 Task: Find a house in Hoensbroek, Netherlands, for 3 adults from July 10 to July 25, with free parking, TV, and a price range of 15000 to 25000.
Action: Mouse moved to (531, 112)
Screenshot: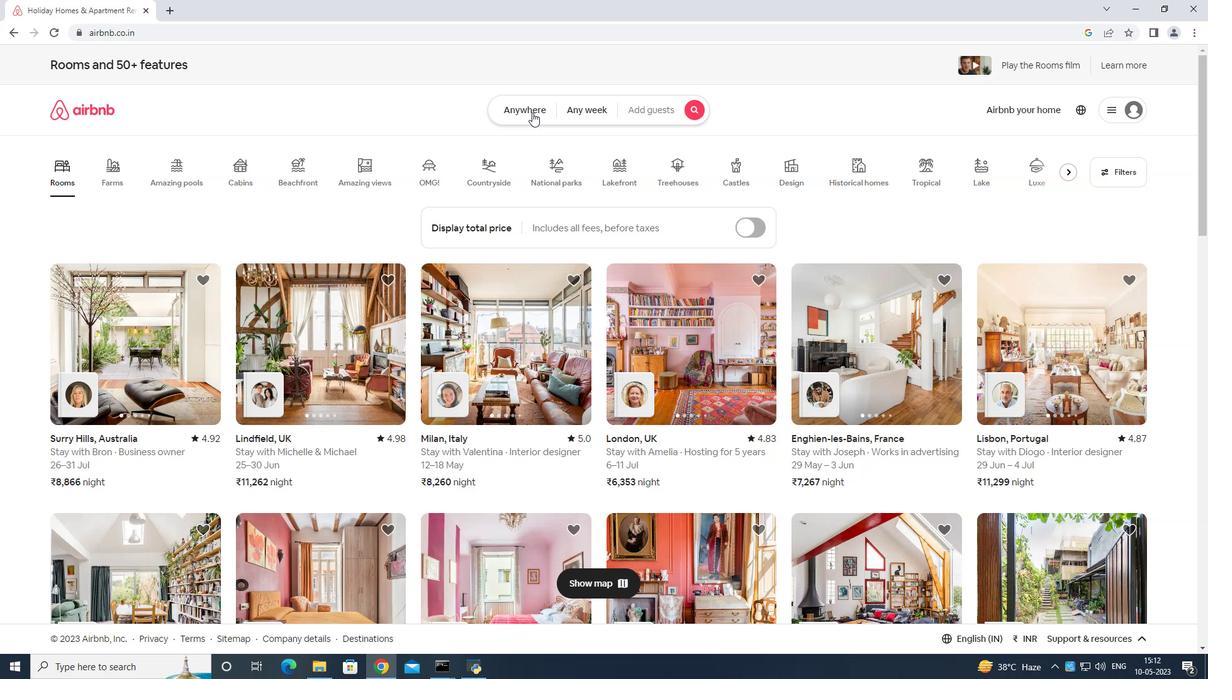 
Action: Mouse pressed left at (531, 112)
Screenshot: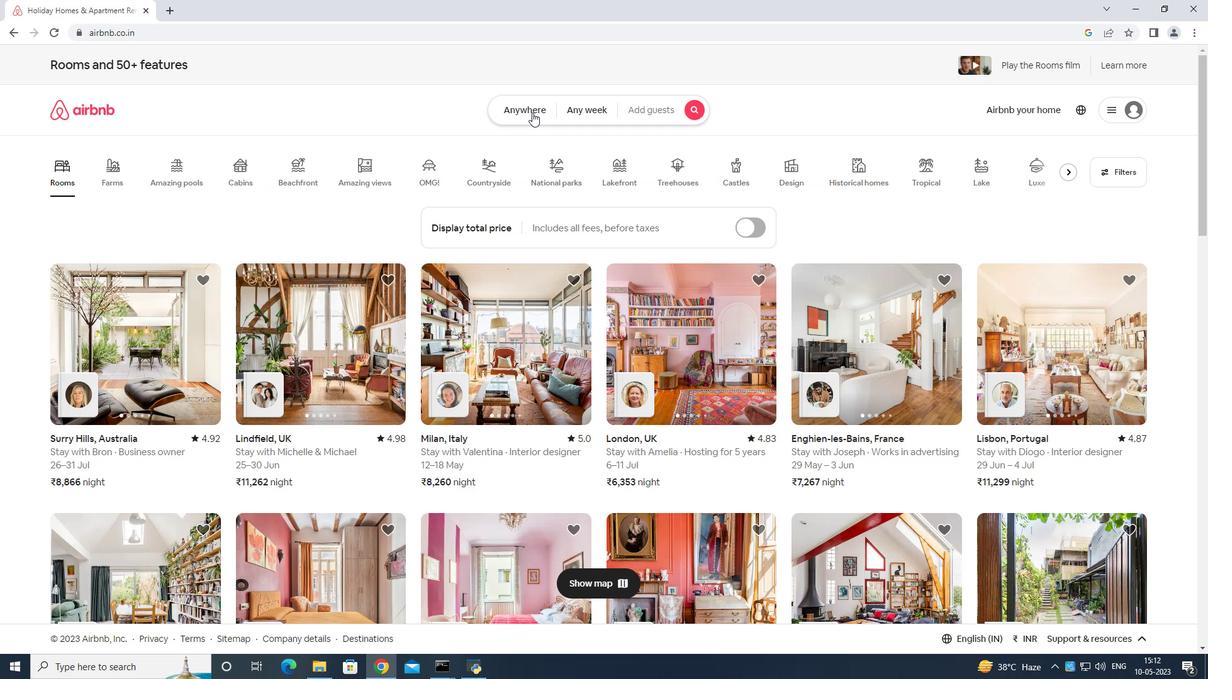 
Action: Mouse moved to (495, 151)
Screenshot: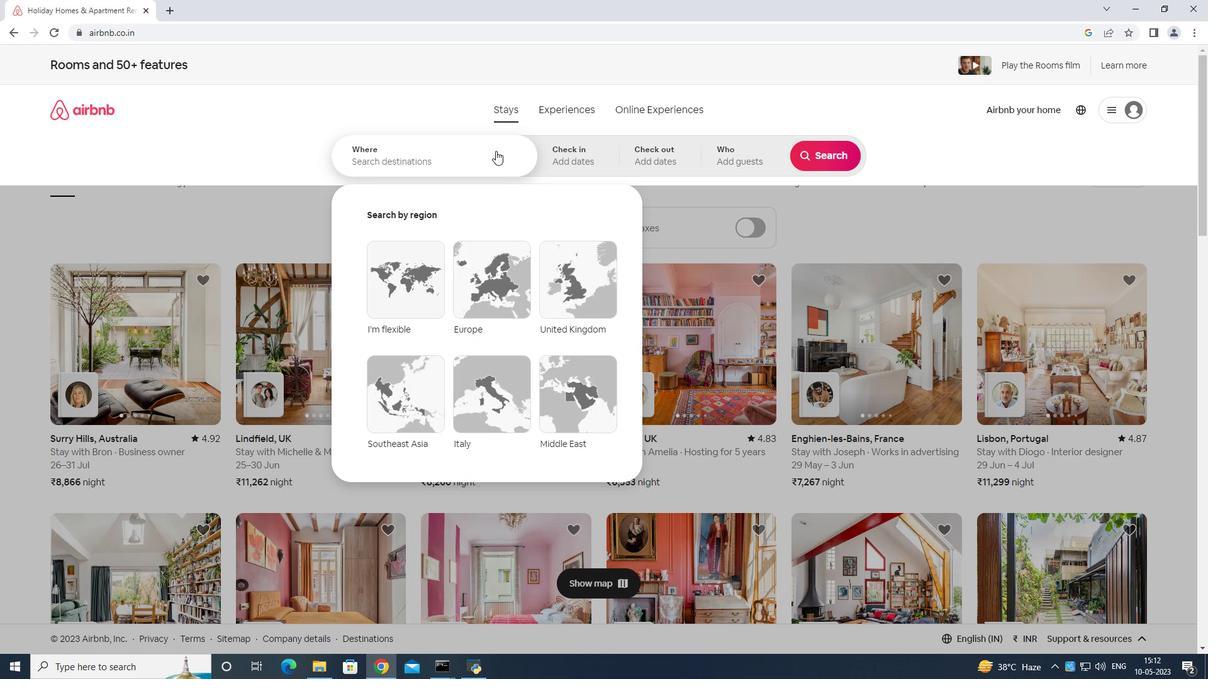 
Action: Mouse pressed left at (495, 151)
Screenshot: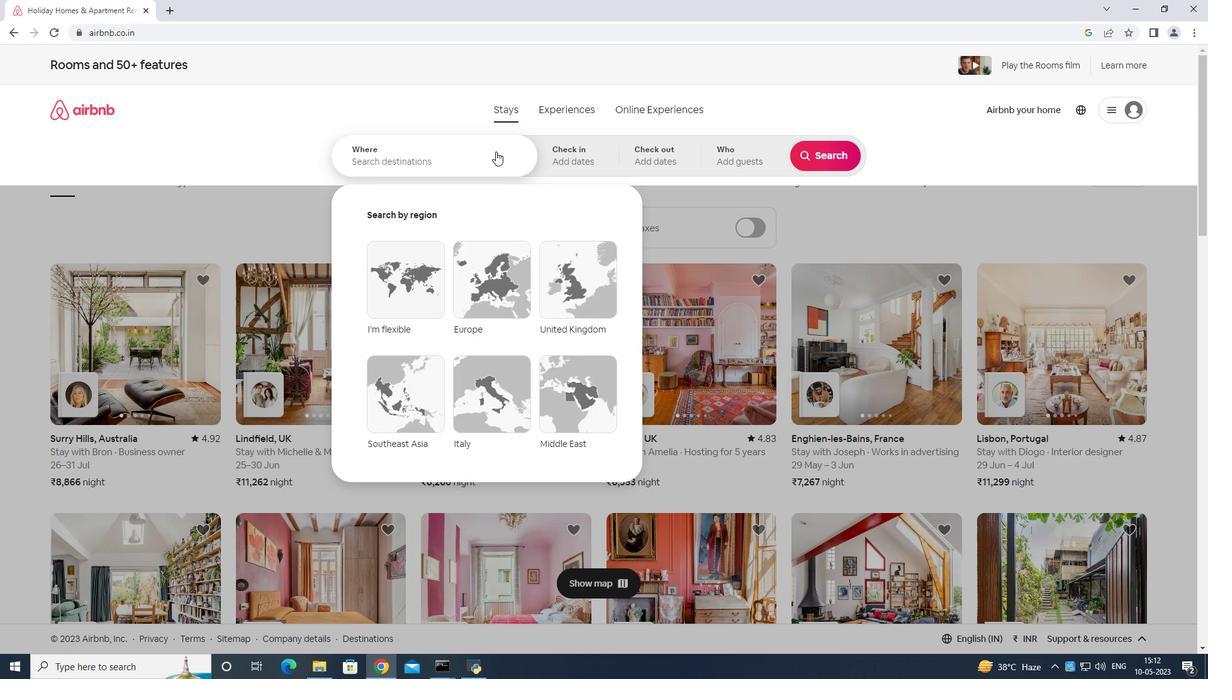 
Action: Mouse moved to (495, 152)
Screenshot: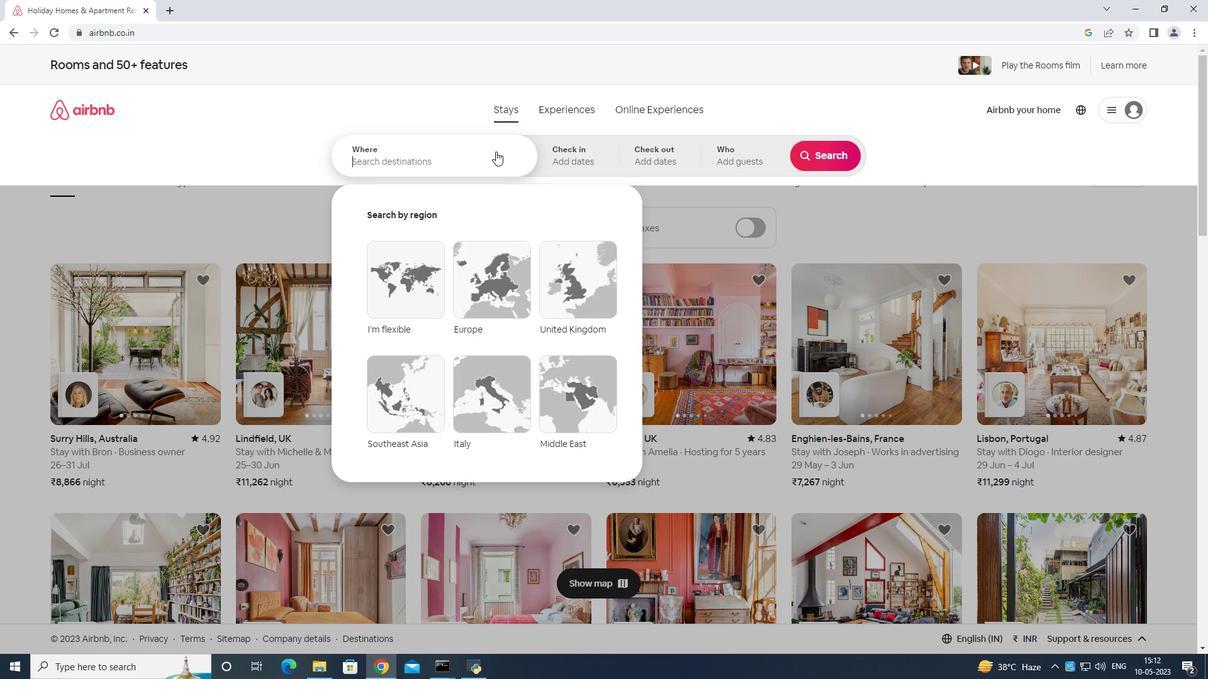 
Action: Key pressed <Key.shift>Hoensn<Key.backspace>brpek<Key.space>netherland<Key.enter>
Screenshot: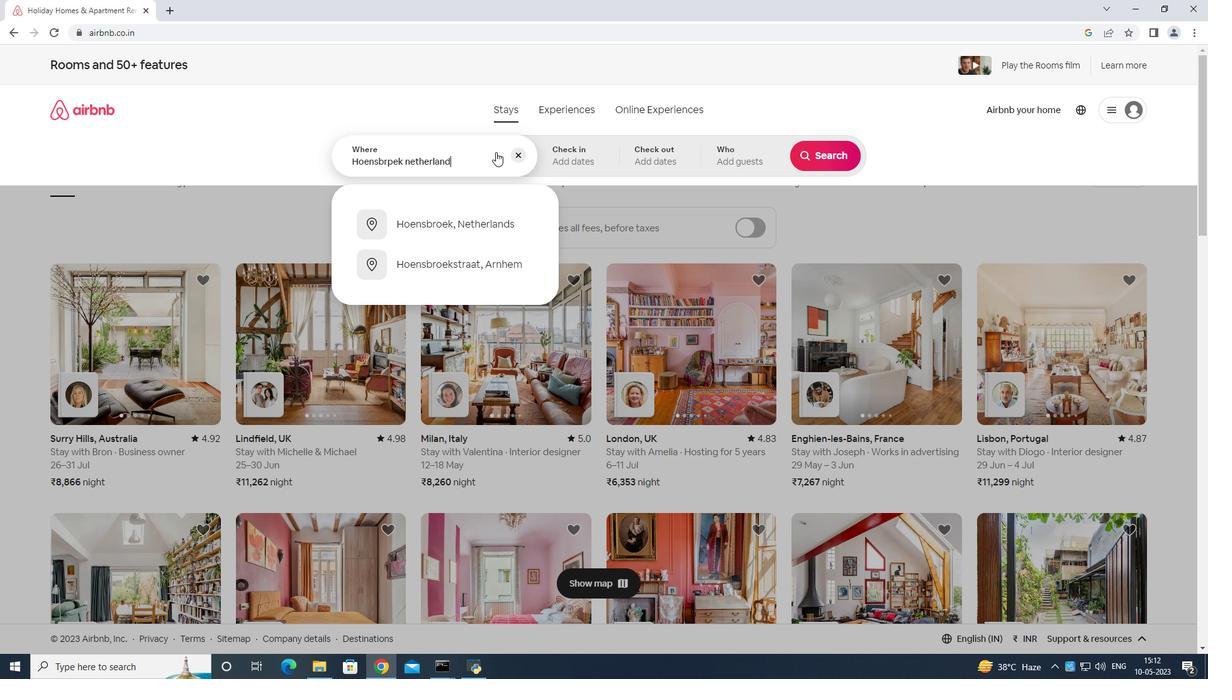 
Action: Mouse moved to (825, 255)
Screenshot: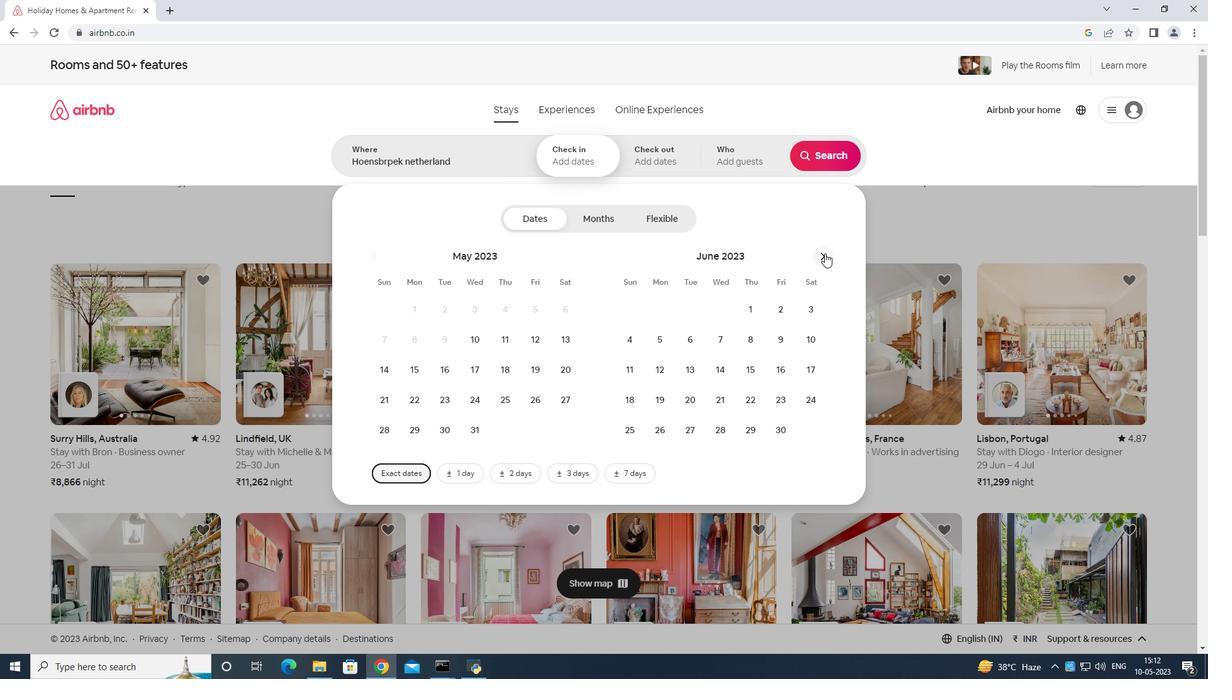 
Action: Mouse pressed left at (825, 255)
Screenshot: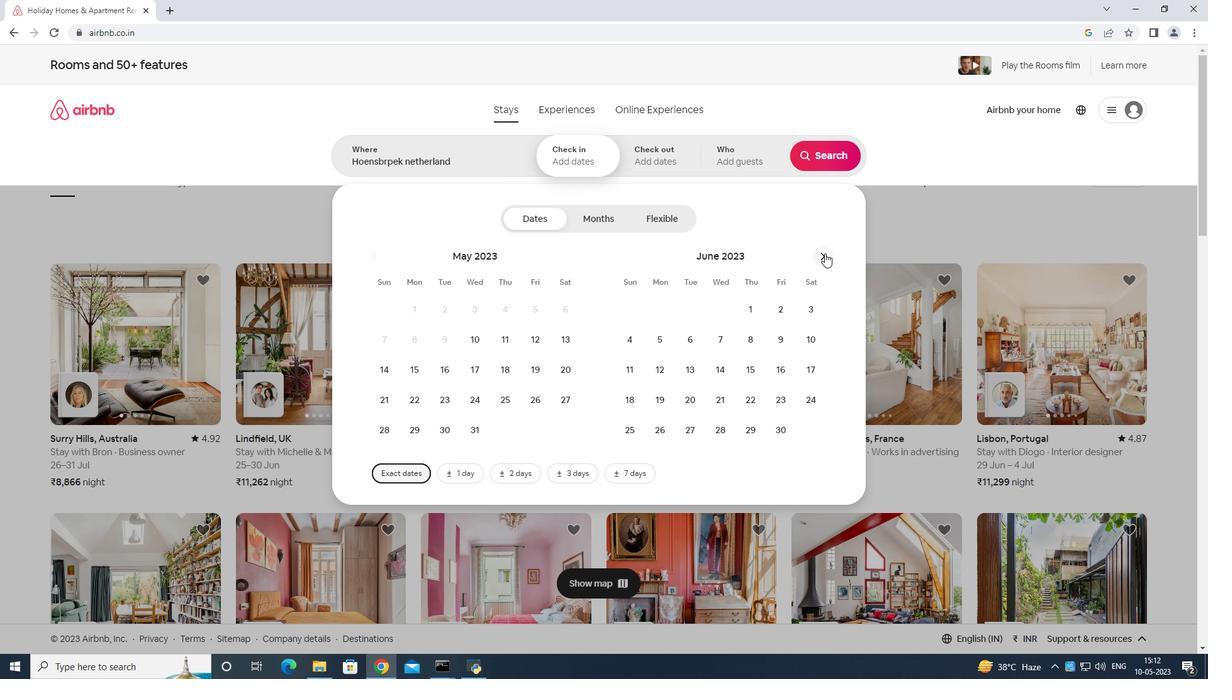 
Action: Mouse moved to (663, 368)
Screenshot: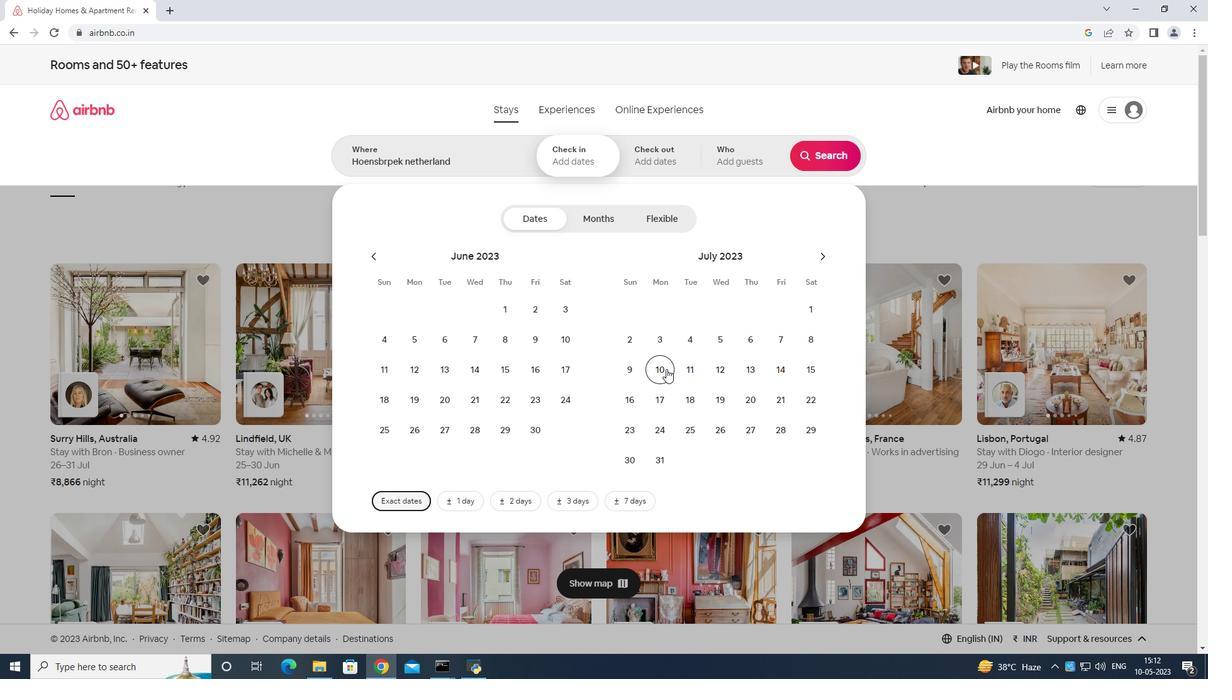 
Action: Mouse pressed left at (663, 368)
Screenshot: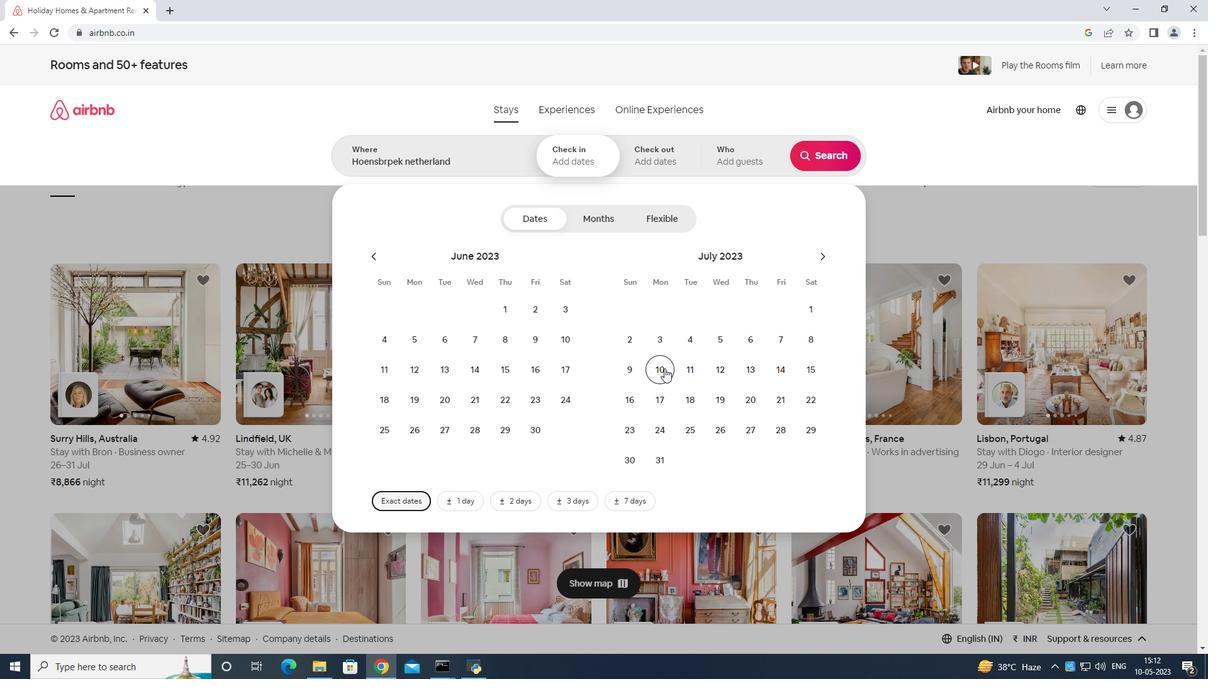 
Action: Mouse moved to (689, 424)
Screenshot: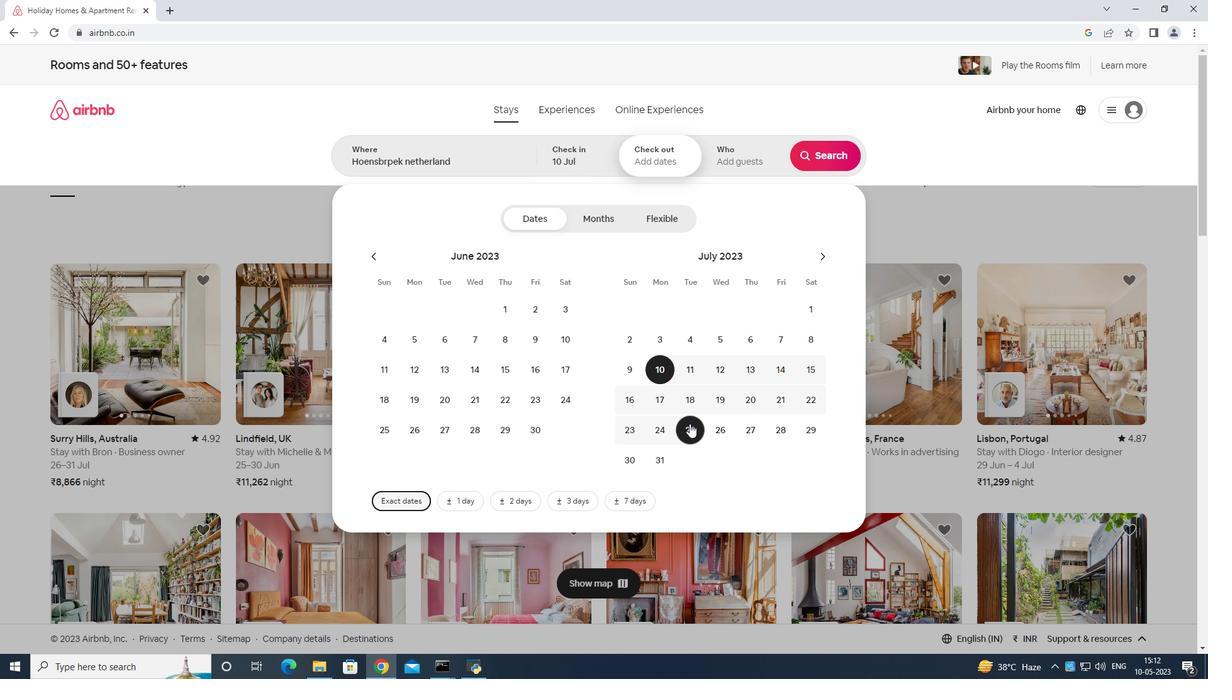 
Action: Mouse pressed left at (689, 424)
Screenshot: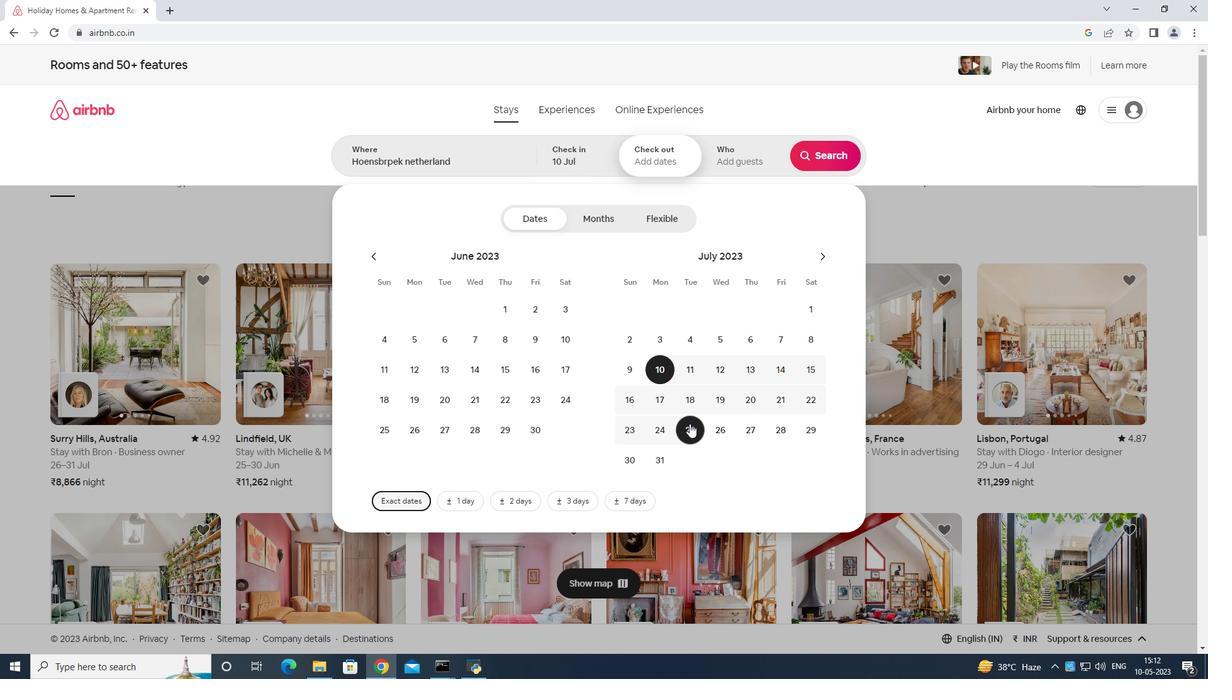 
Action: Mouse moved to (748, 156)
Screenshot: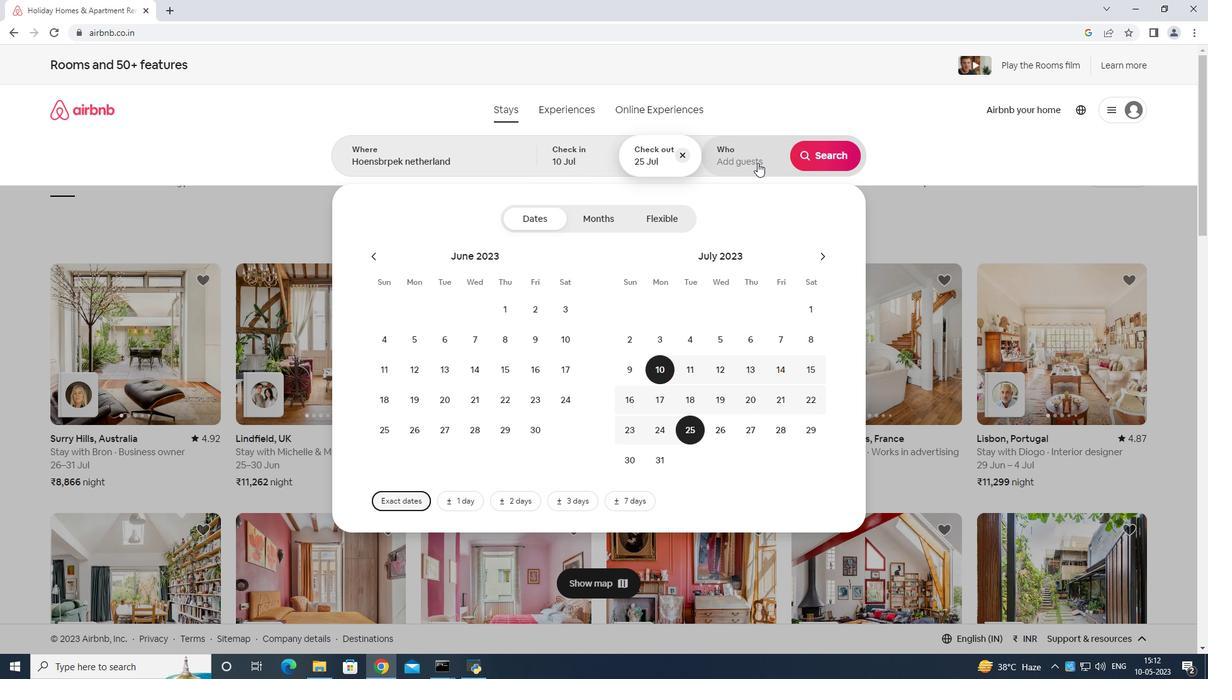 
Action: Mouse pressed left at (748, 156)
Screenshot: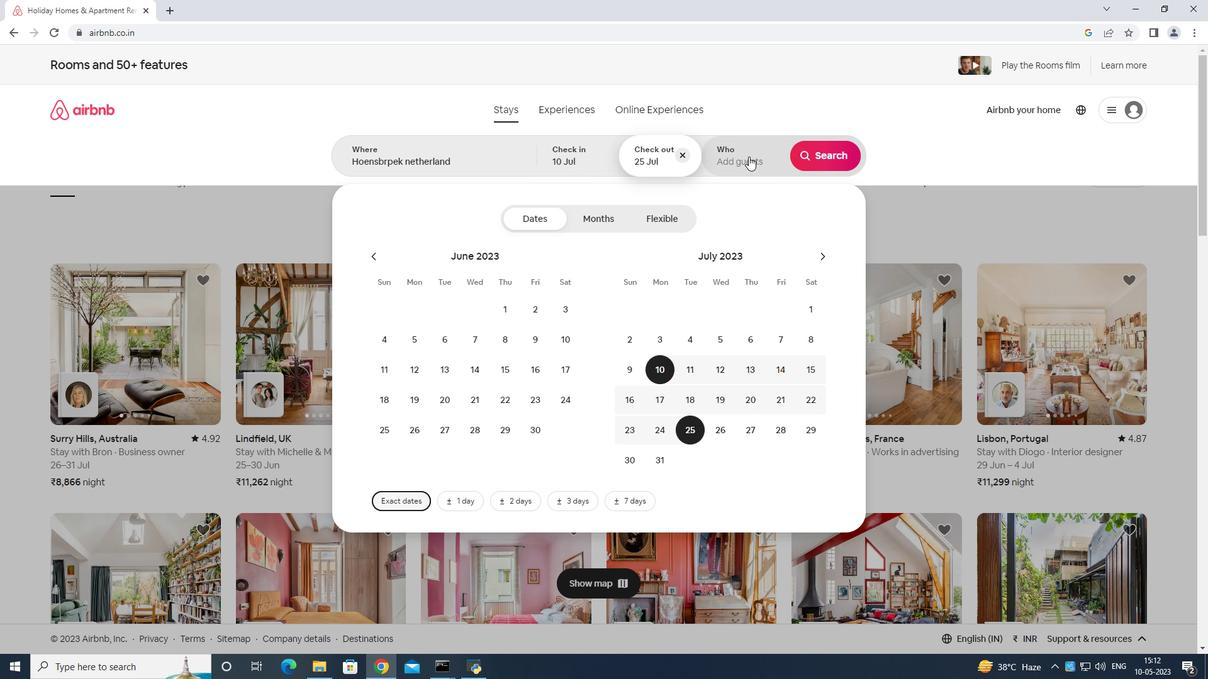 
Action: Mouse moved to (833, 215)
Screenshot: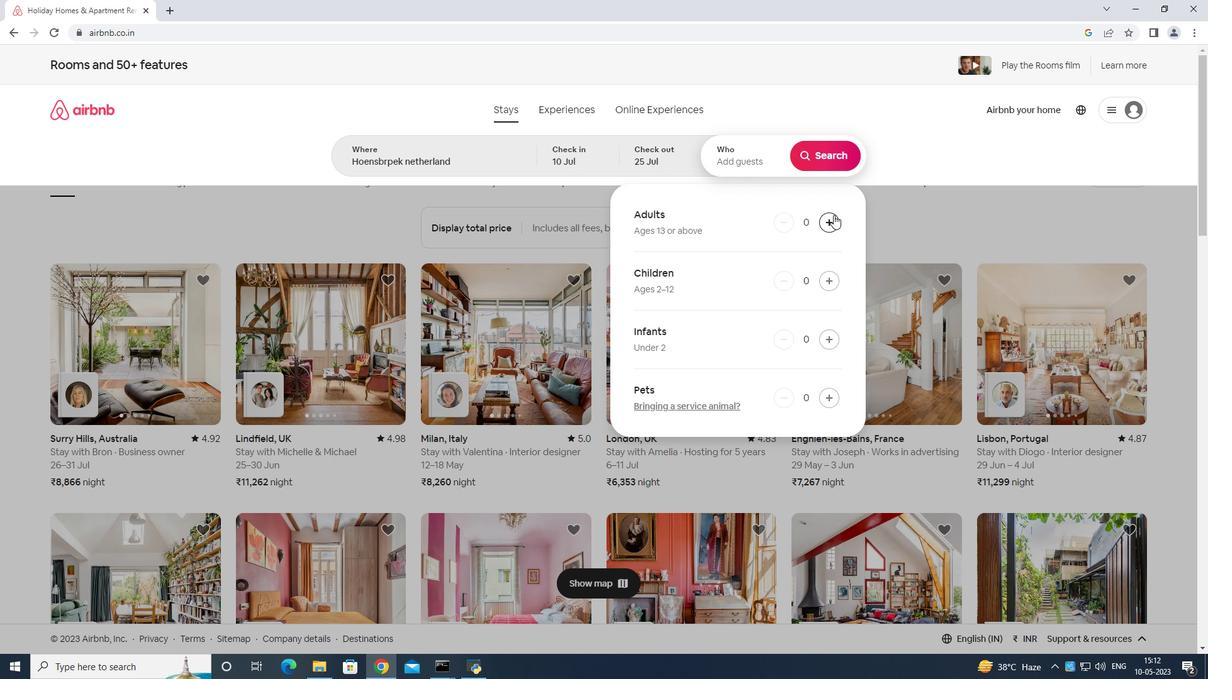 
Action: Mouse pressed left at (833, 215)
Screenshot: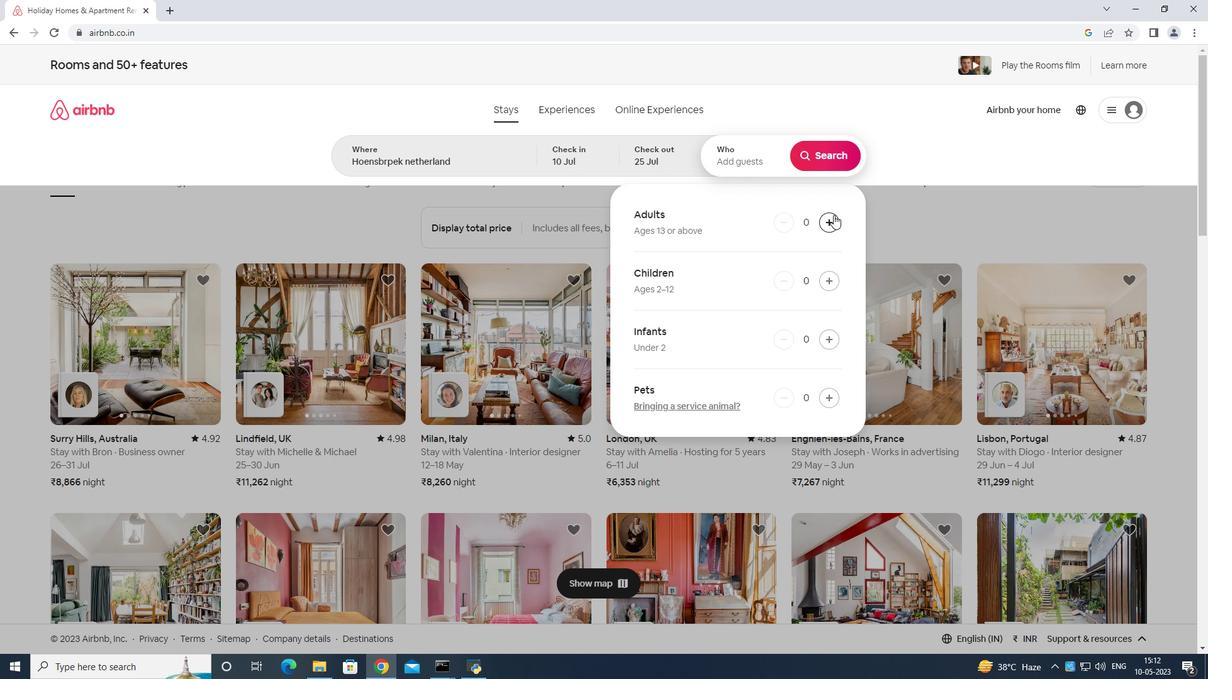 
Action: Mouse moved to (826, 214)
Screenshot: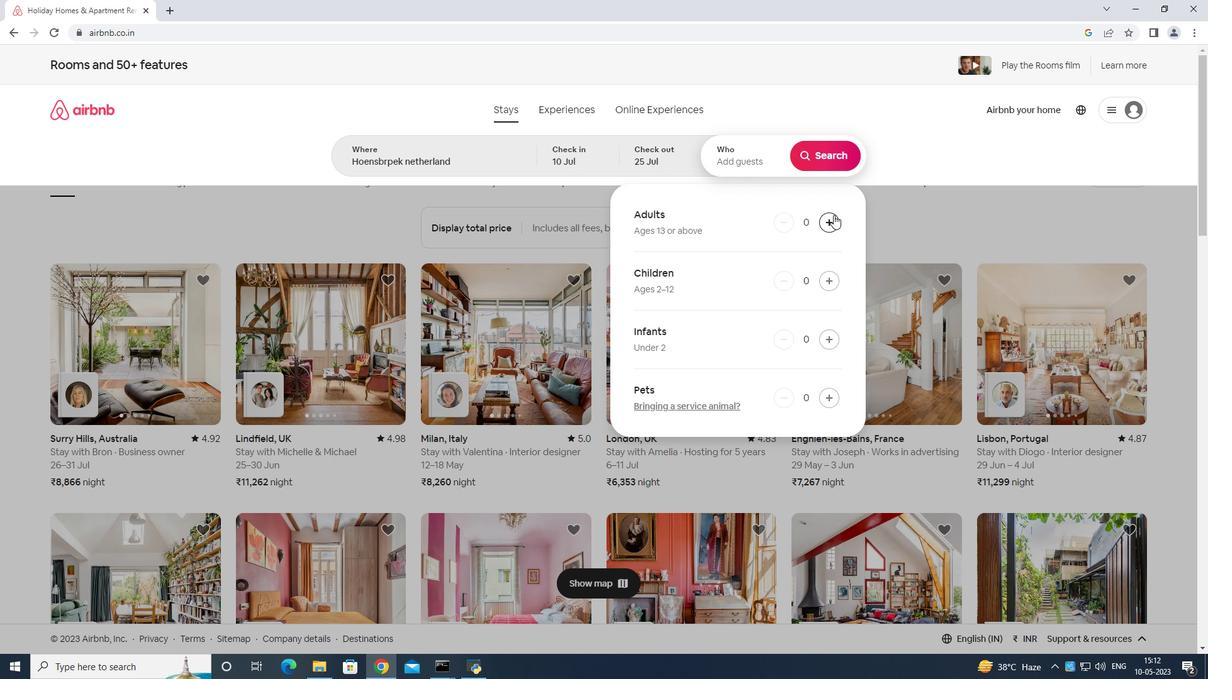 
Action: Mouse pressed left at (826, 214)
Screenshot: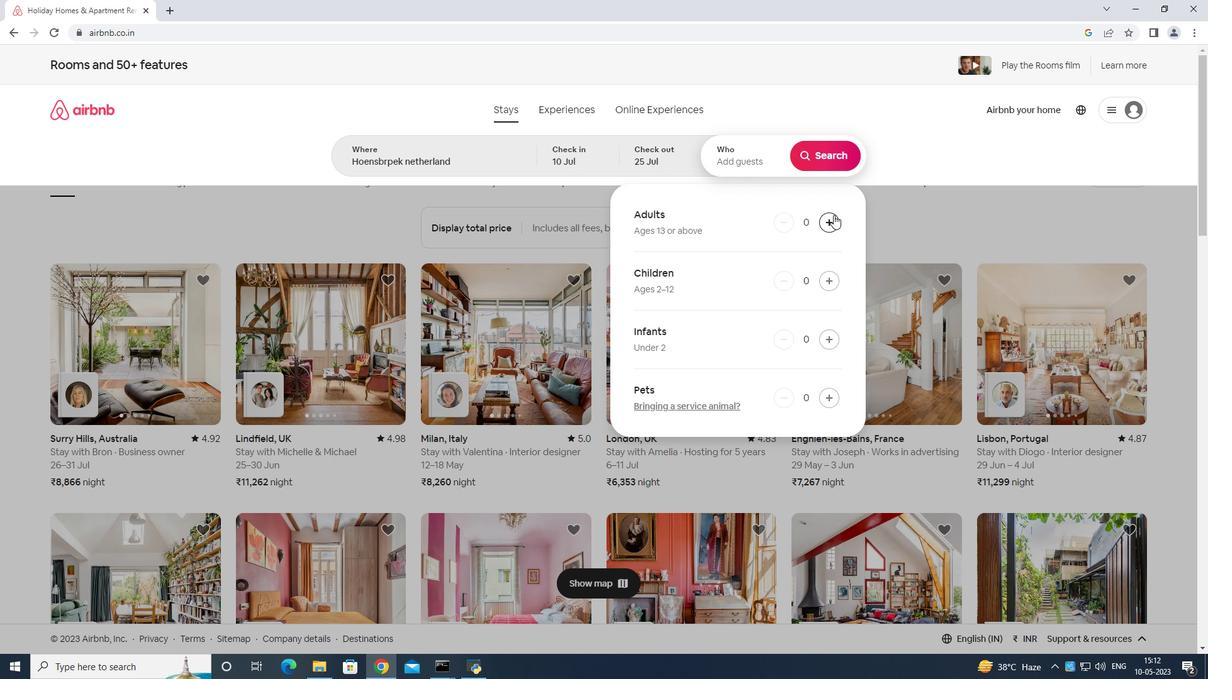
Action: Mouse pressed left at (826, 214)
Screenshot: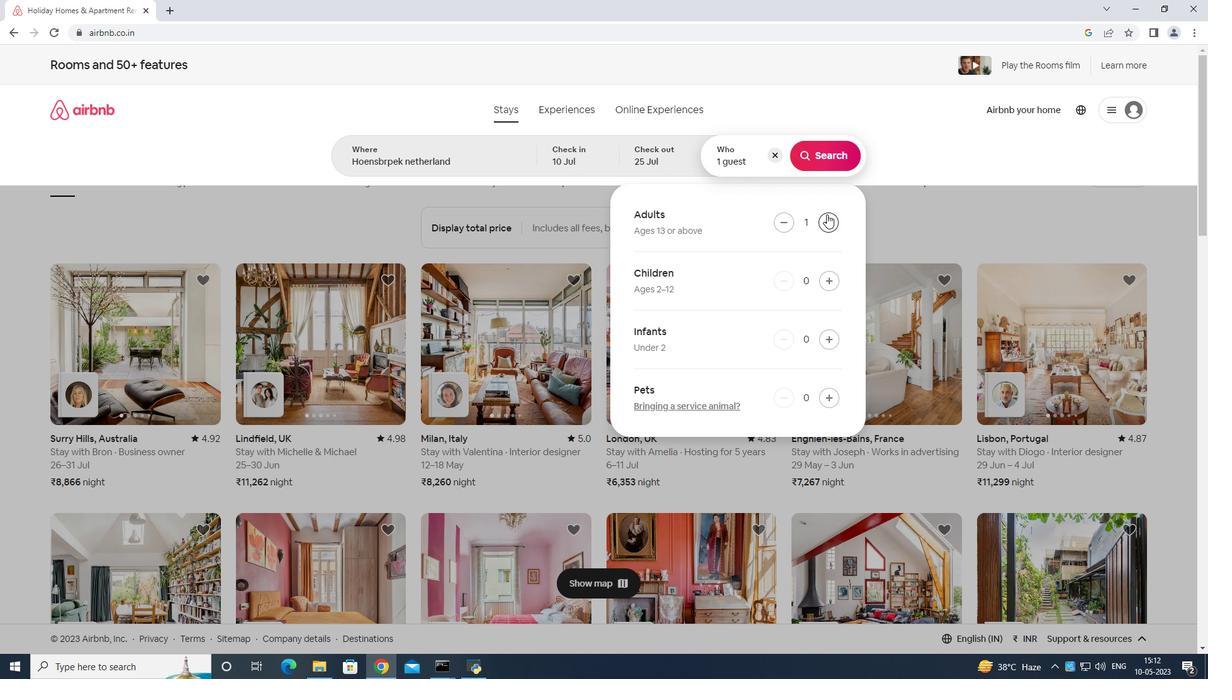 
Action: Mouse moved to (826, 215)
Screenshot: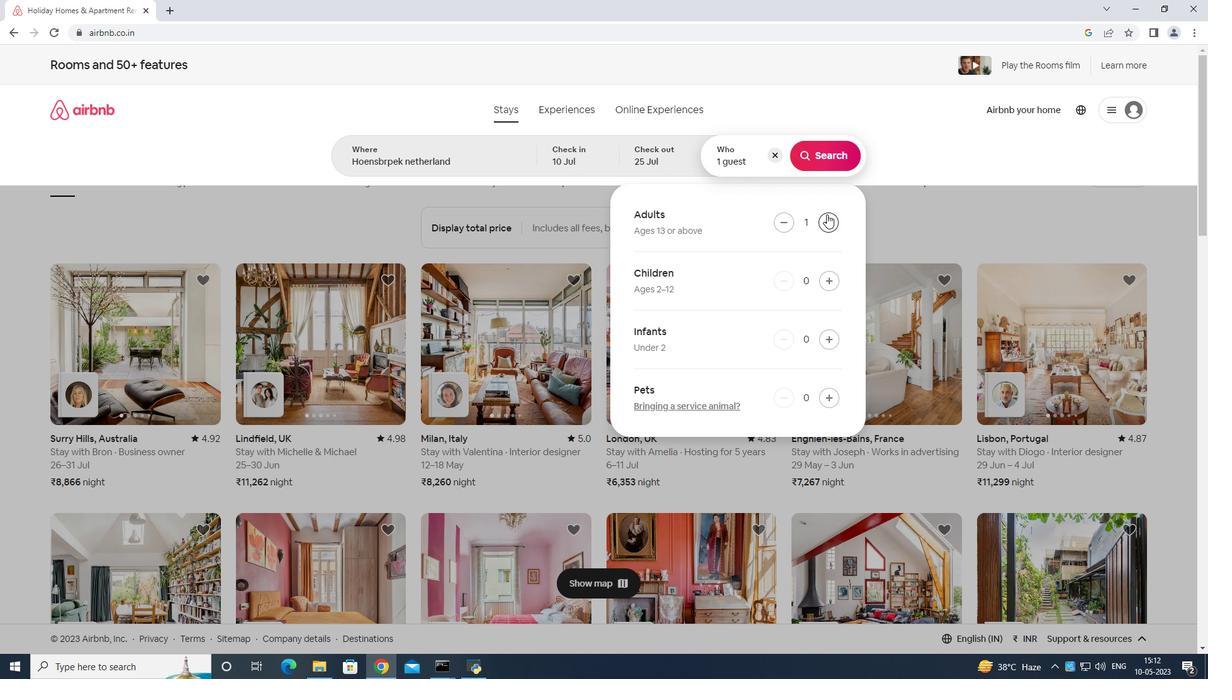 
Action: Mouse pressed left at (826, 215)
Screenshot: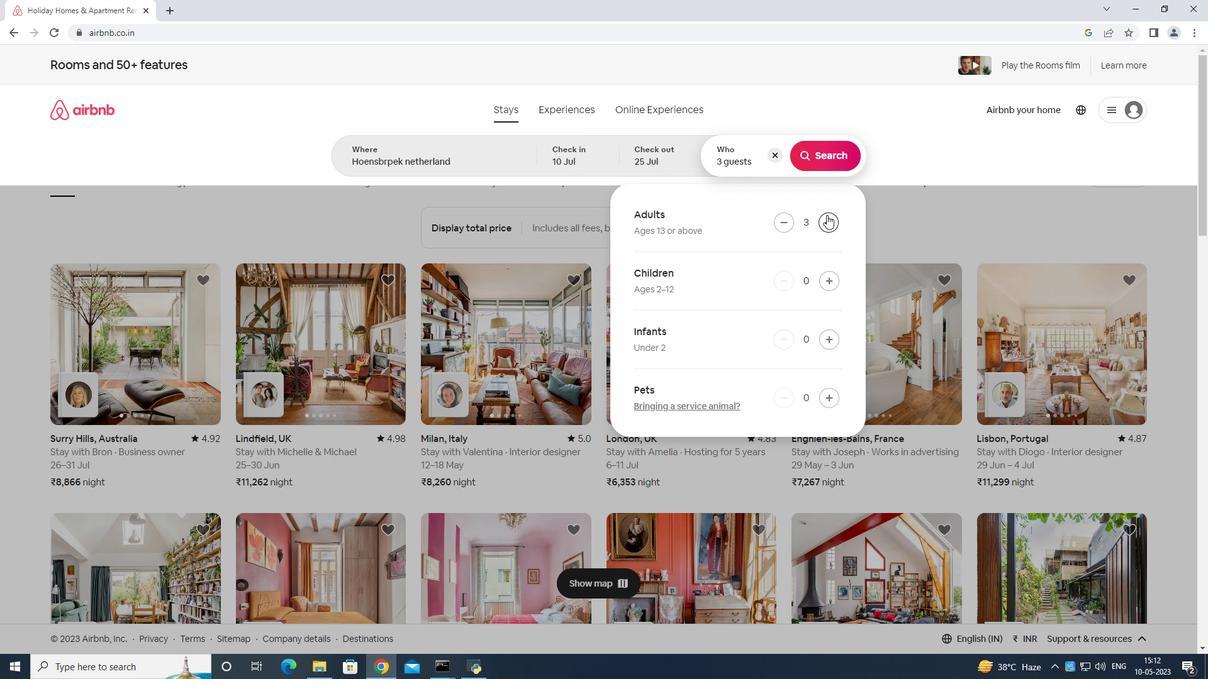 
Action: Mouse moved to (784, 225)
Screenshot: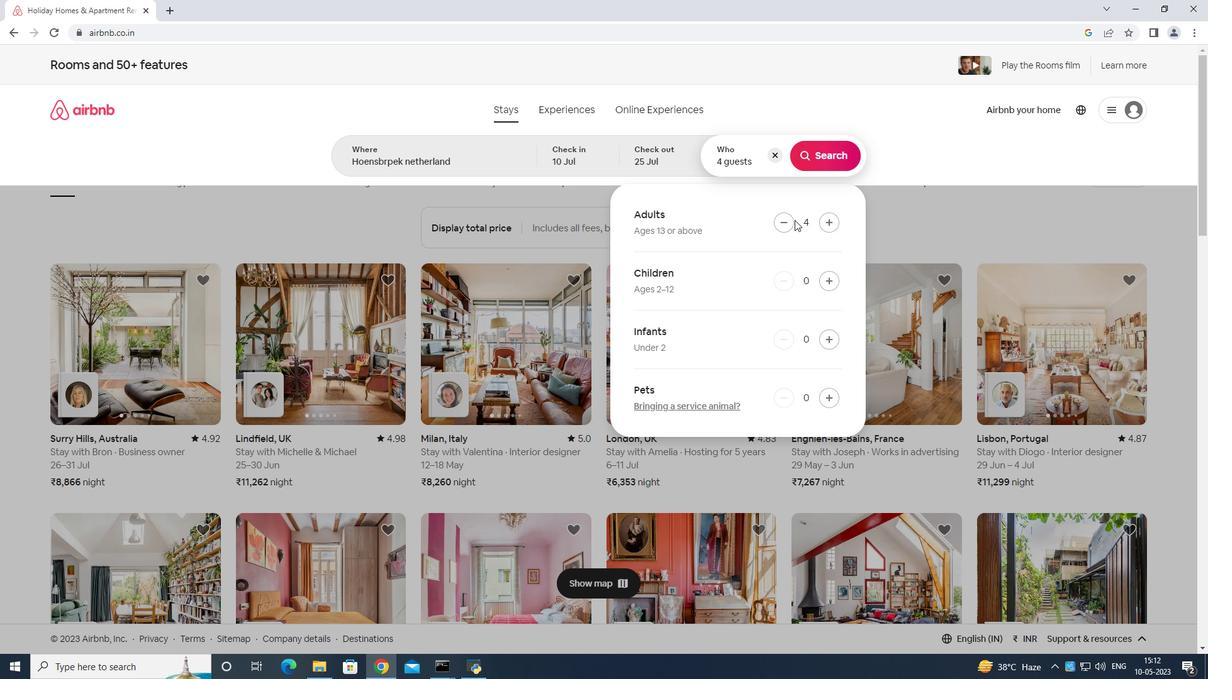 
Action: Mouse pressed left at (784, 225)
Screenshot: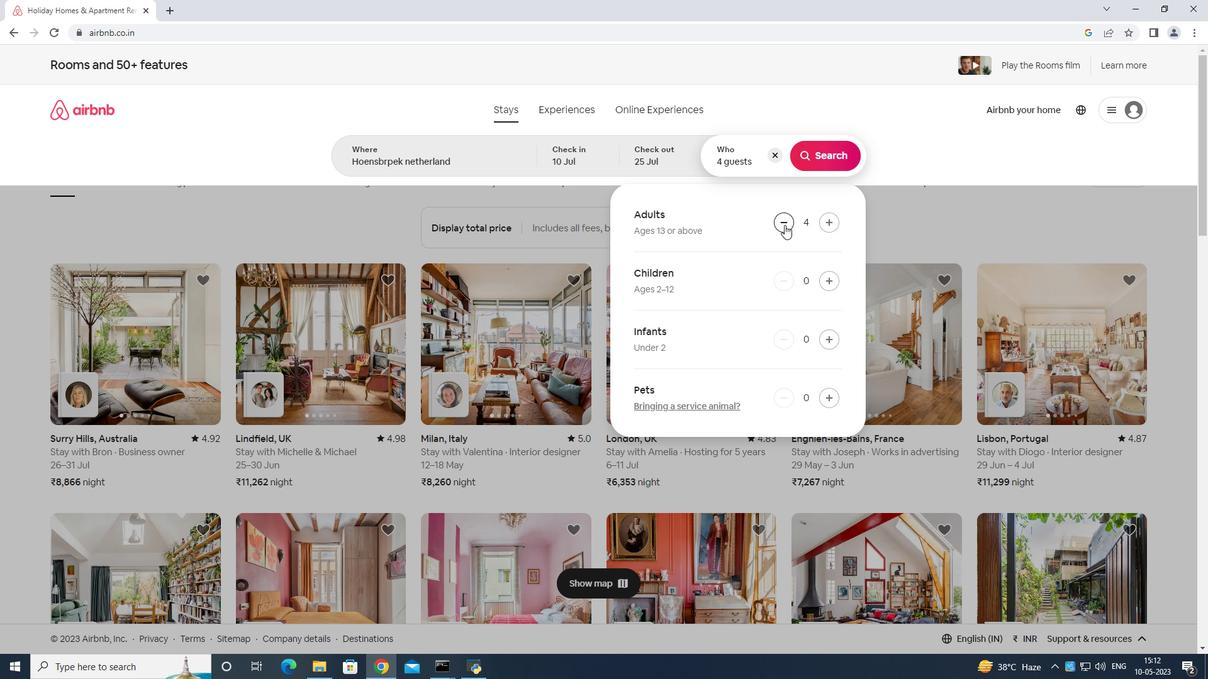 
Action: Mouse moved to (826, 279)
Screenshot: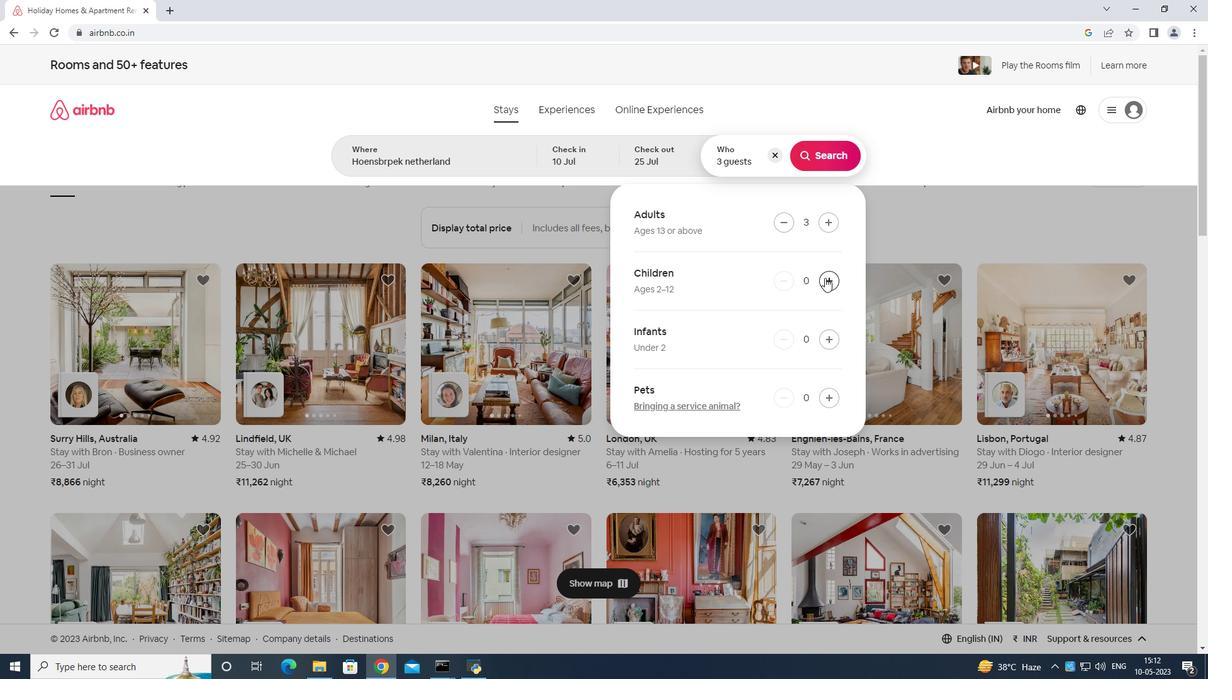 
Action: Mouse pressed left at (826, 279)
Screenshot: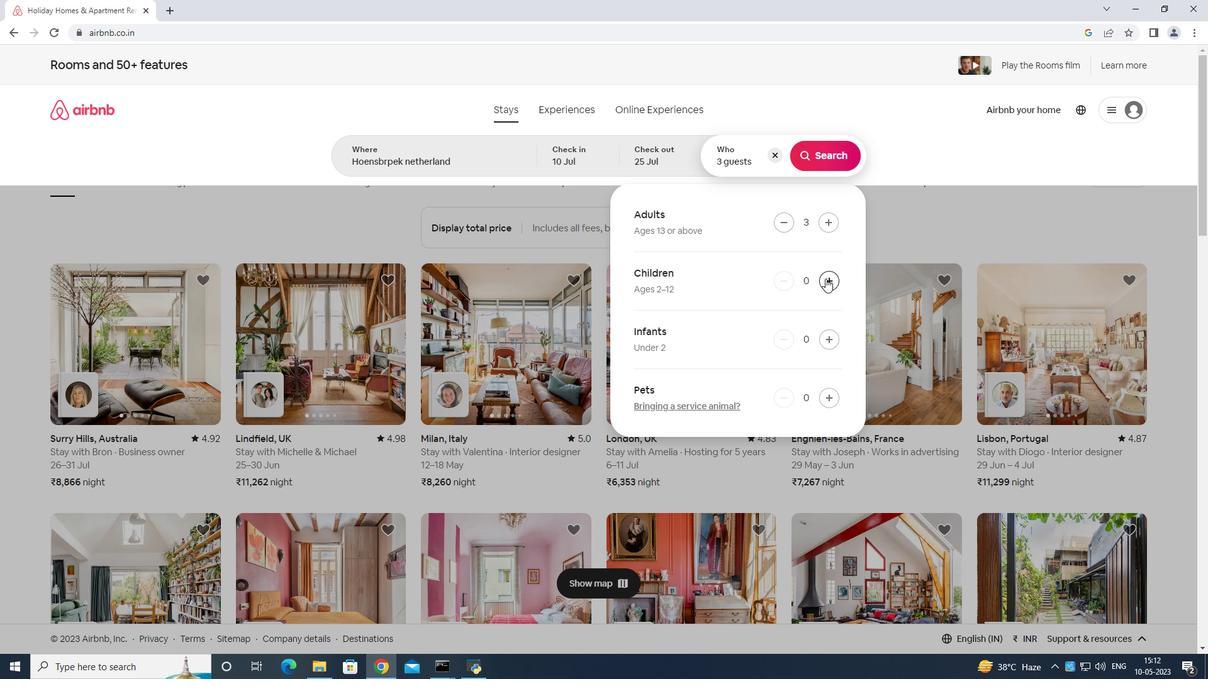 
Action: Mouse moved to (826, 156)
Screenshot: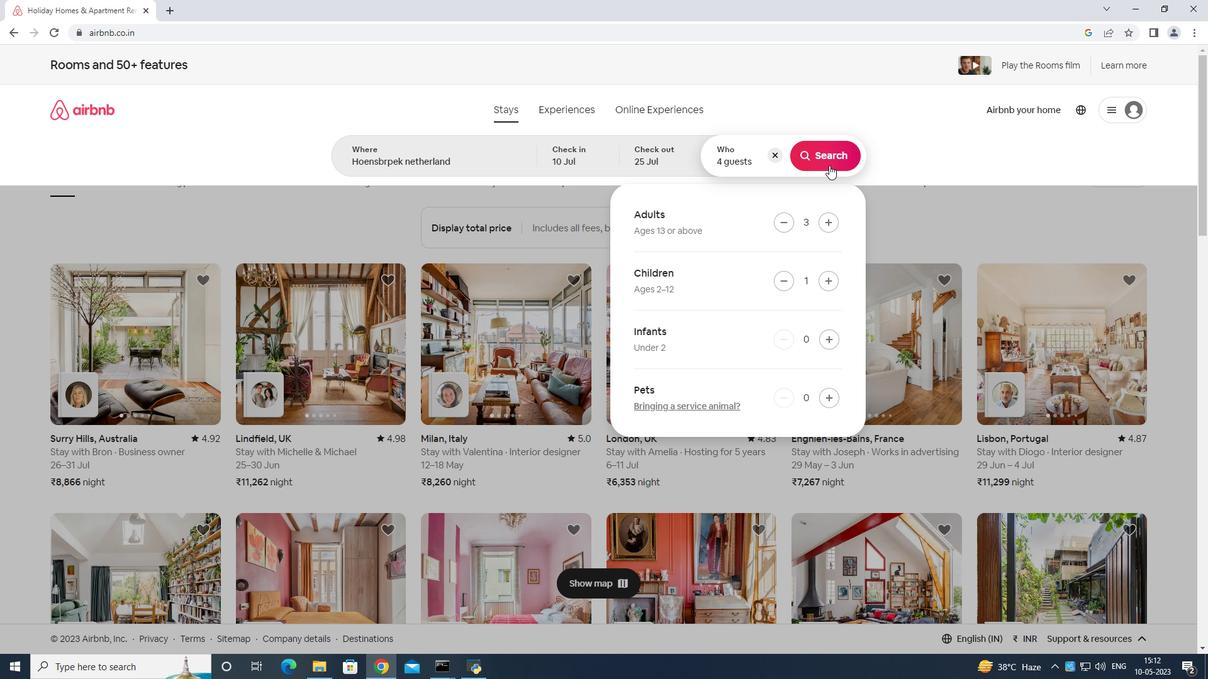 
Action: Mouse pressed left at (826, 156)
Screenshot: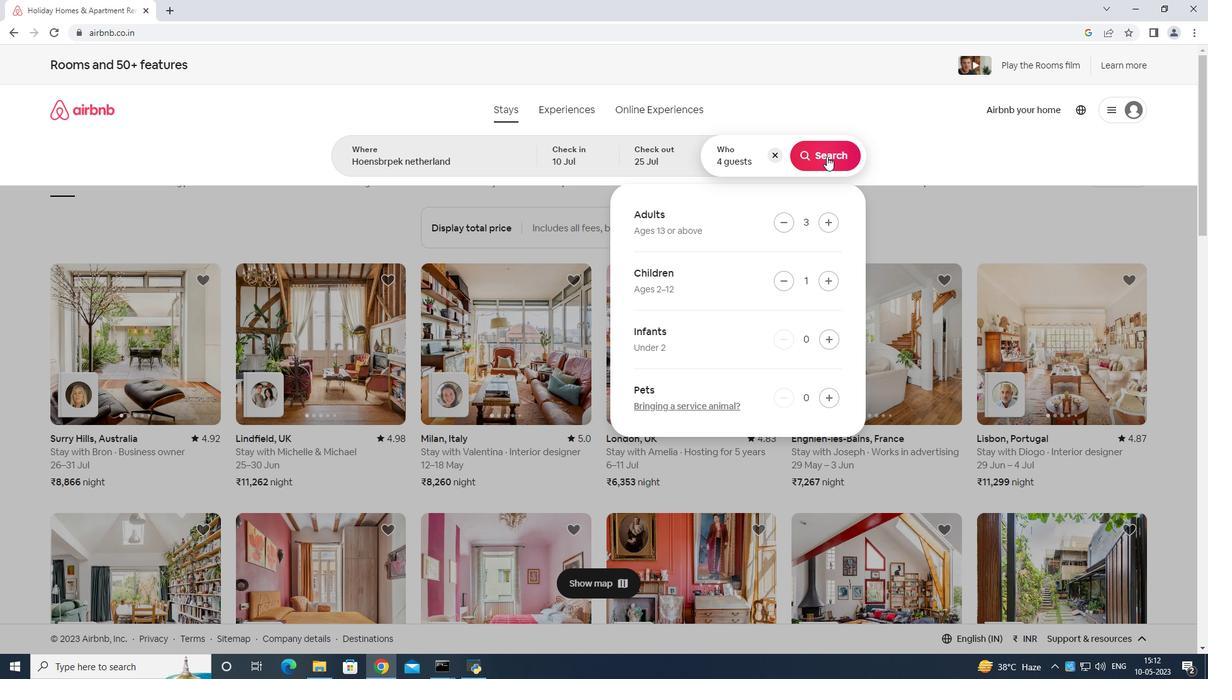
Action: Mouse moved to (1156, 120)
Screenshot: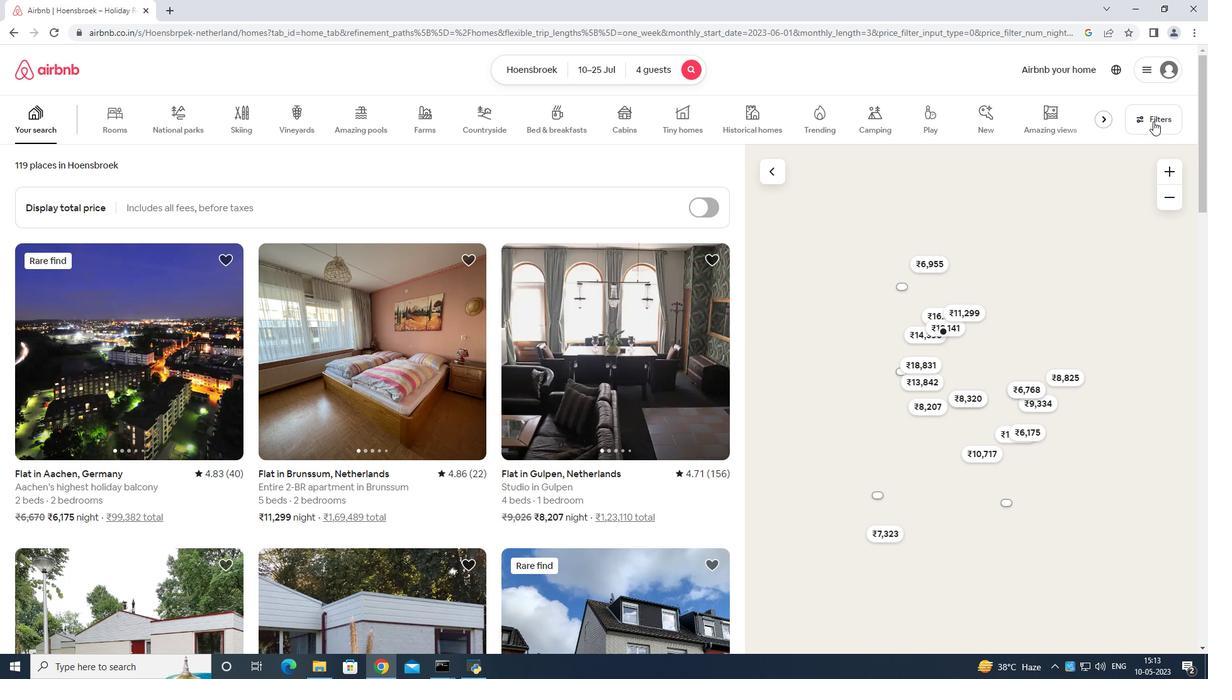 
Action: Mouse pressed left at (1156, 120)
Screenshot: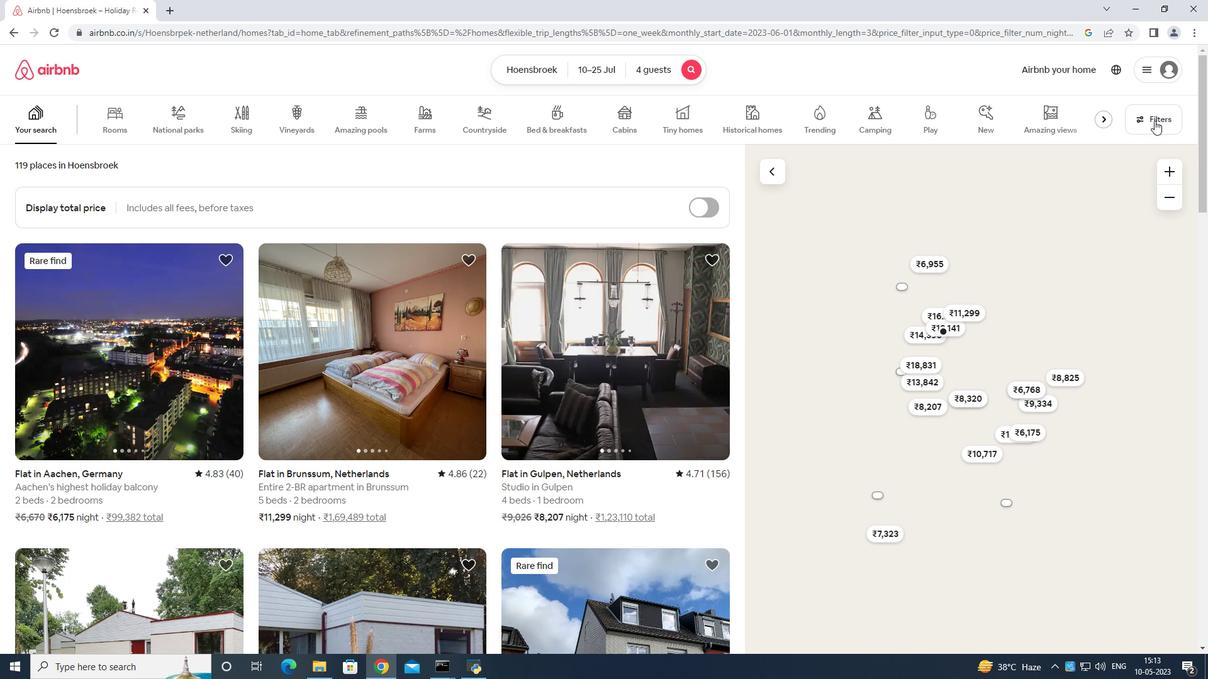 
Action: Mouse moved to (527, 422)
Screenshot: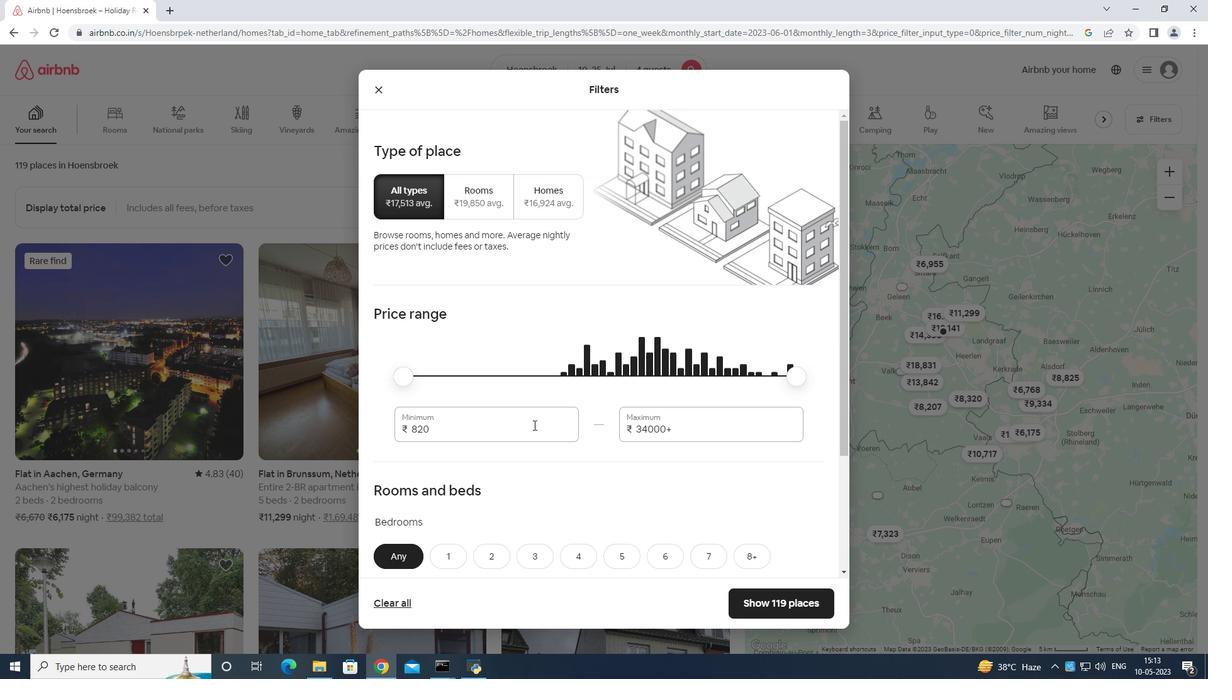 
Action: Mouse pressed left at (527, 422)
Screenshot: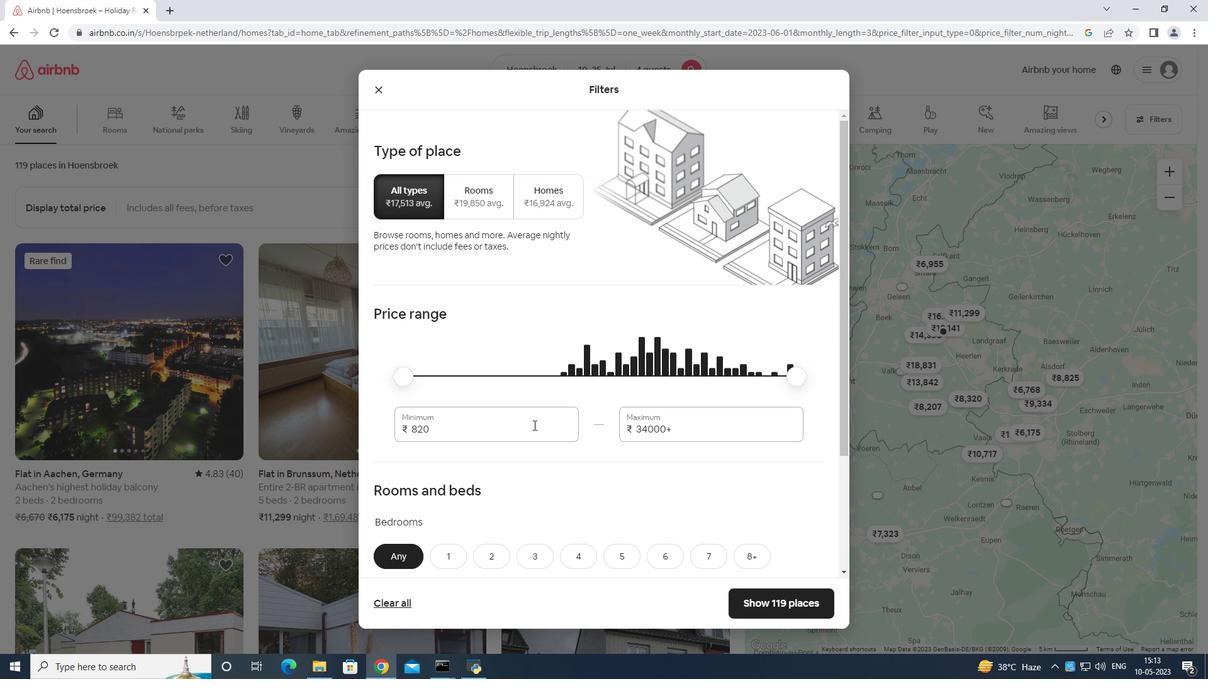 
Action: Mouse moved to (527, 422)
Screenshot: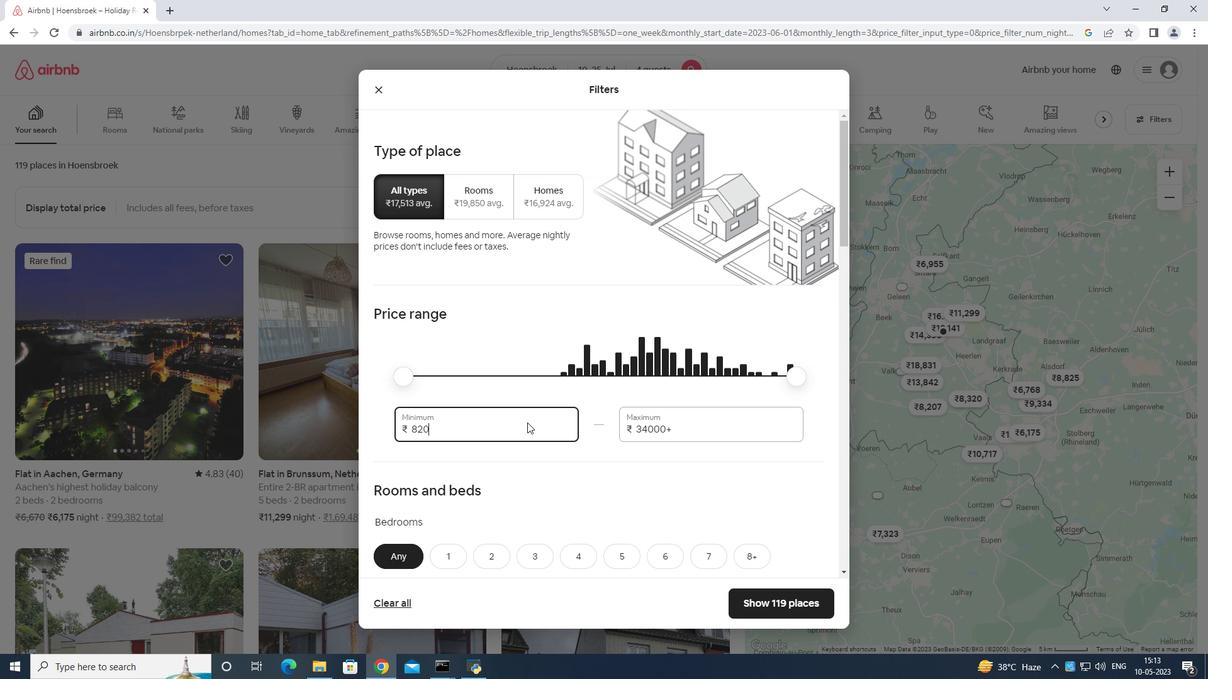 
Action: Key pressed <Key.backspace><Key.backspace><Key.backspace><Key.backspace><Key.backspace><Key.backspace><Key.backspace>15000
Screenshot: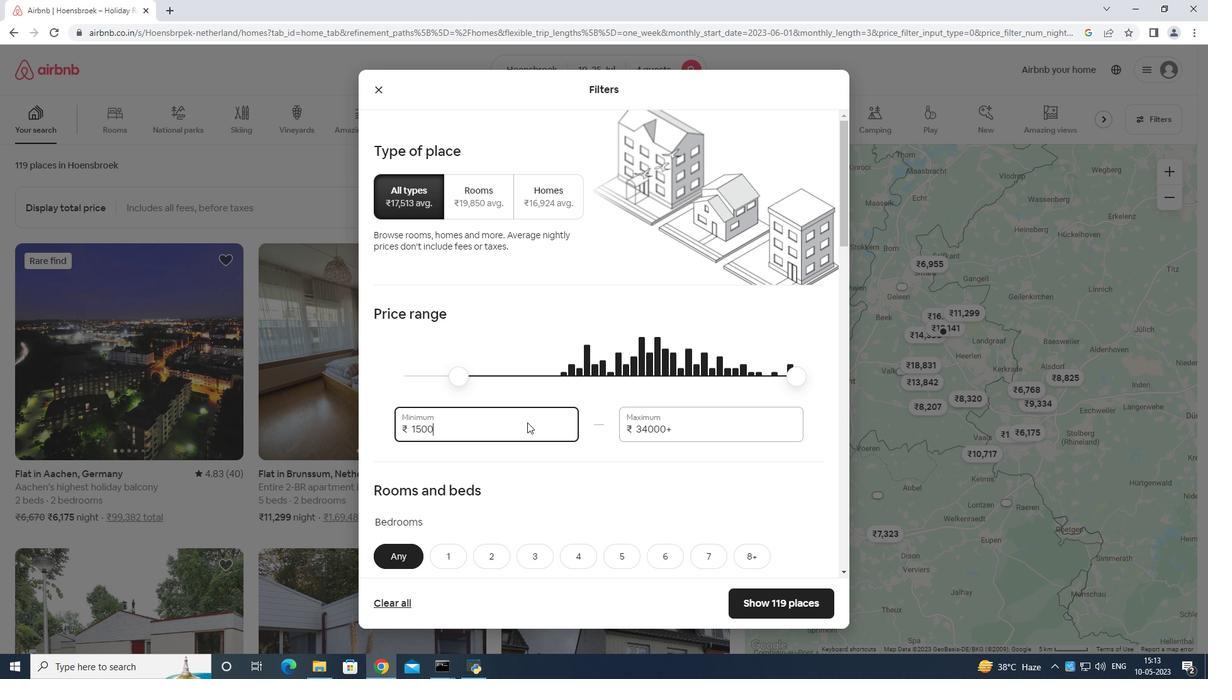 
Action: Mouse moved to (709, 418)
Screenshot: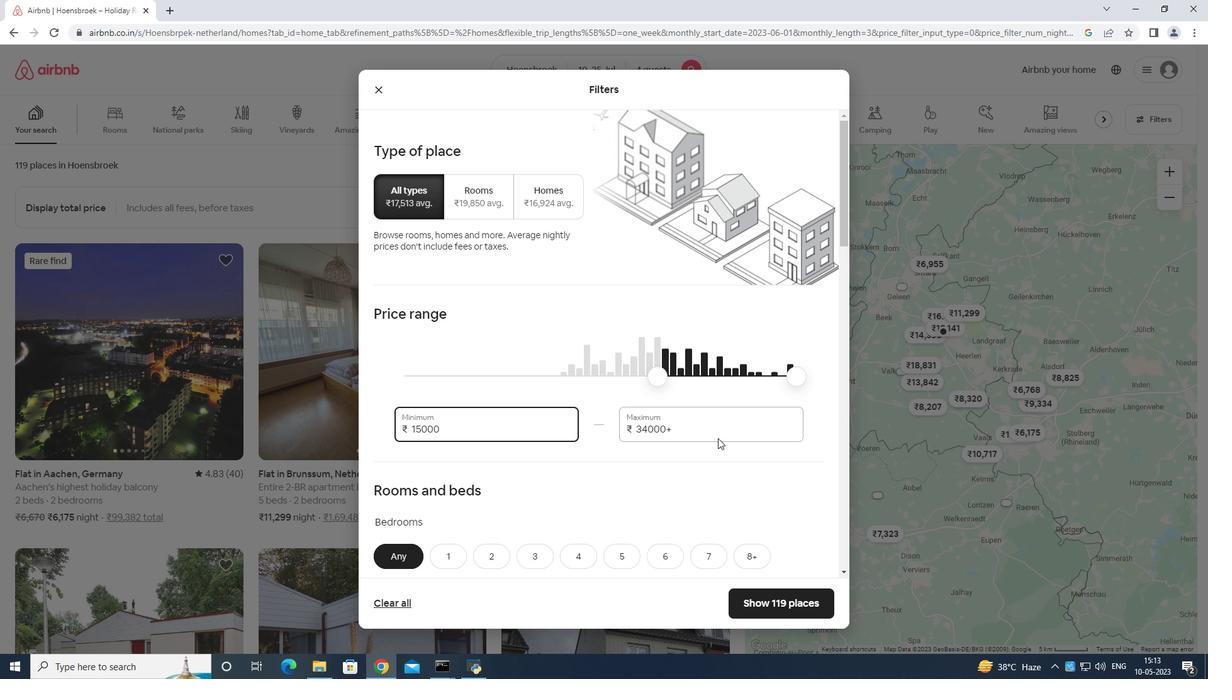 
Action: Mouse pressed left at (709, 418)
Screenshot: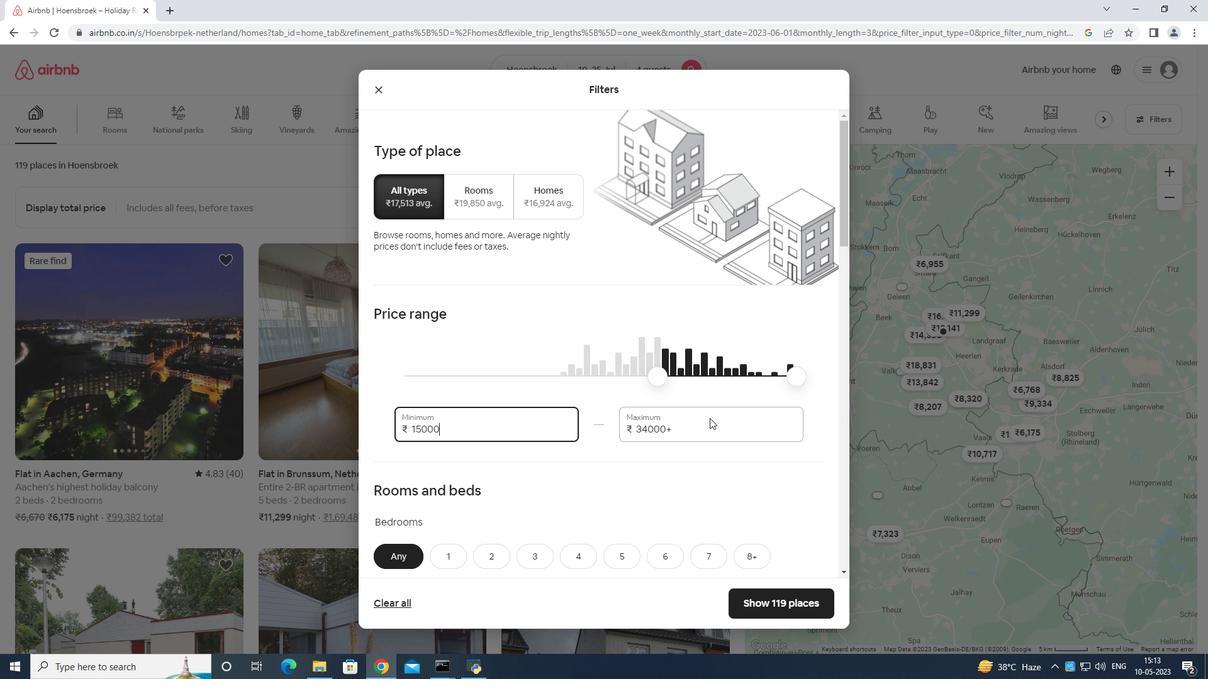 
Action: Key pressed <Key.backspace><Key.backspace><Key.backspace><Key.backspace><Key.backspace><Key.backspace><Key.backspace><Key.backspace><Key.backspace><Key.backspace><Key.backspace>25000
Screenshot: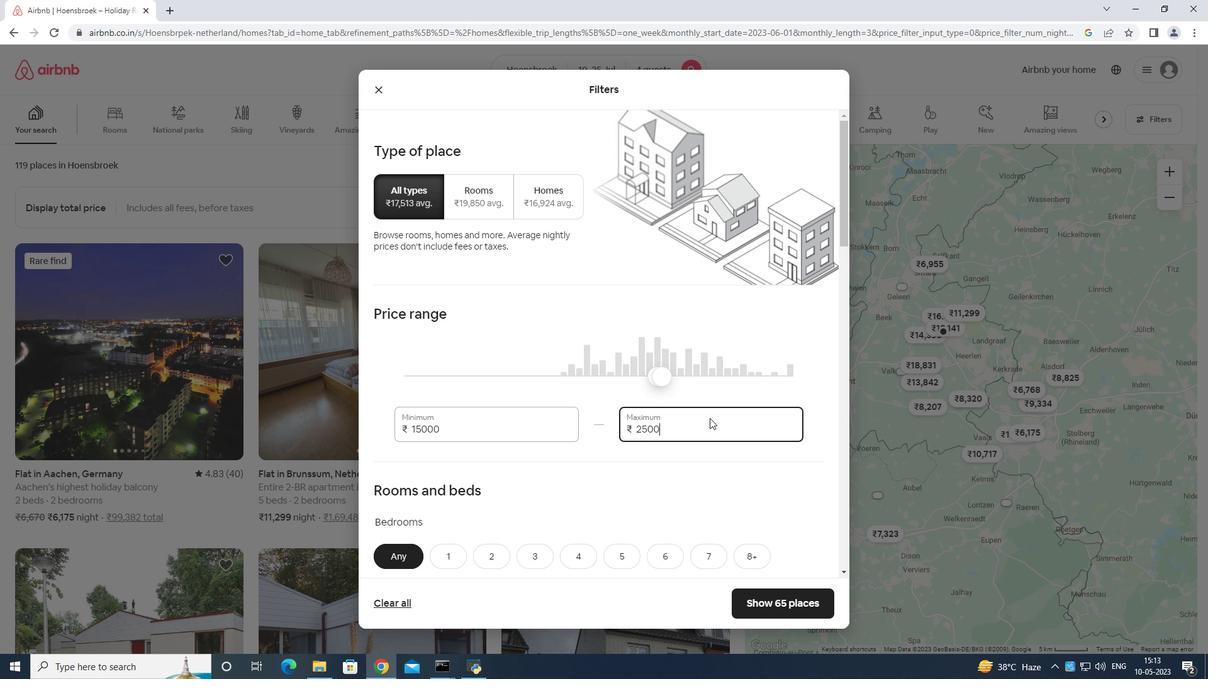 
Action: Mouse moved to (697, 418)
Screenshot: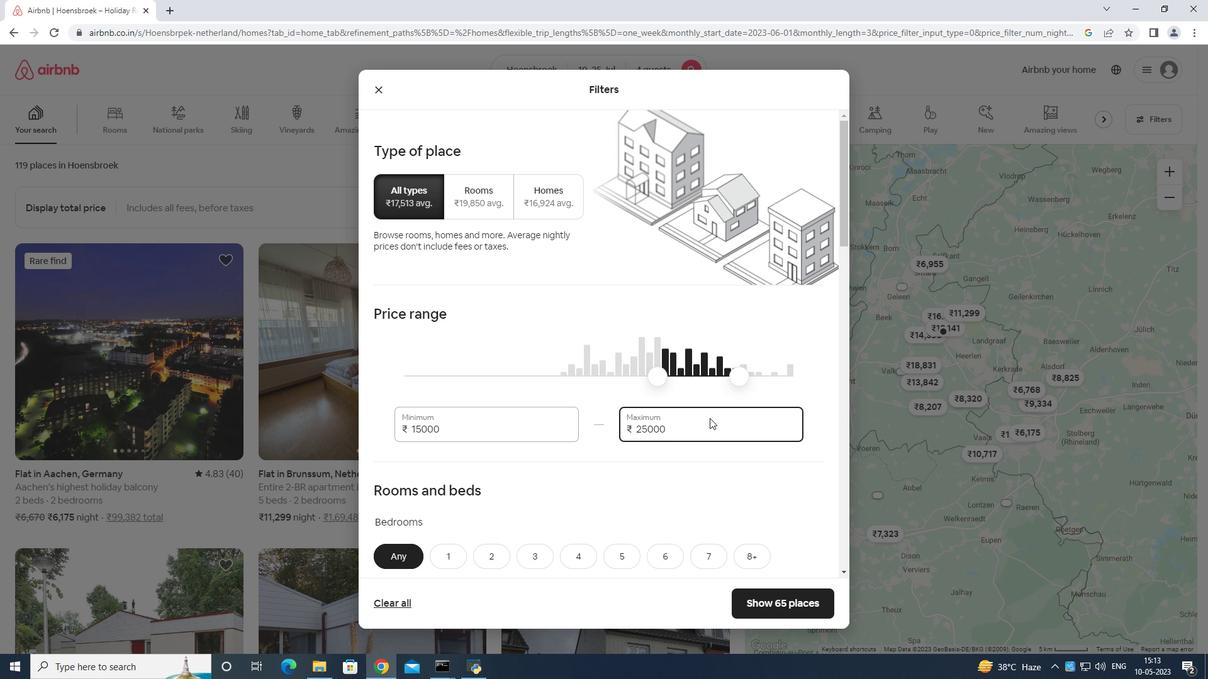 
Action: Mouse scrolled (697, 417) with delta (0, 0)
Screenshot: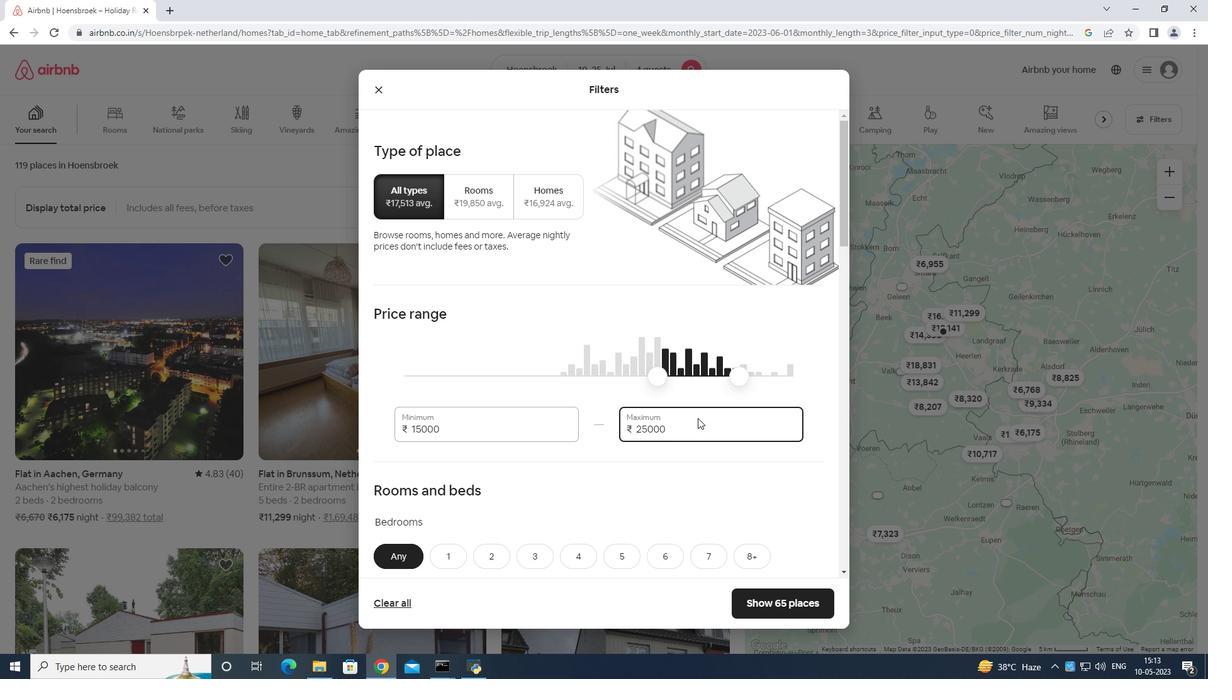 
Action: Mouse scrolled (697, 417) with delta (0, 0)
Screenshot: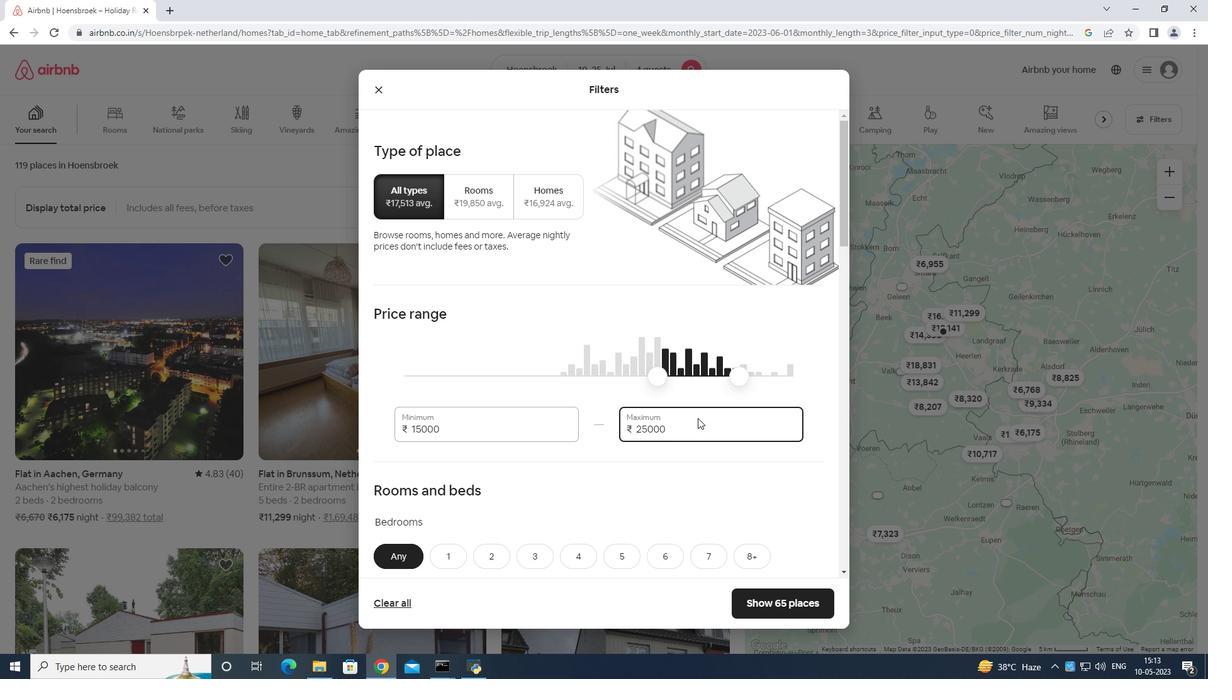 
Action: Mouse moved to (697, 418)
Screenshot: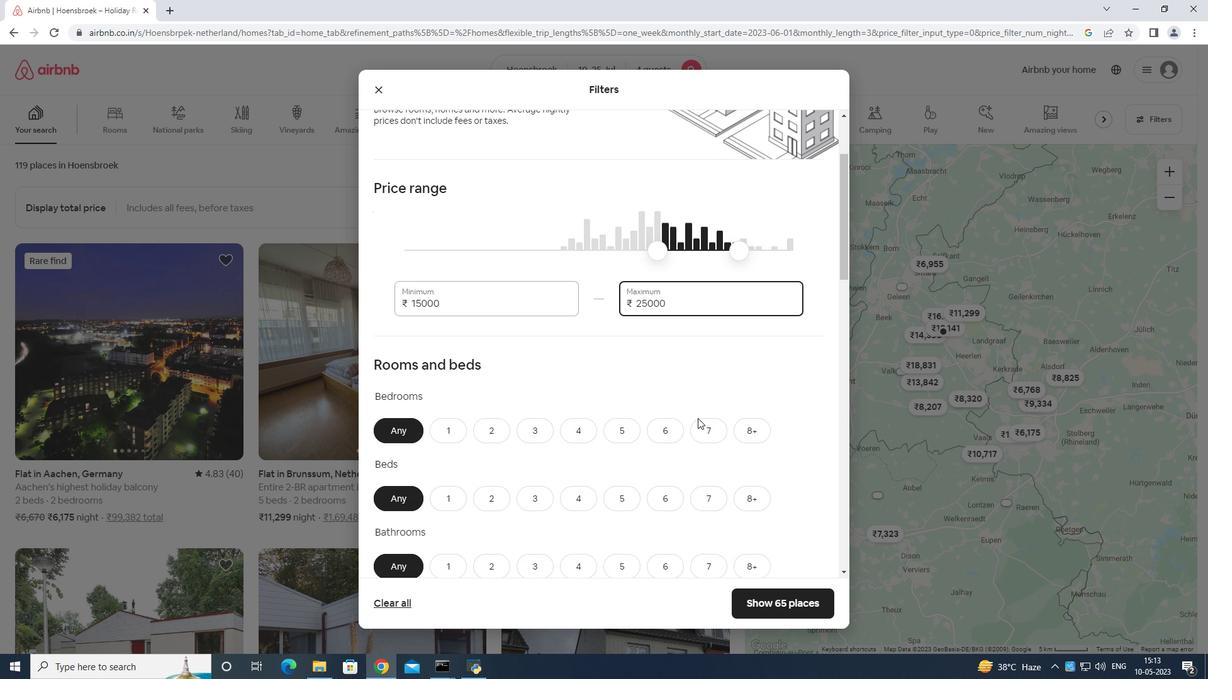 
Action: Mouse scrolled (697, 417) with delta (0, 0)
Screenshot: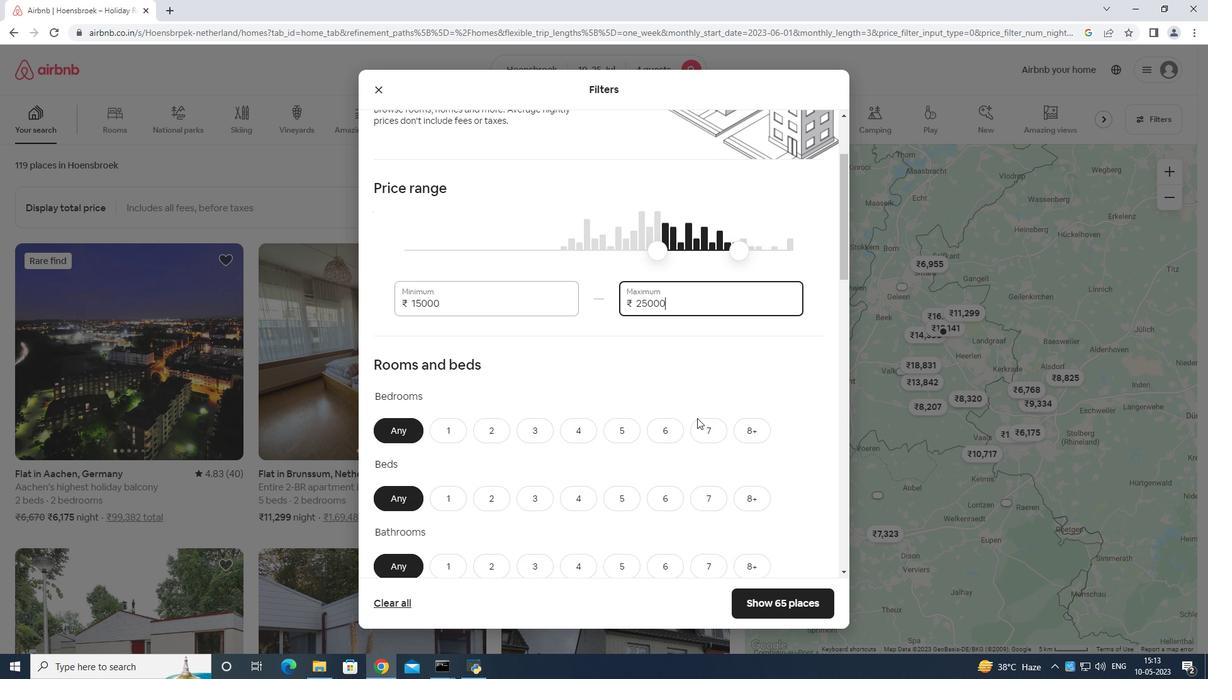 
Action: Mouse moved to (492, 363)
Screenshot: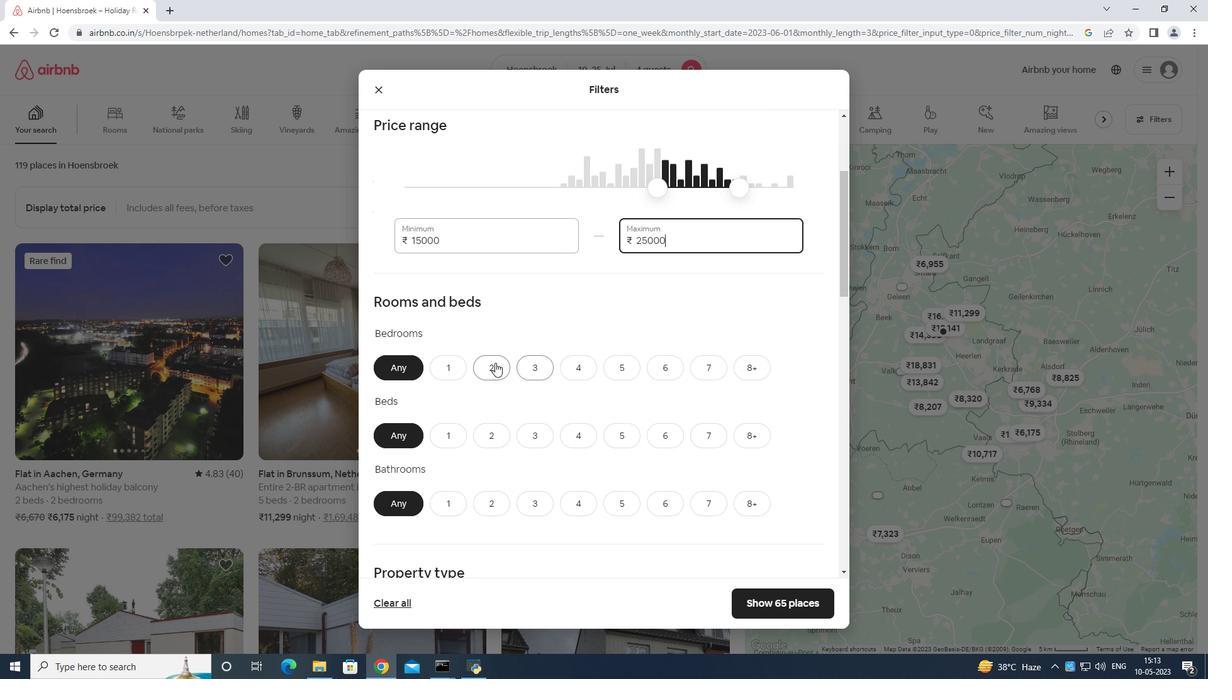 
Action: Mouse pressed left at (492, 363)
Screenshot: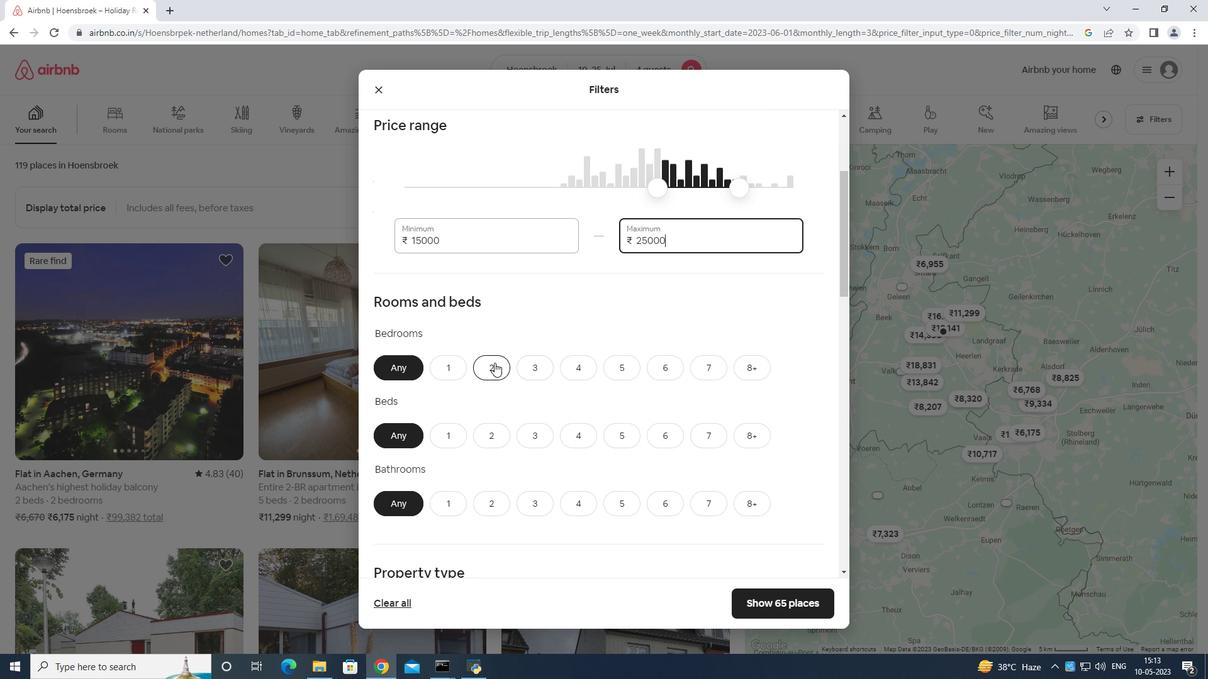 
Action: Mouse moved to (534, 433)
Screenshot: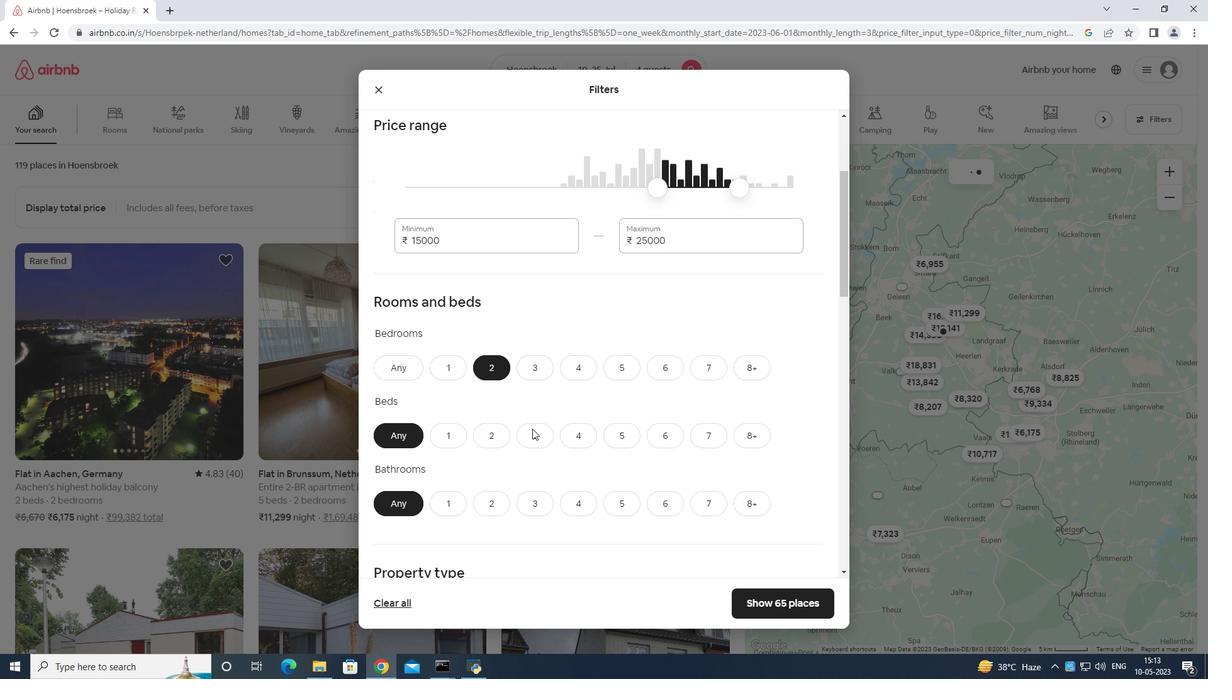 
Action: Mouse pressed left at (534, 433)
Screenshot: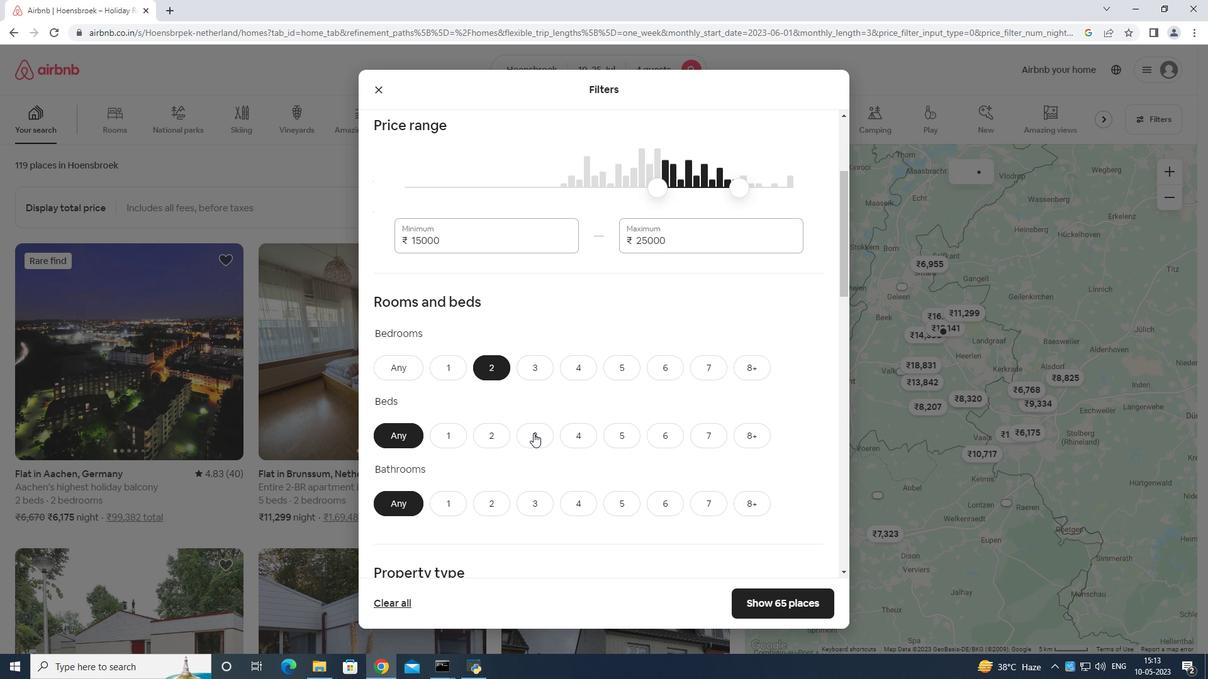 
Action: Mouse moved to (479, 500)
Screenshot: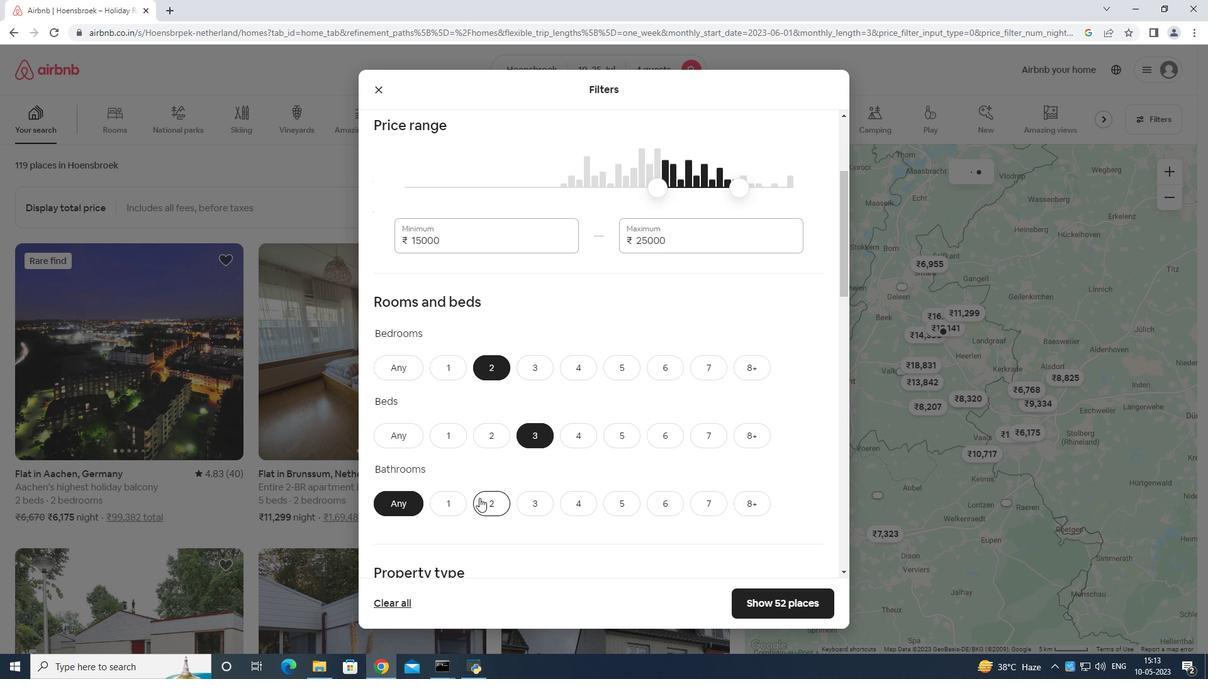 
Action: Mouse pressed left at (479, 500)
Screenshot: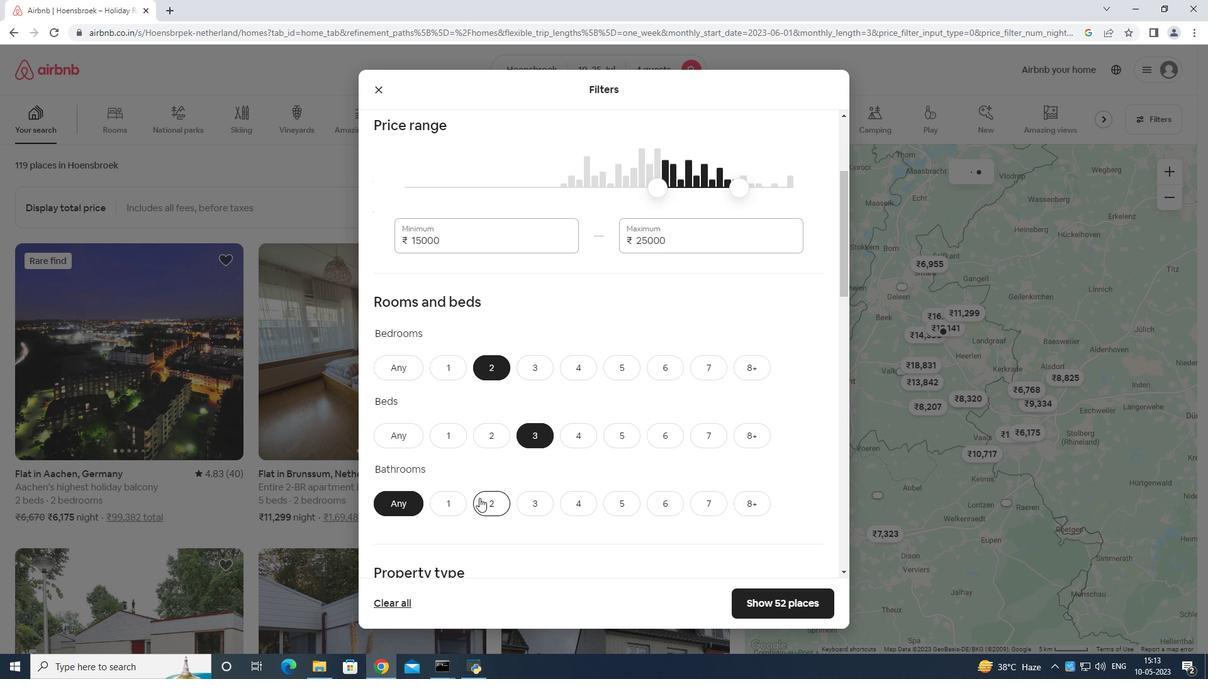 
Action: Mouse moved to (498, 486)
Screenshot: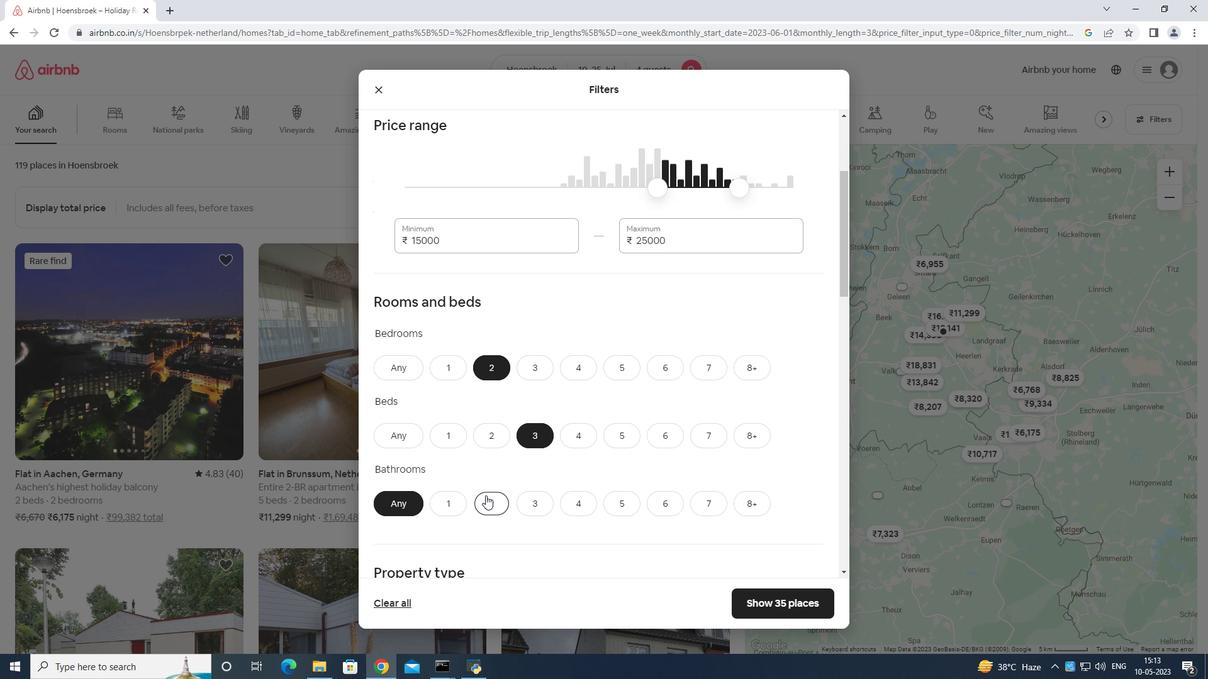 
Action: Mouse scrolled (498, 485) with delta (0, 0)
Screenshot: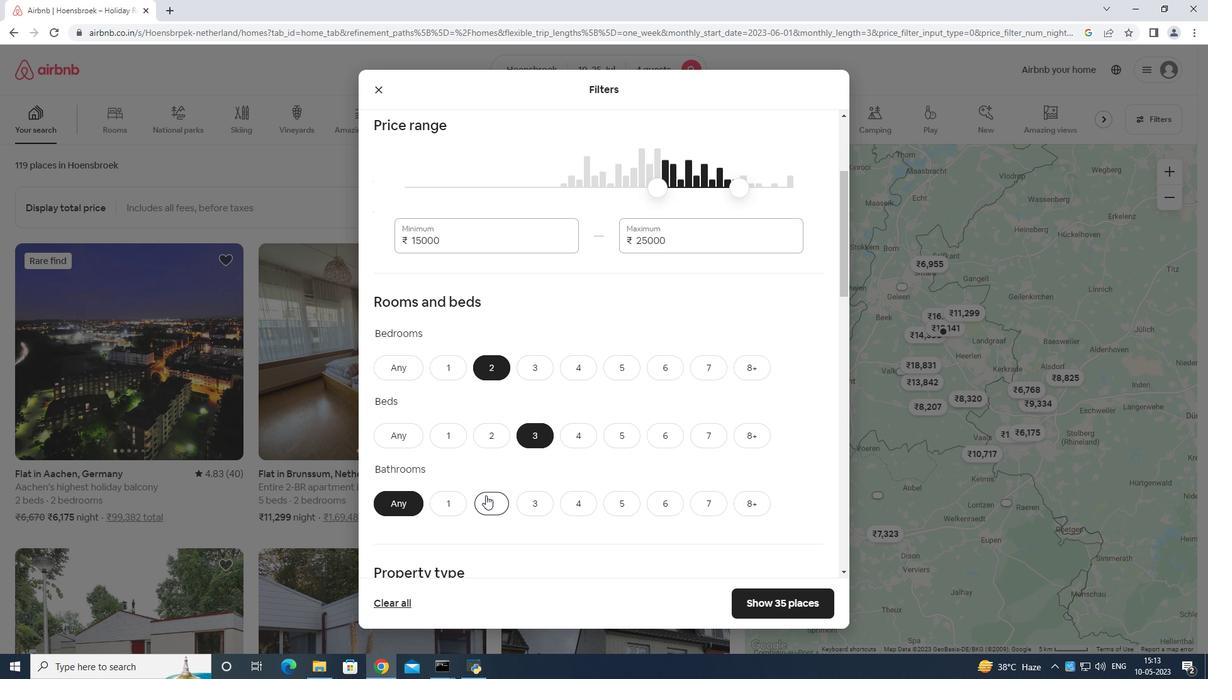 
Action: Mouse scrolled (498, 485) with delta (0, 0)
Screenshot: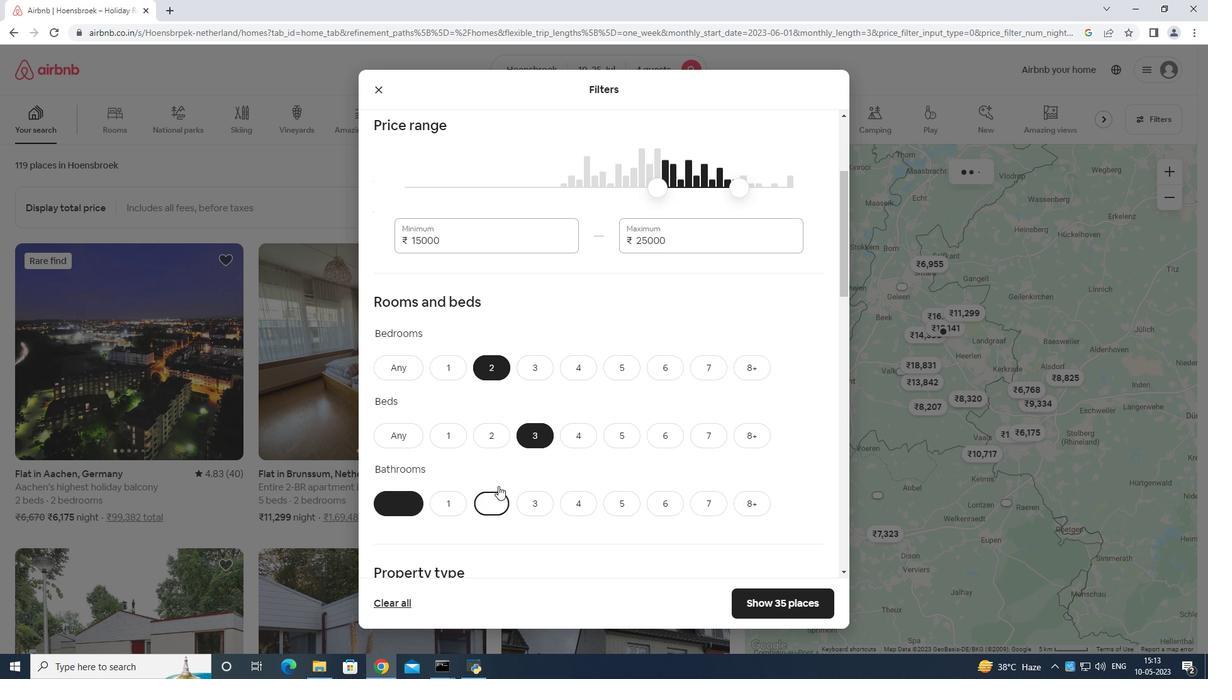 
Action: Mouse scrolled (498, 485) with delta (0, 0)
Screenshot: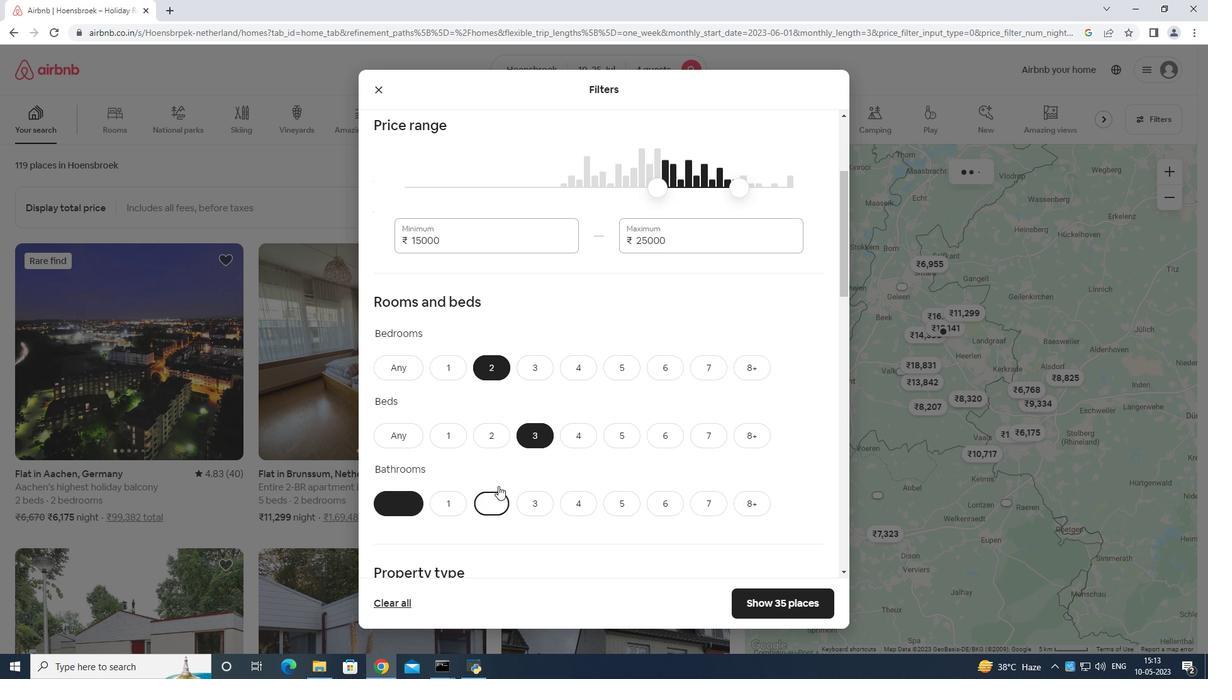 
Action: Mouse moved to (499, 486)
Screenshot: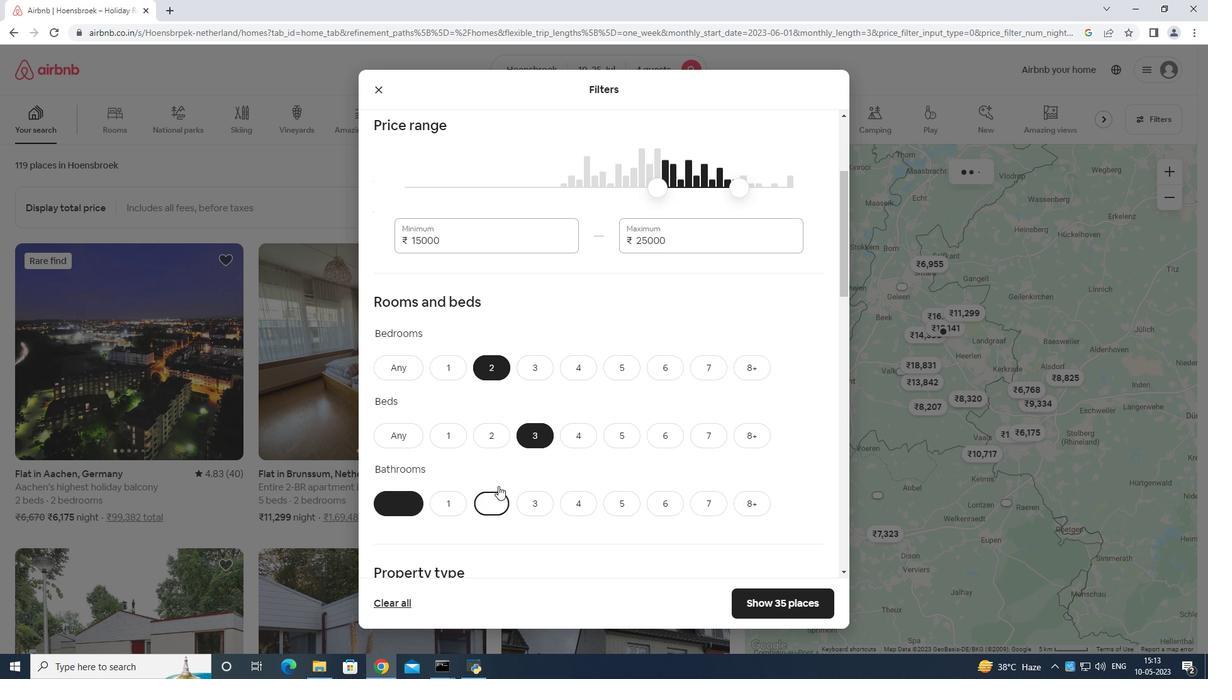
Action: Mouse scrolled (499, 485) with delta (0, 0)
Screenshot: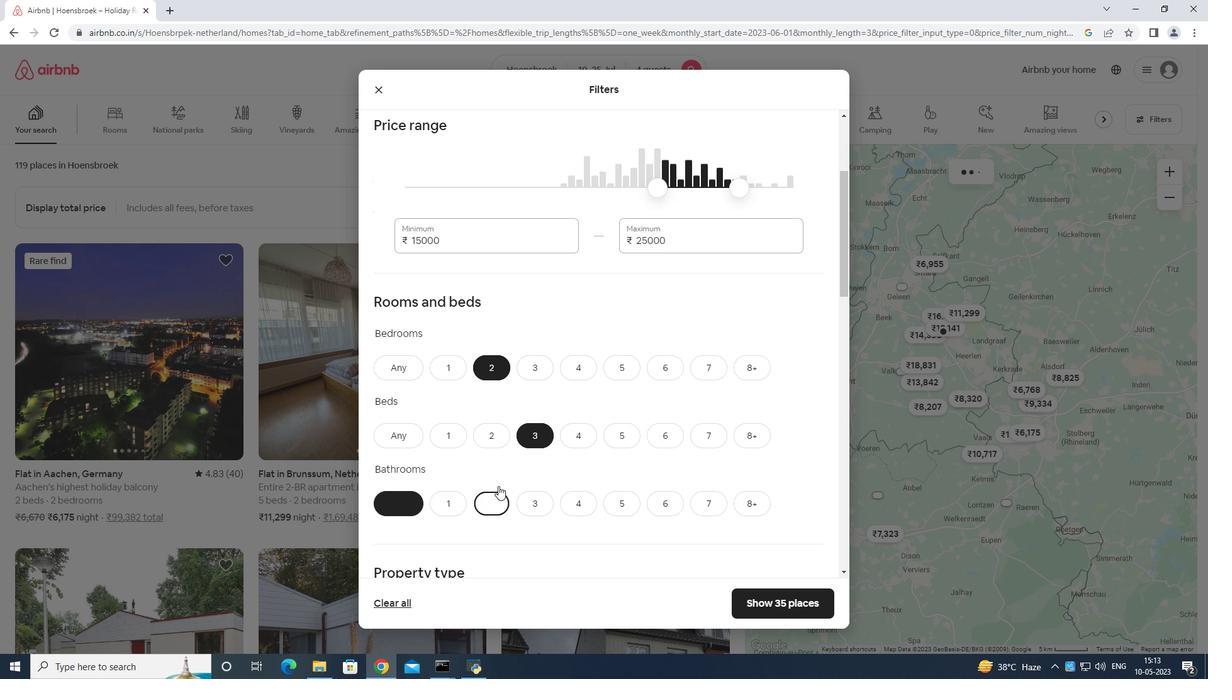 
Action: Mouse moved to (407, 375)
Screenshot: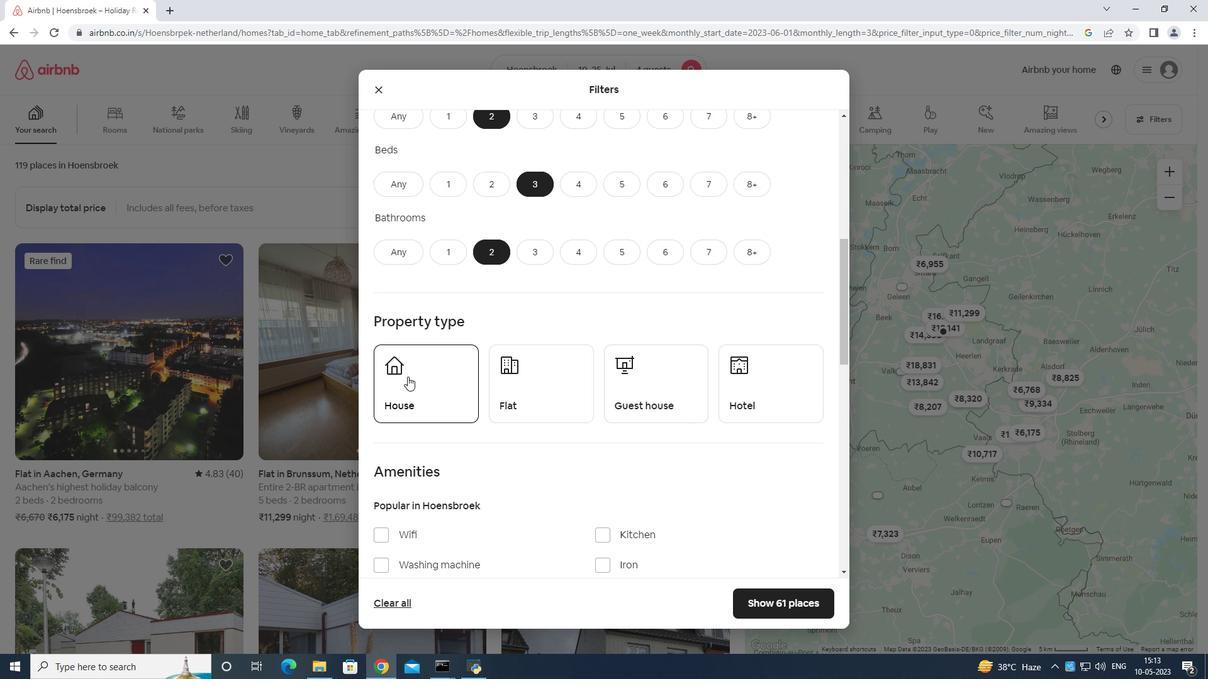
Action: Mouse pressed left at (407, 375)
Screenshot: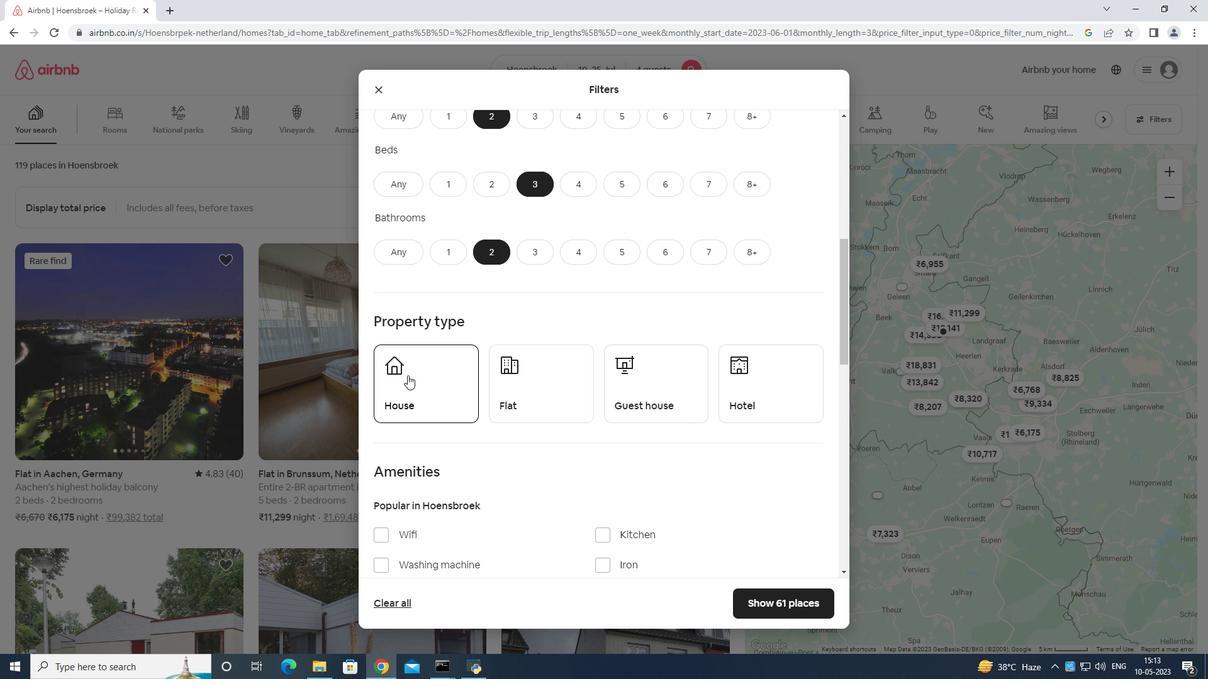 
Action: Mouse moved to (519, 374)
Screenshot: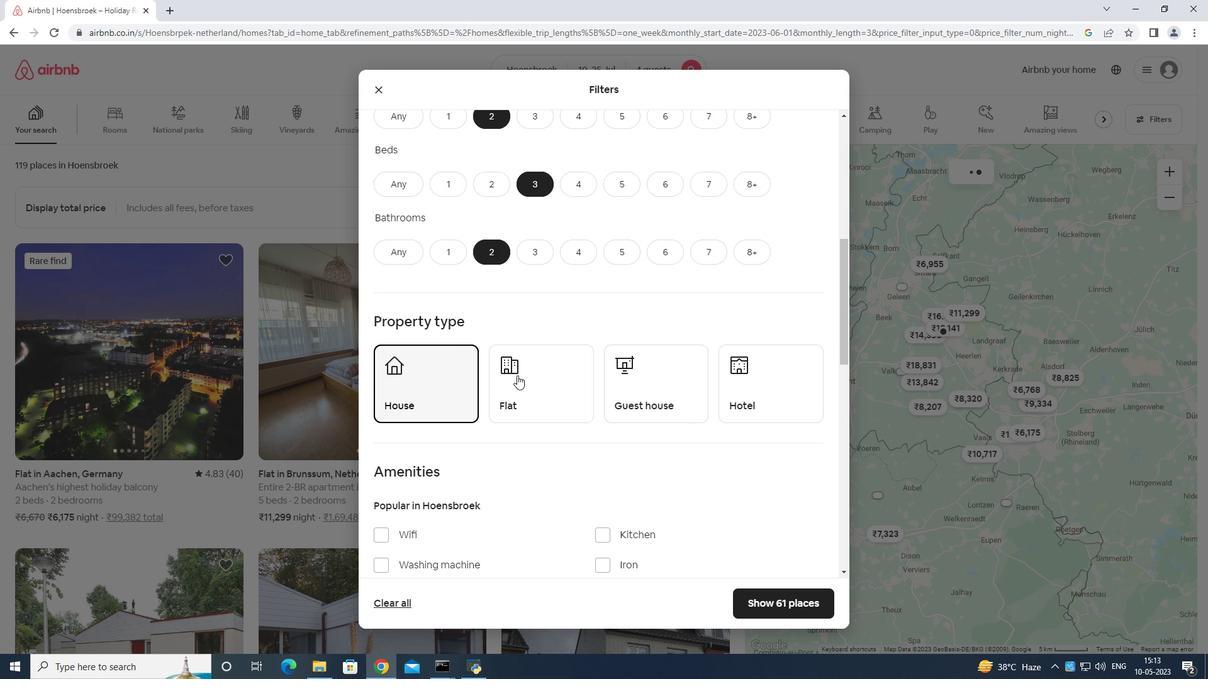 
Action: Mouse pressed left at (519, 374)
Screenshot: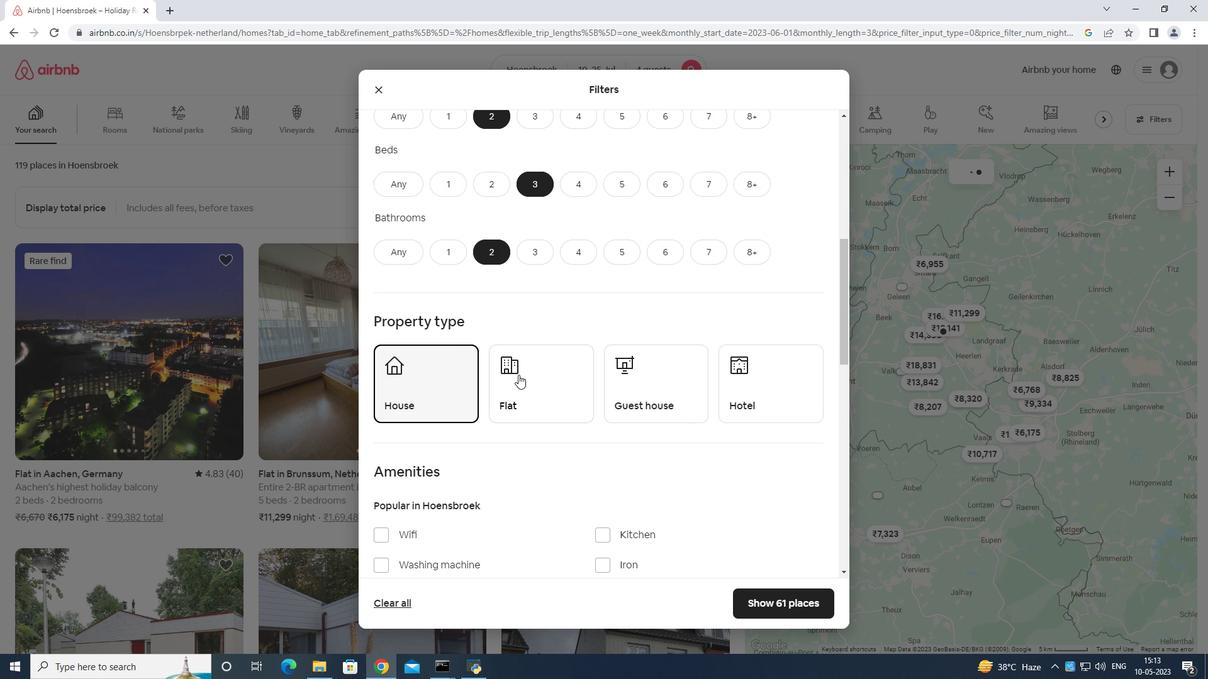 
Action: Mouse moved to (623, 370)
Screenshot: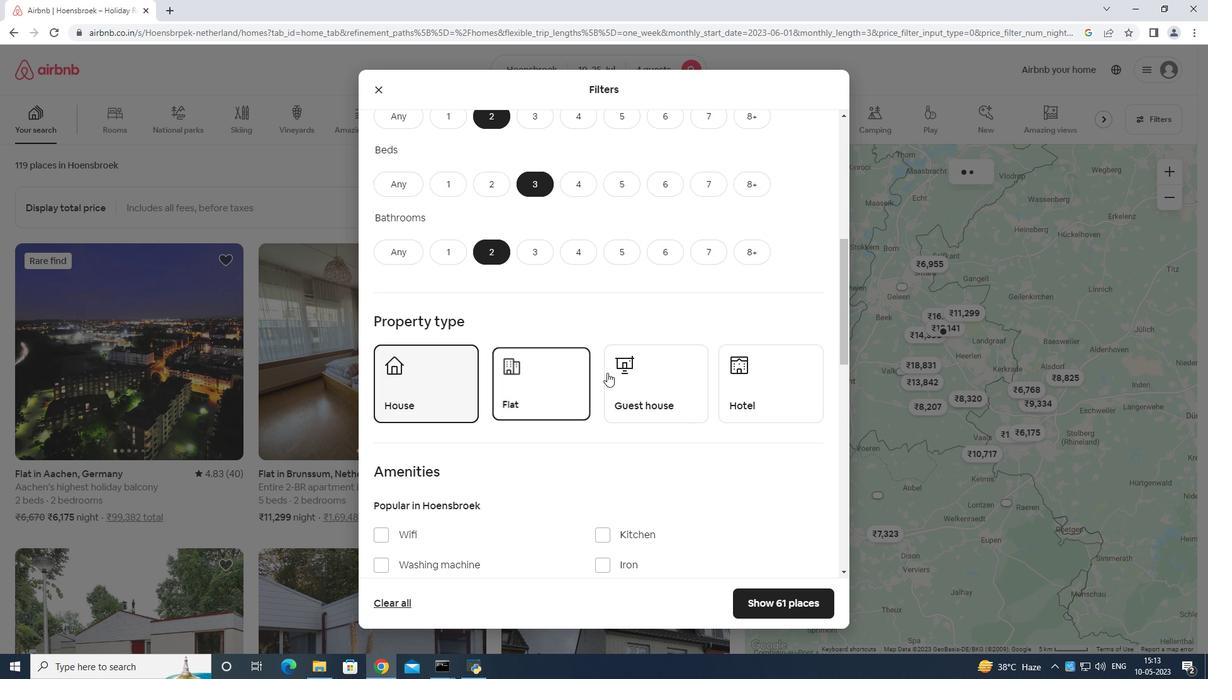 
Action: Mouse pressed left at (623, 370)
Screenshot: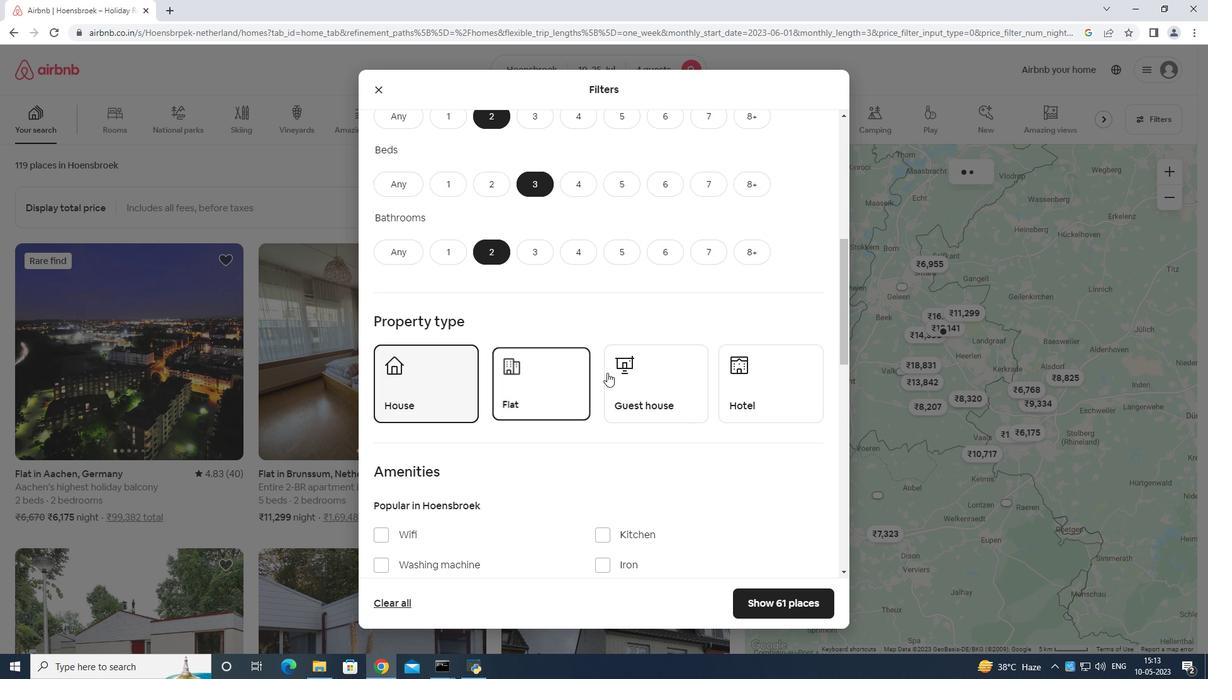 
Action: Mouse moved to (638, 376)
Screenshot: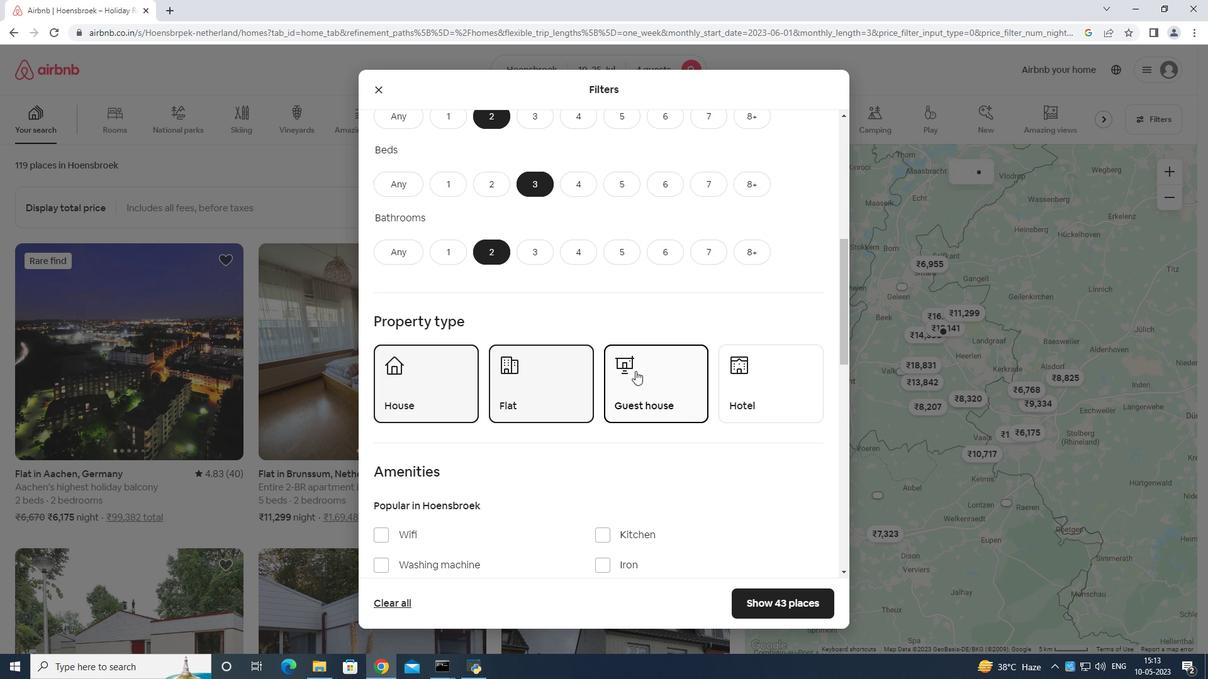 
Action: Mouse scrolled (638, 376) with delta (0, 0)
Screenshot: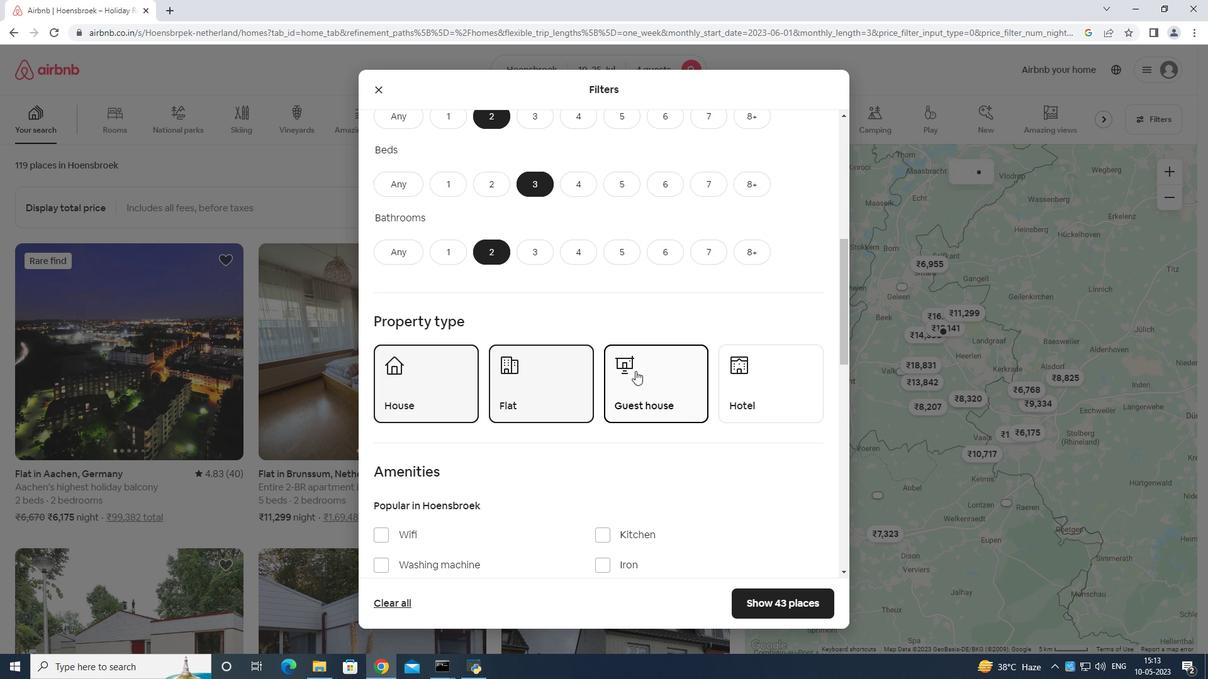 
Action: Mouse moved to (638, 379)
Screenshot: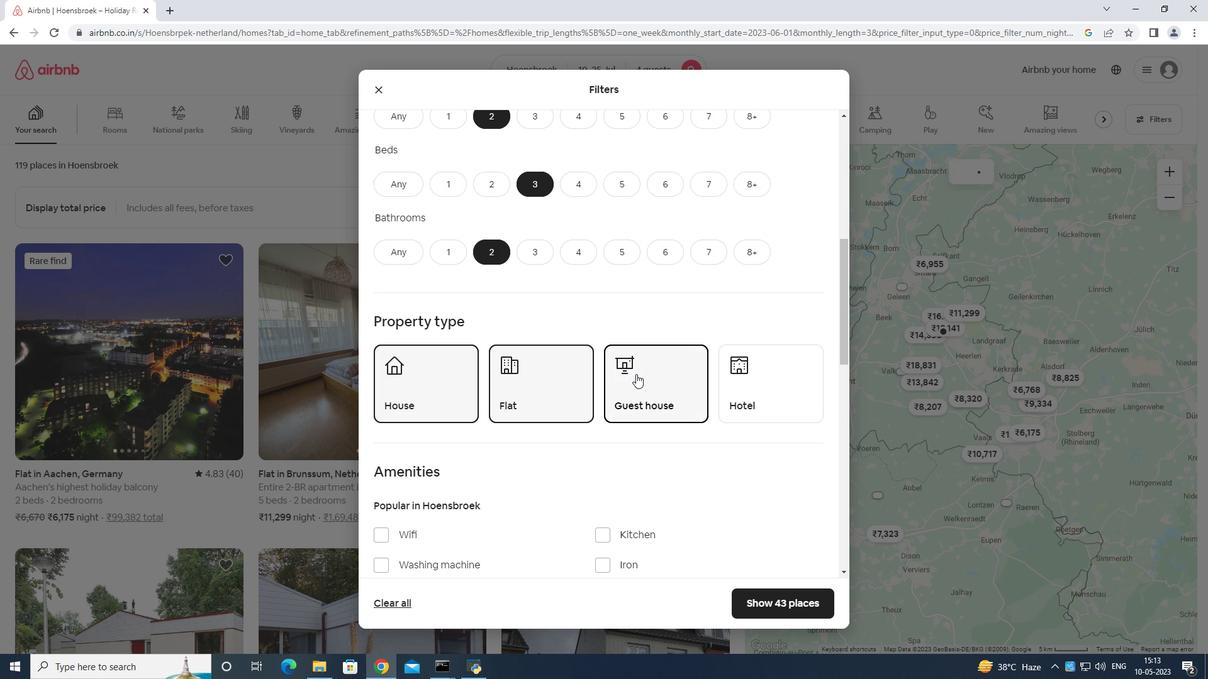
Action: Mouse scrolled (638, 378) with delta (0, 0)
Screenshot: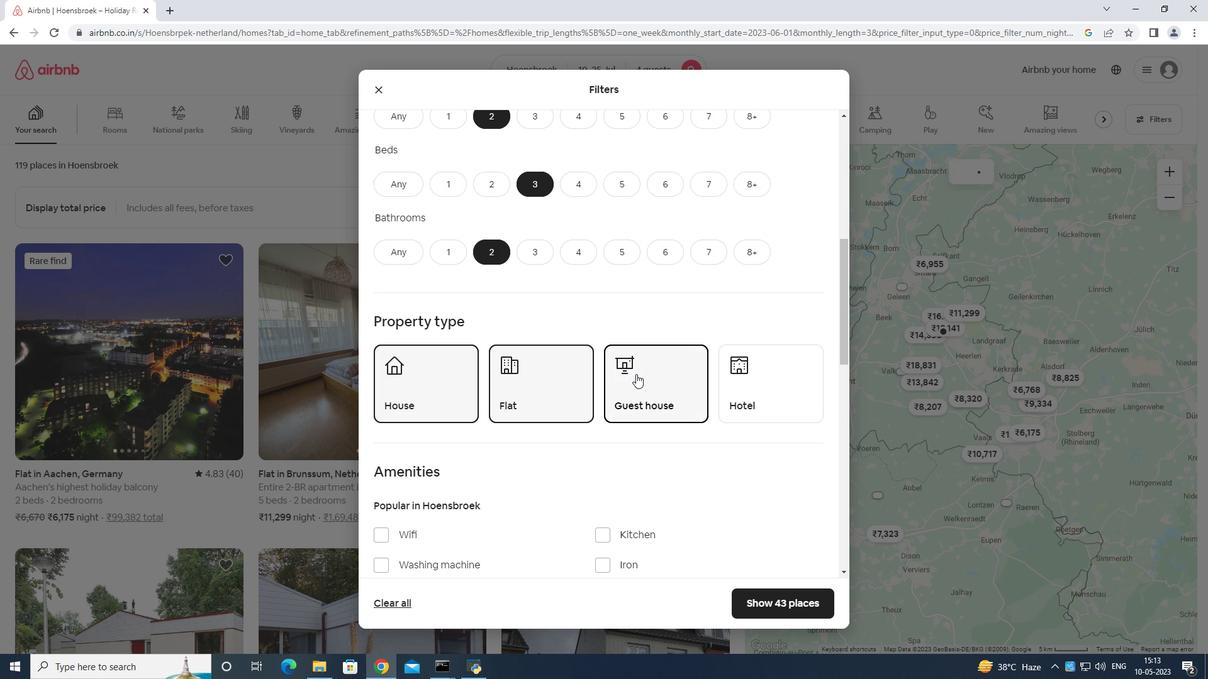 
Action: Mouse moved to (638, 381)
Screenshot: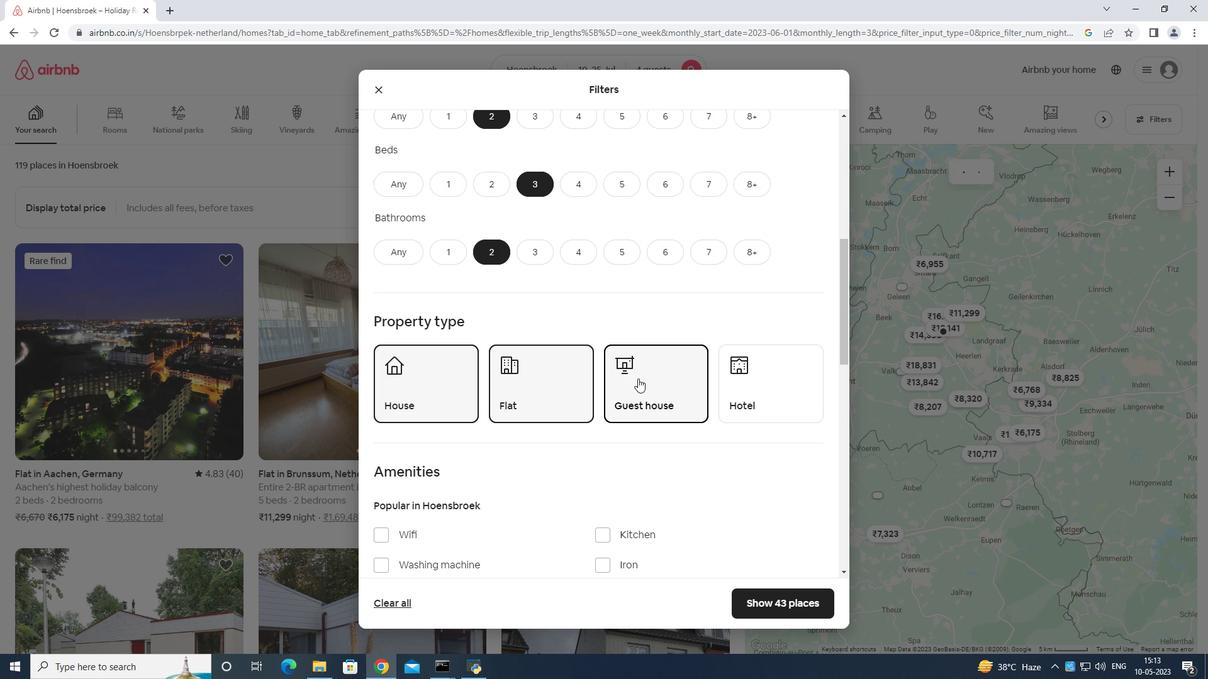 
Action: Mouse scrolled (638, 380) with delta (0, 0)
Screenshot: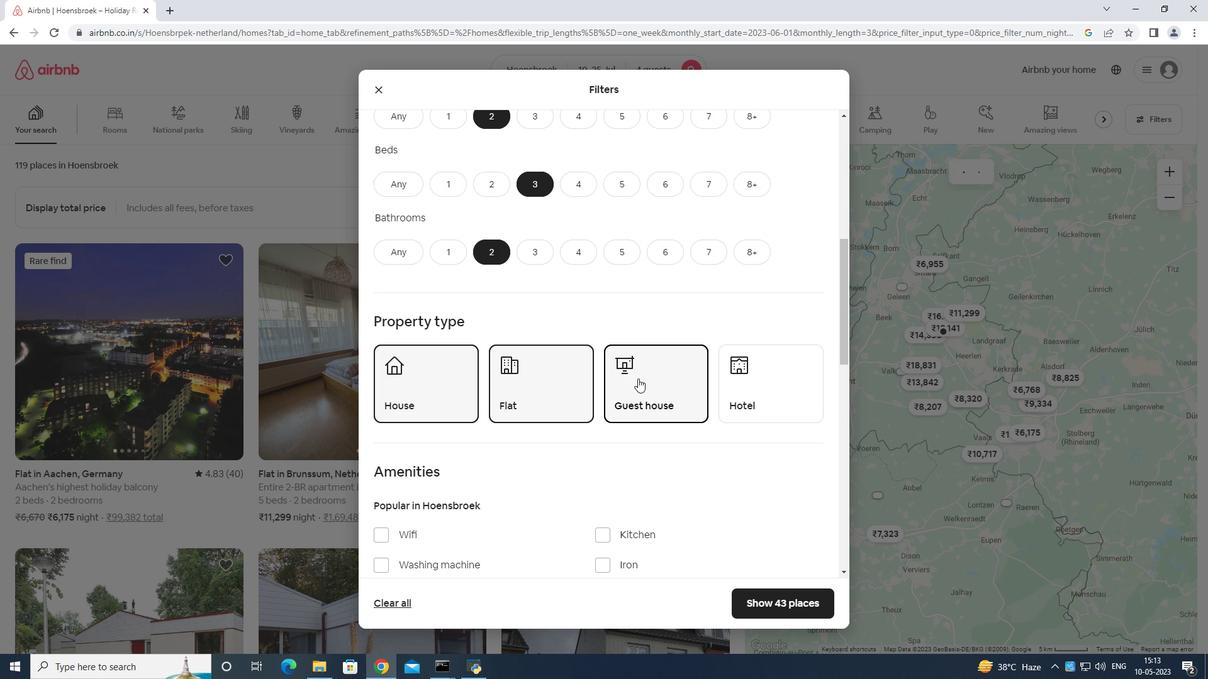 
Action: Mouse moved to (379, 343)
Screenshot: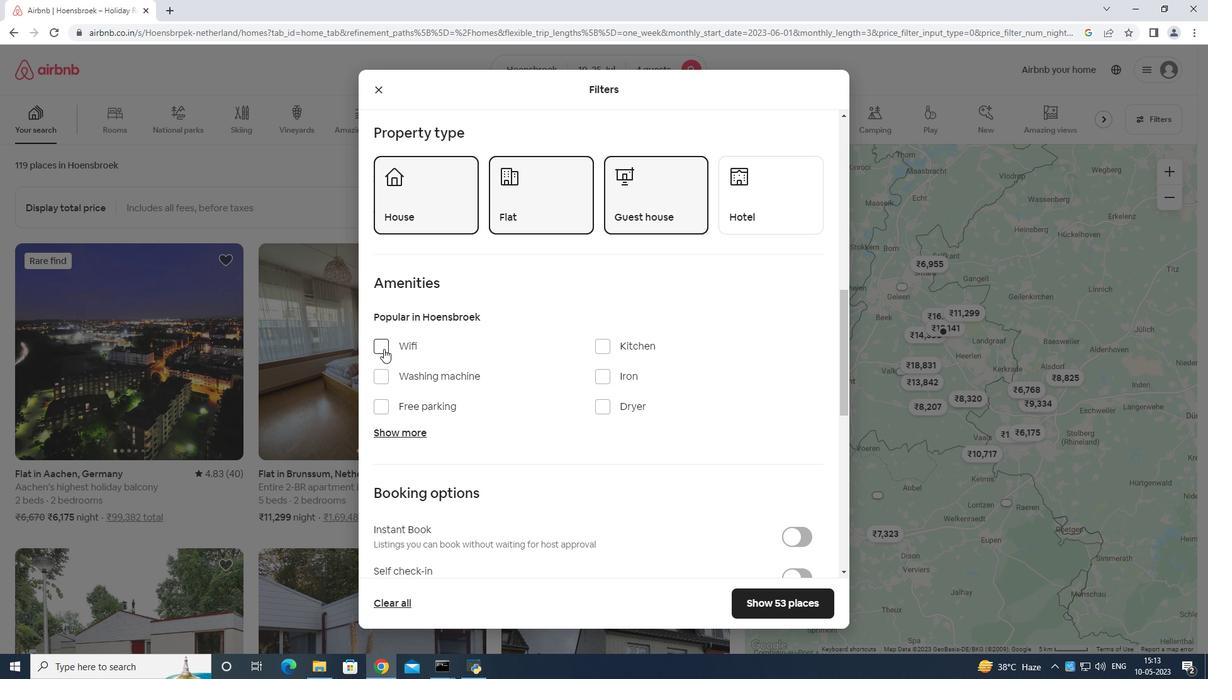 
Action: Mouse pressed left at (379, 343)
Screenshot: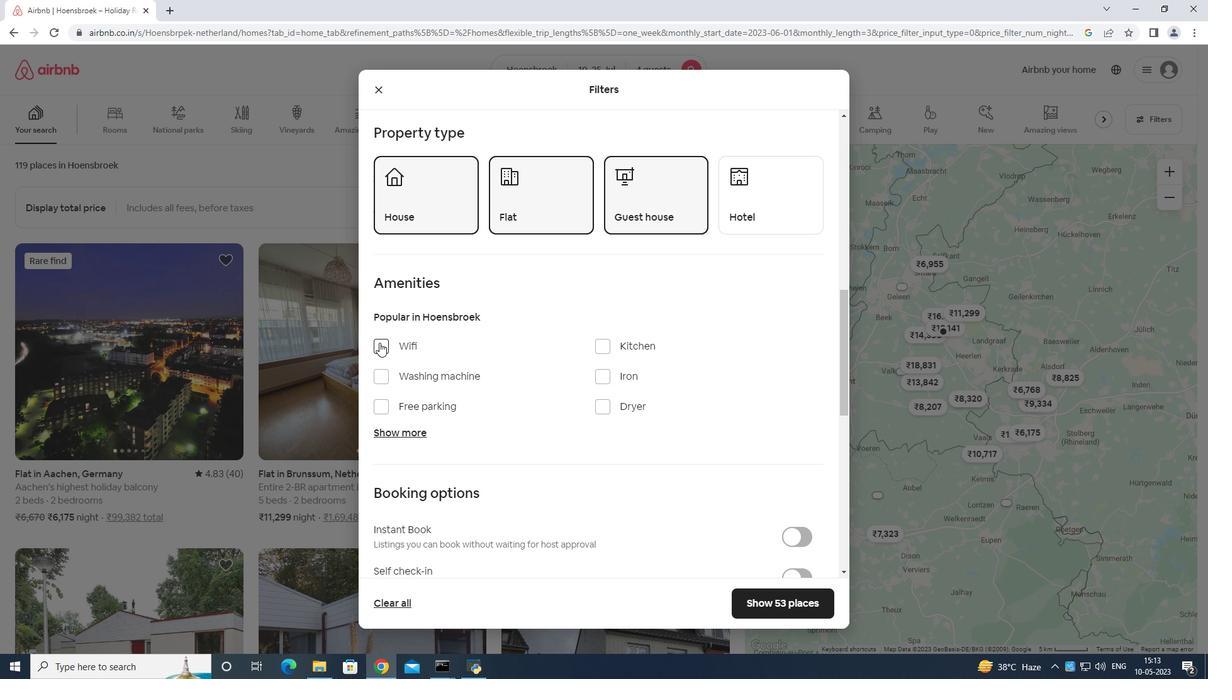 
Action: Mouse moved to (384, 402)
Screenshot: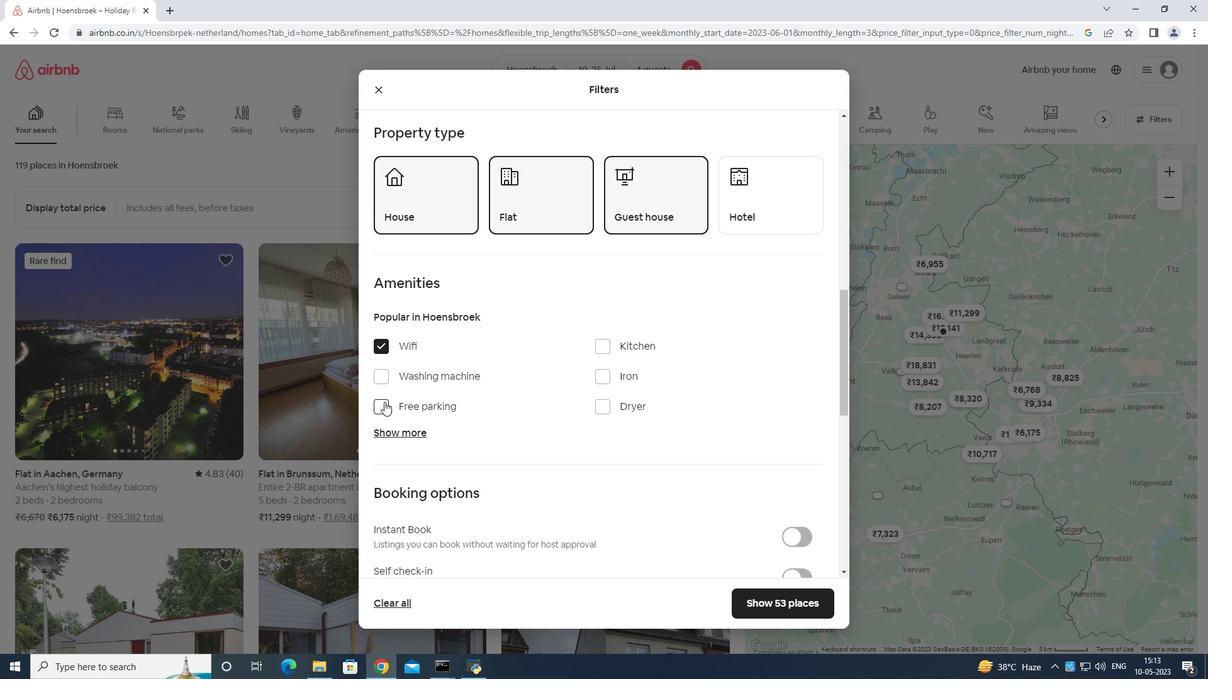 
Action: Mouse pressed left at (384, 402)
Screenshot: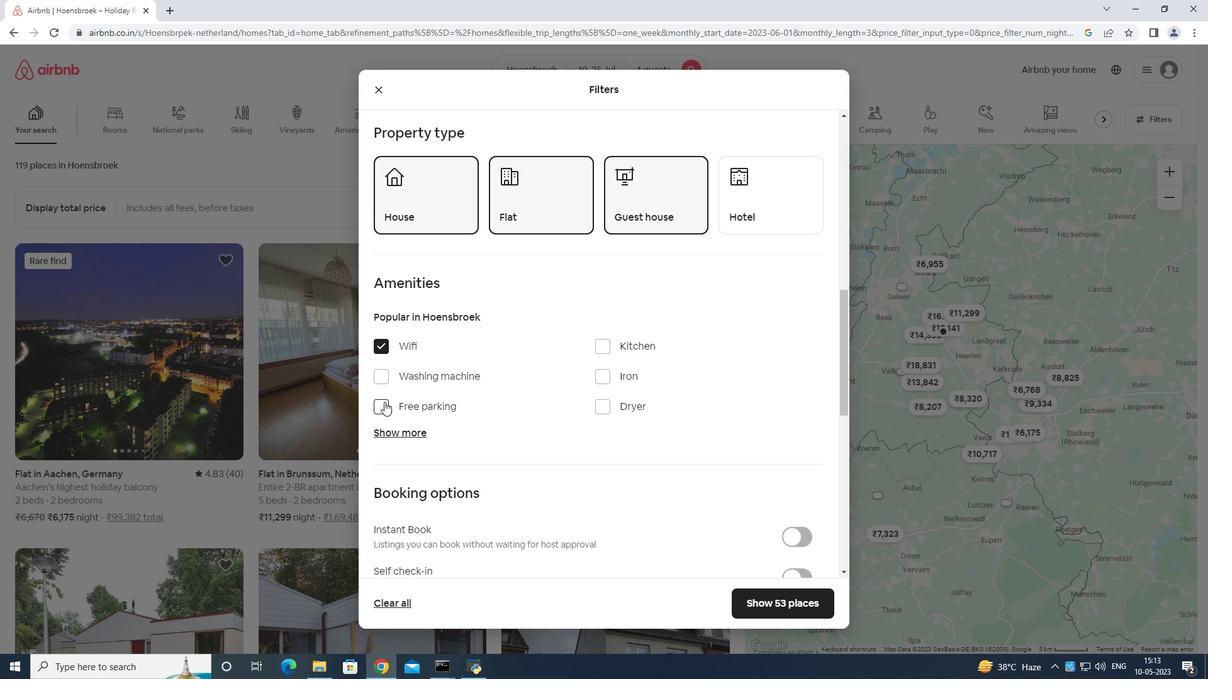 
Action: Mouse moved to (389, 422)
Screenshot: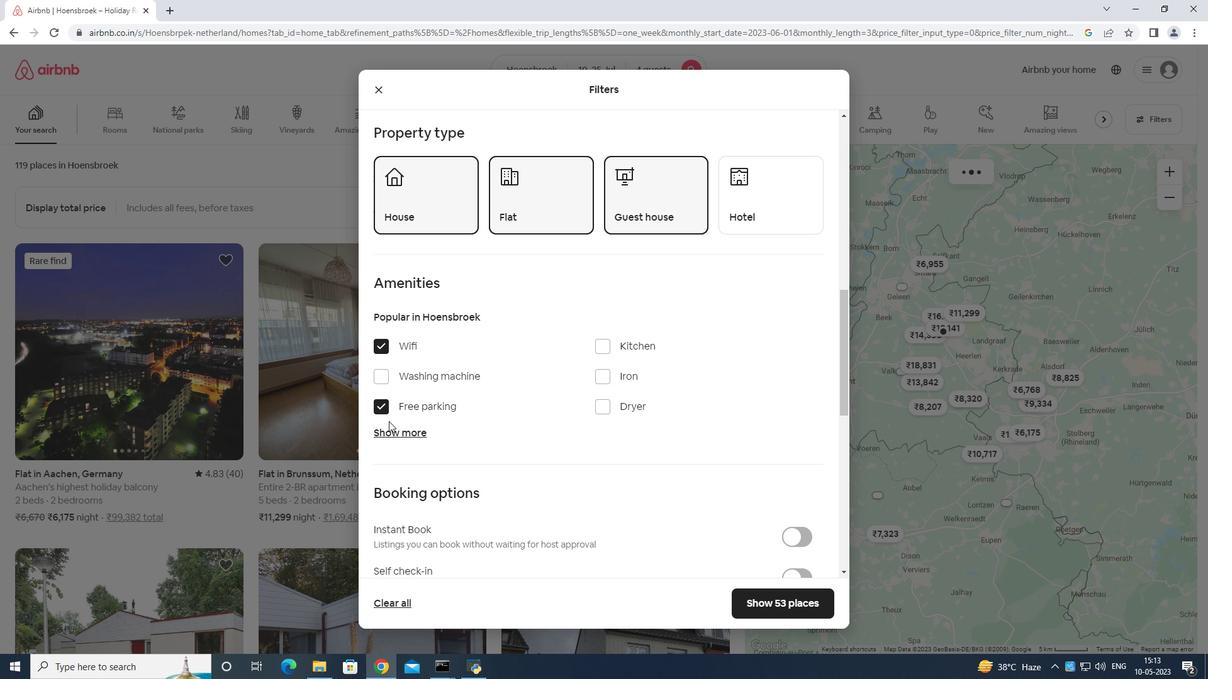 
Action: Mouse pressed left at (389, 422)
Screenshot: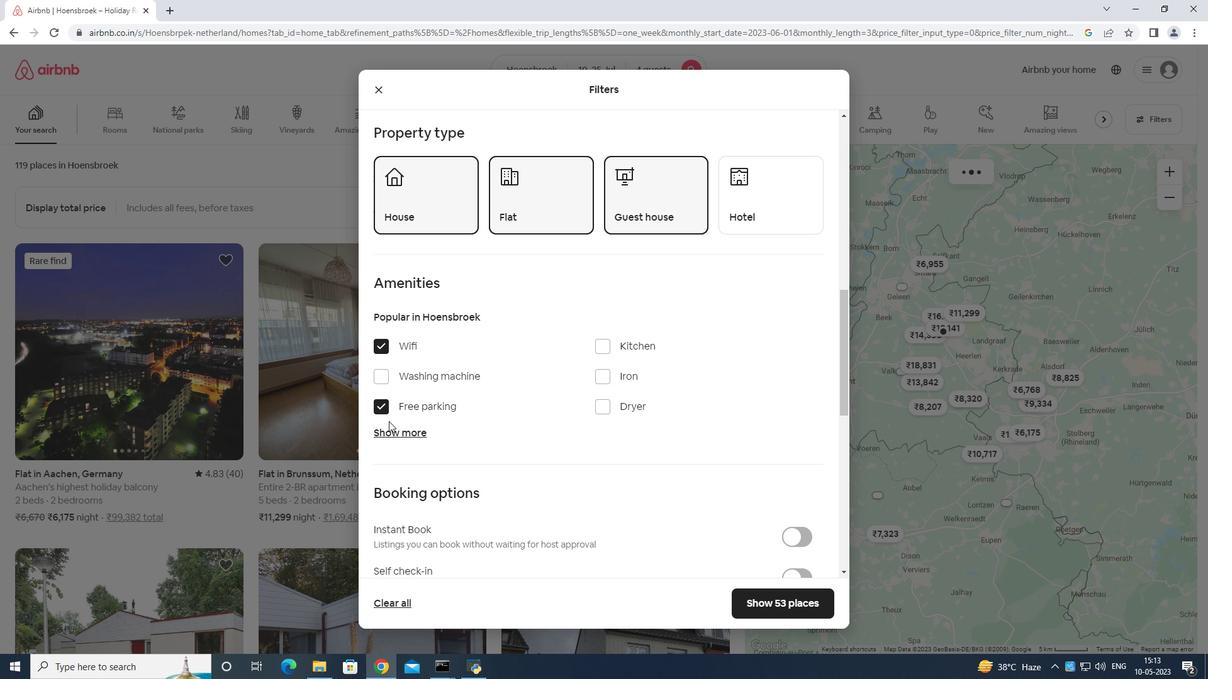 
Action: Mouse moved to (391, 429)
Screenshot: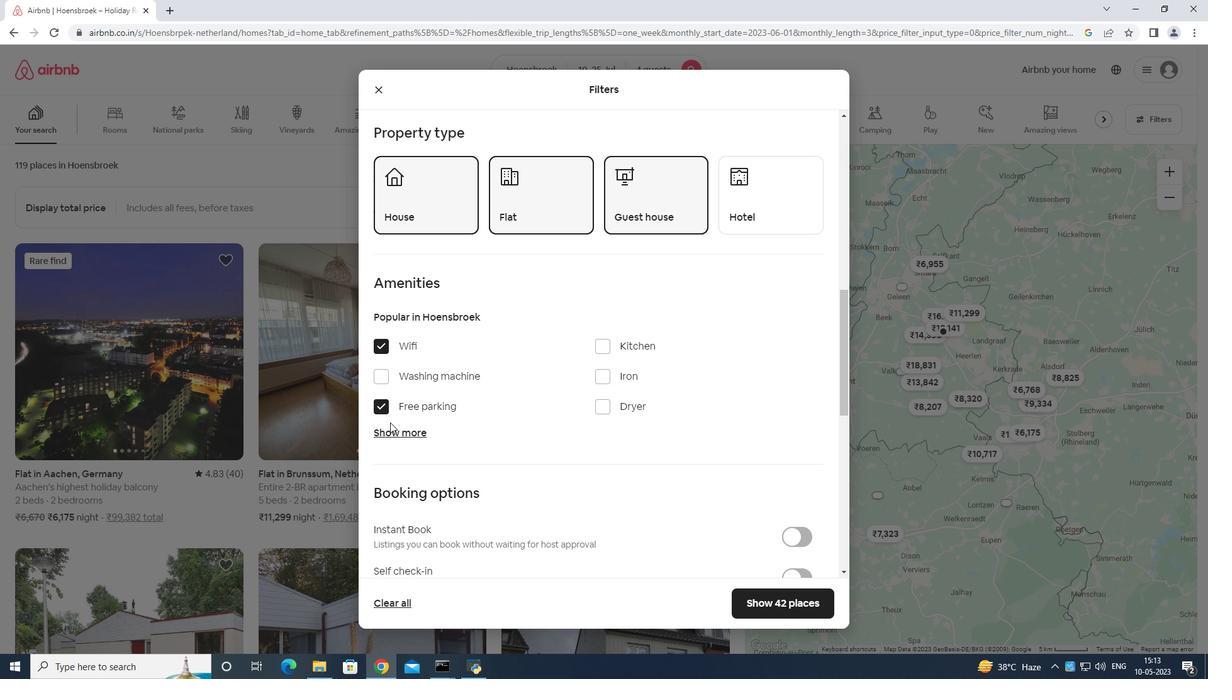 
Action: Mouse pressed left at (391, 429)
Screenshot: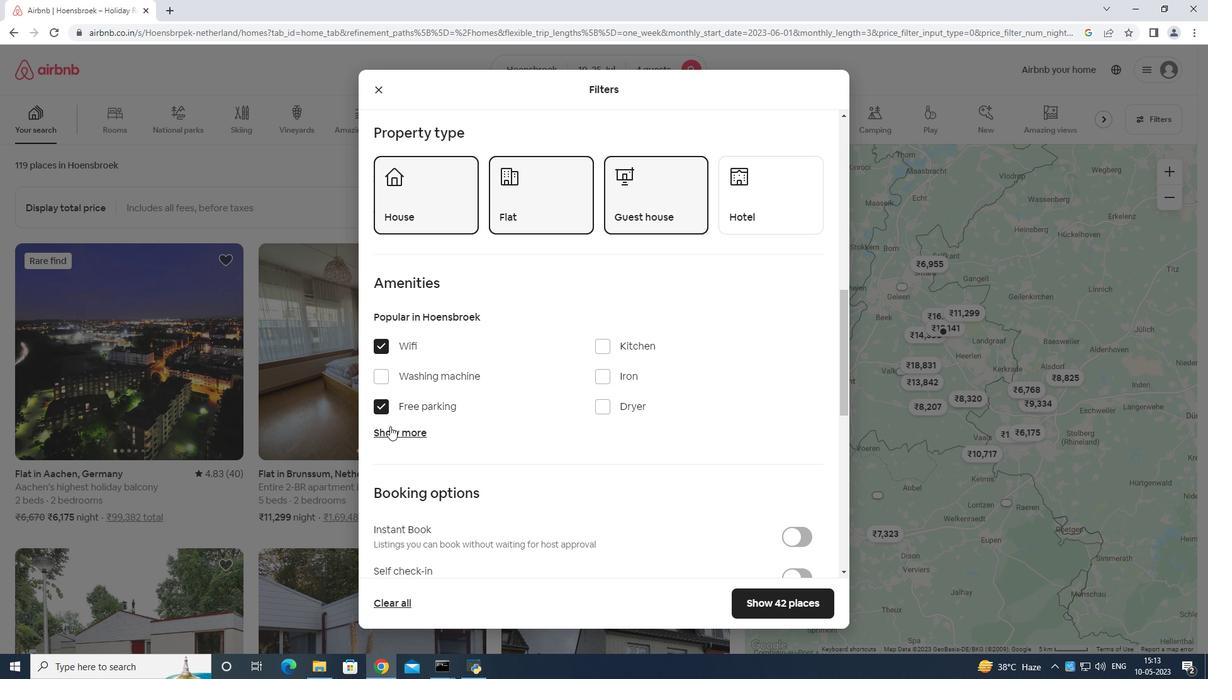 
Action: Mouse moved to (597, 504)
Screenshot: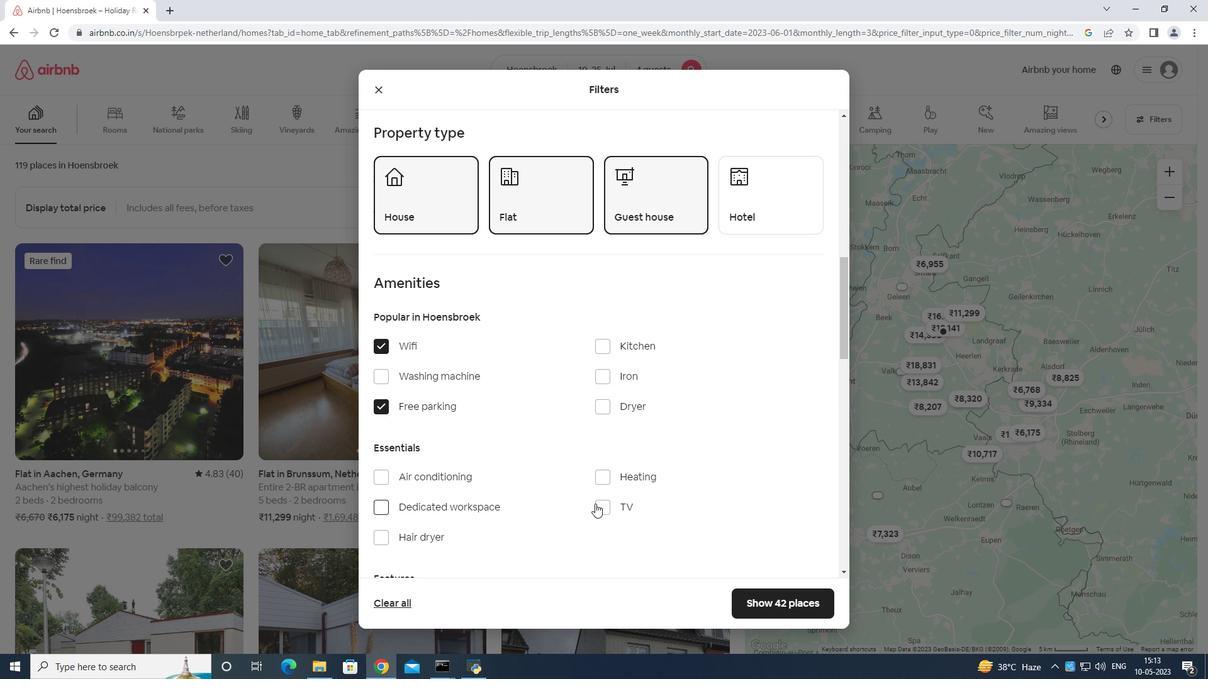 
Action: Mouse pressed left at (597, 504)
Screenshot: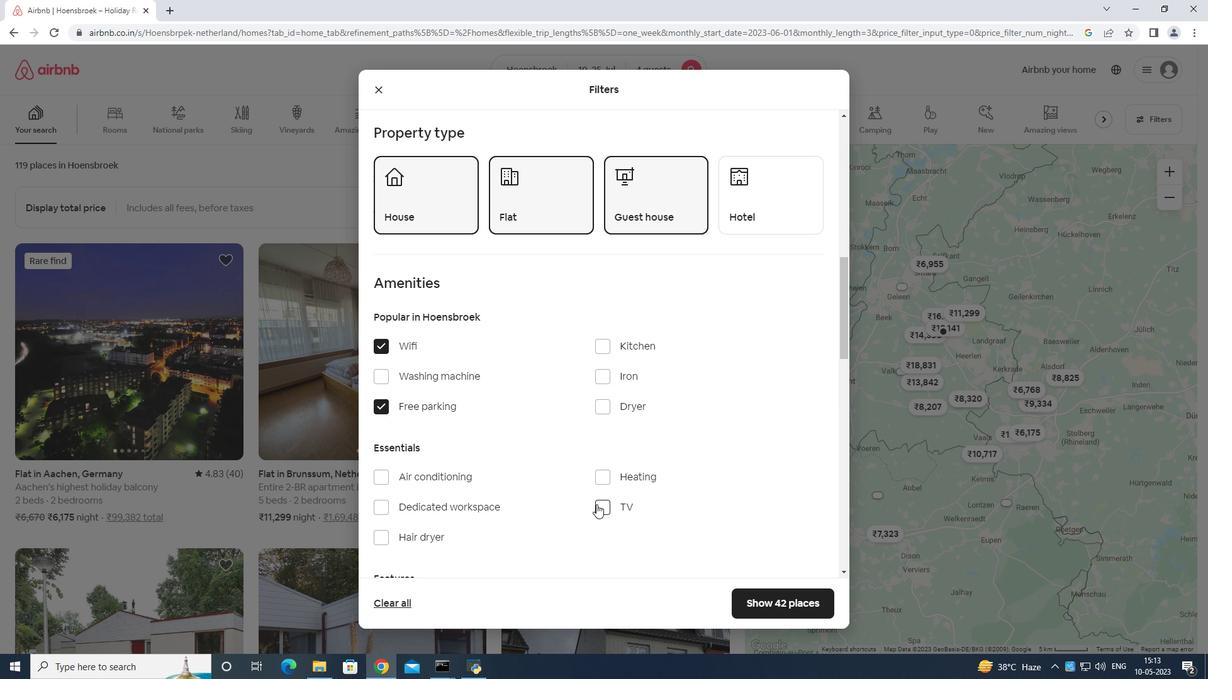
Action: Mouse moved to (609, 494)
Screenshot: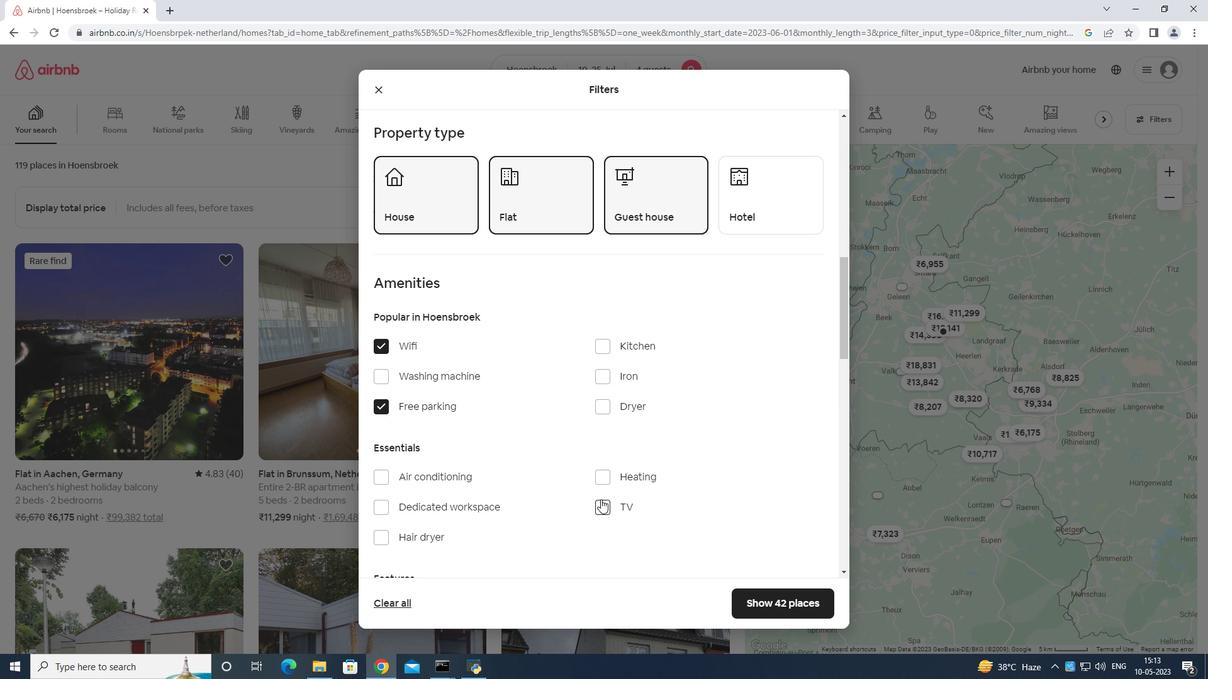 
Action: Mouse scrolled (609, 494) with delta (0, 0)
Screenshot: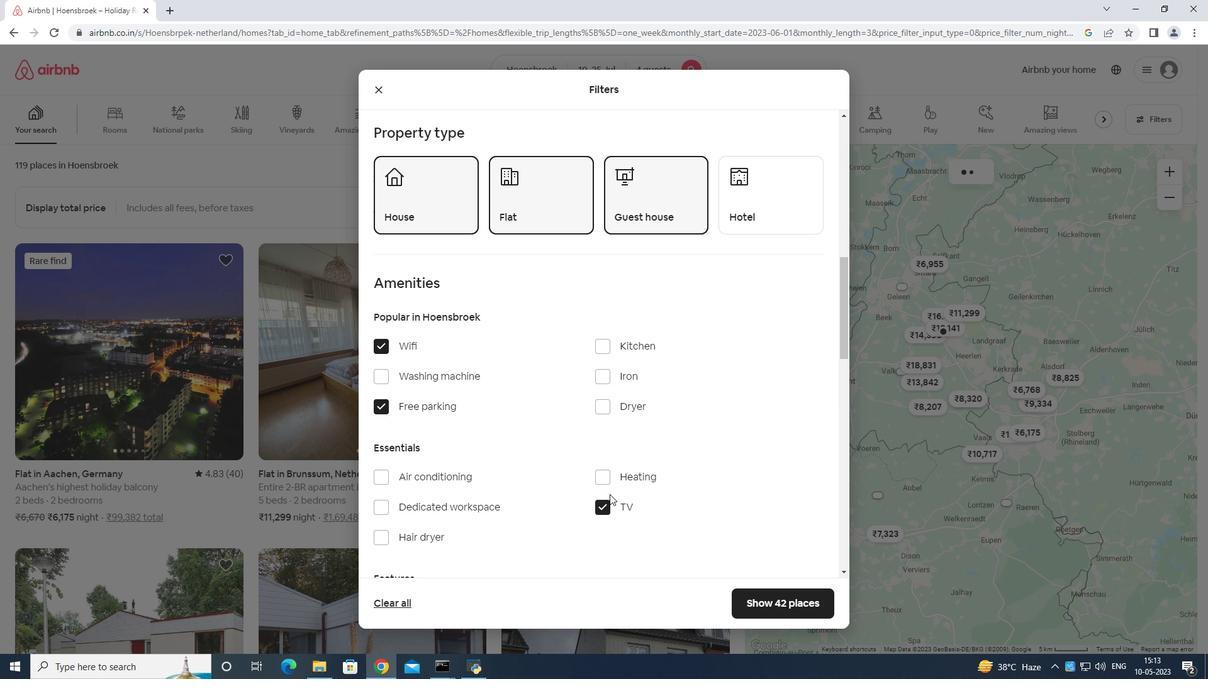 
Action: Mouse moved to (609, 494)
Screenshot: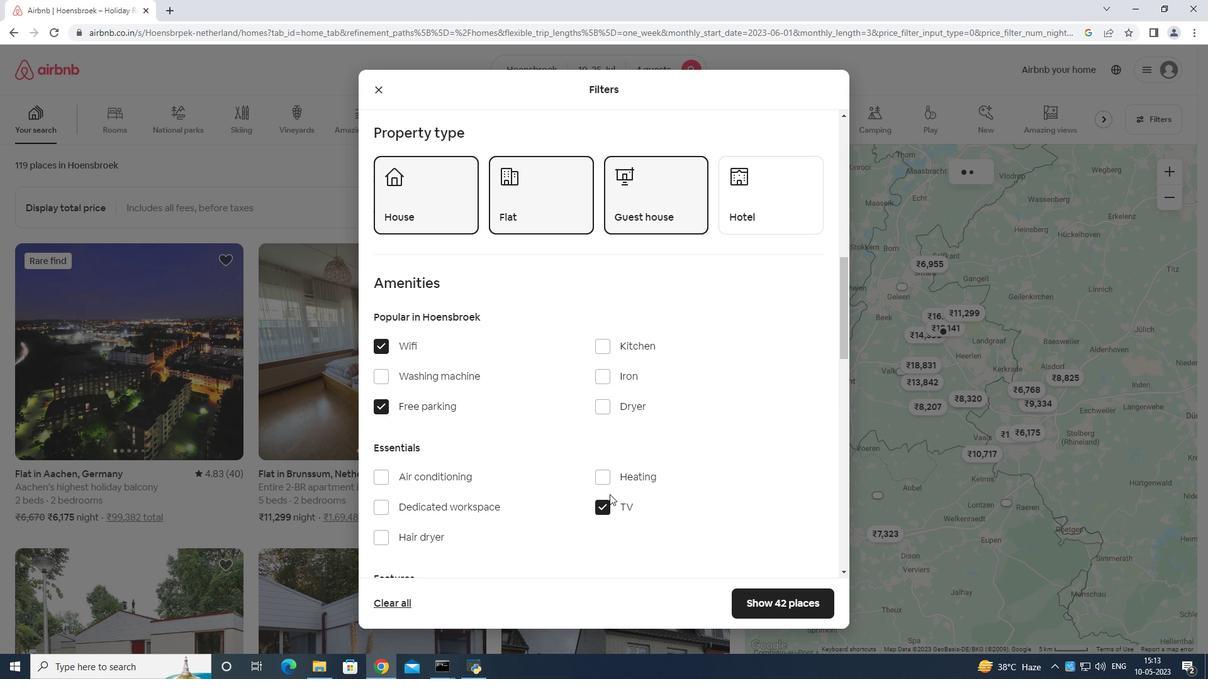 
Action: Mouse scrolled (609, 494) with delta (0, 0)
Screenshot: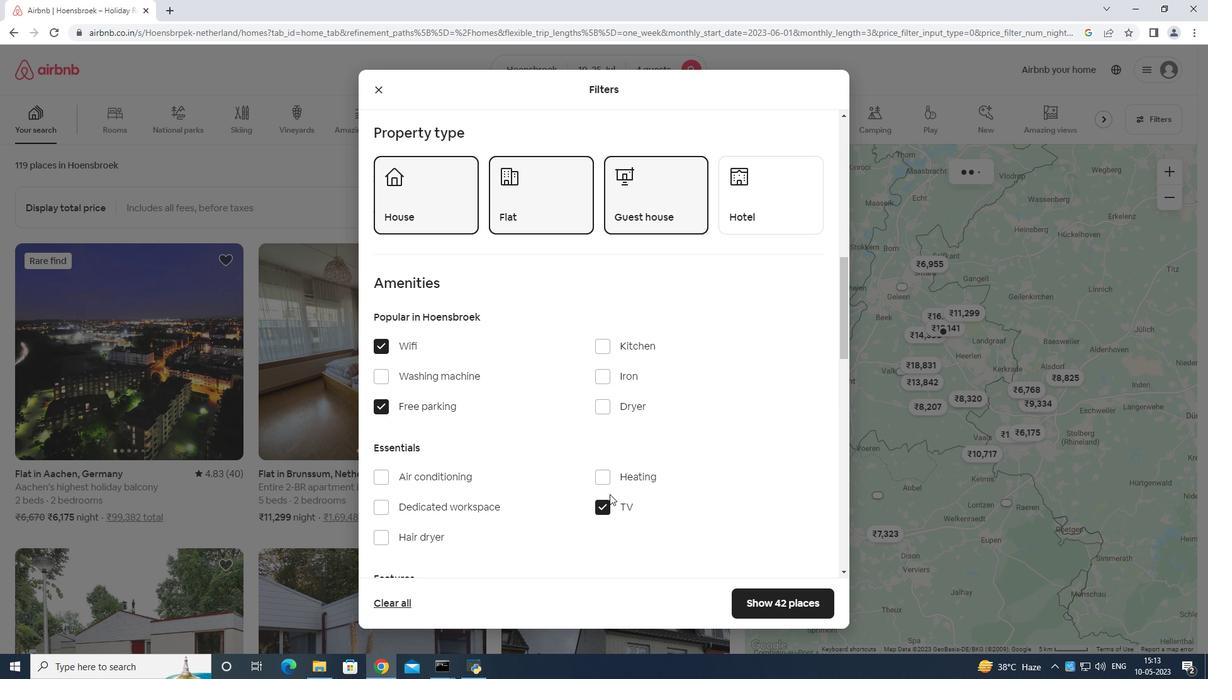 
Action: Mouse scrolled (609, 494) with delta (0, 0)
Screenshot: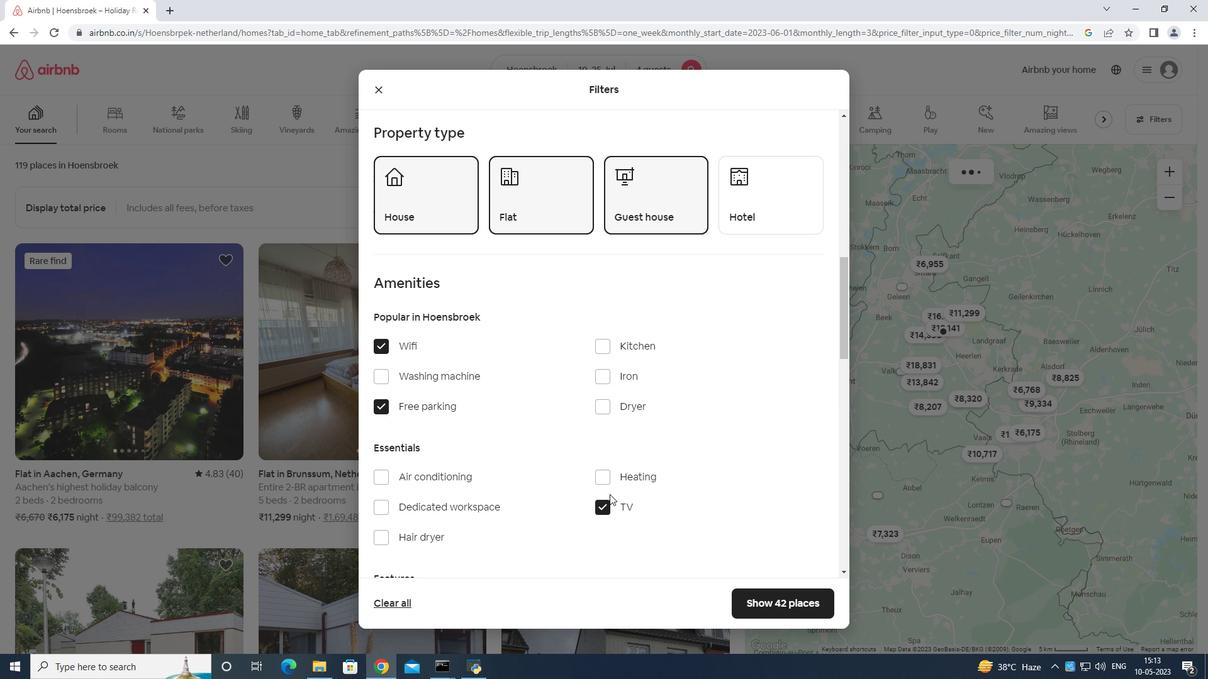 
Action: Mouse scrolled (609, 494) with delta (0, 0)
Screenshot: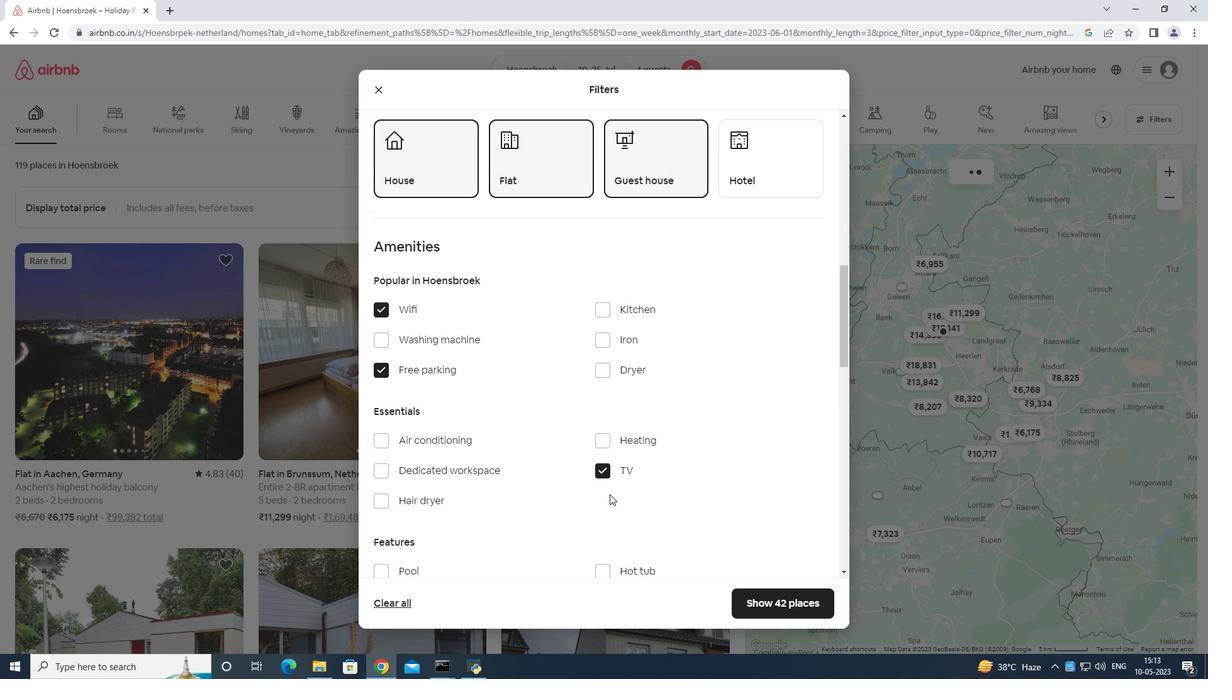 
Action: Mouse moved to (375, 417)
Screenshot: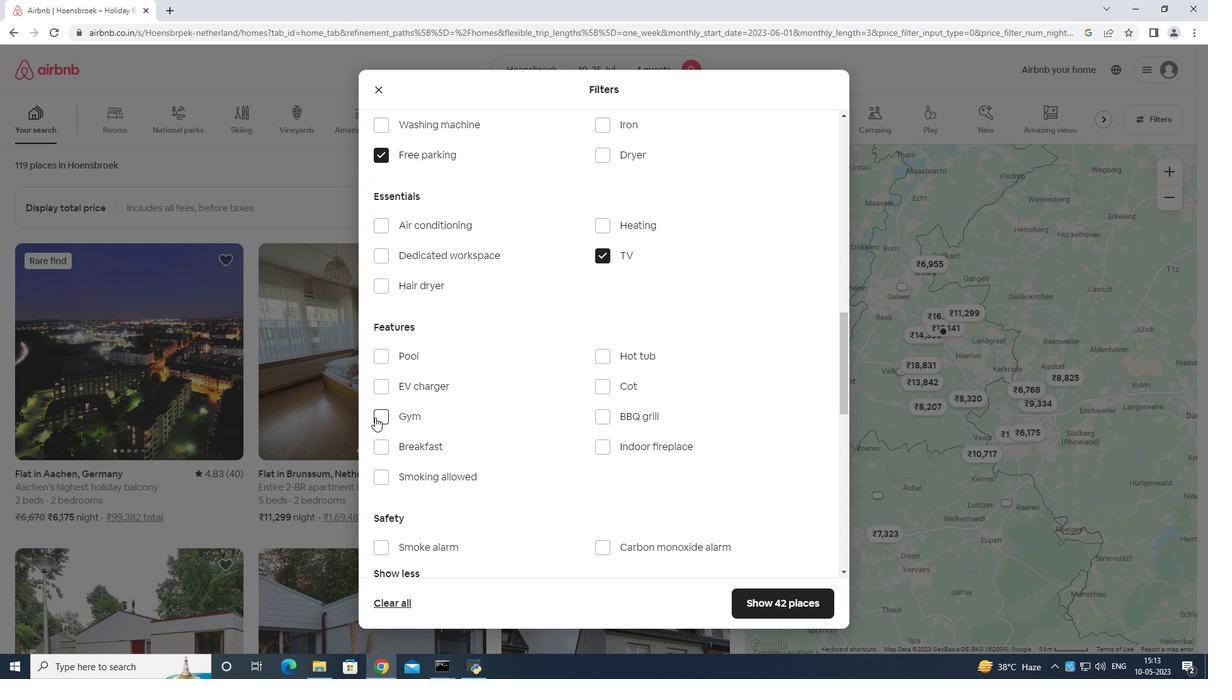 
Action: Mouse pressed left at (375, 417)
Screenshot: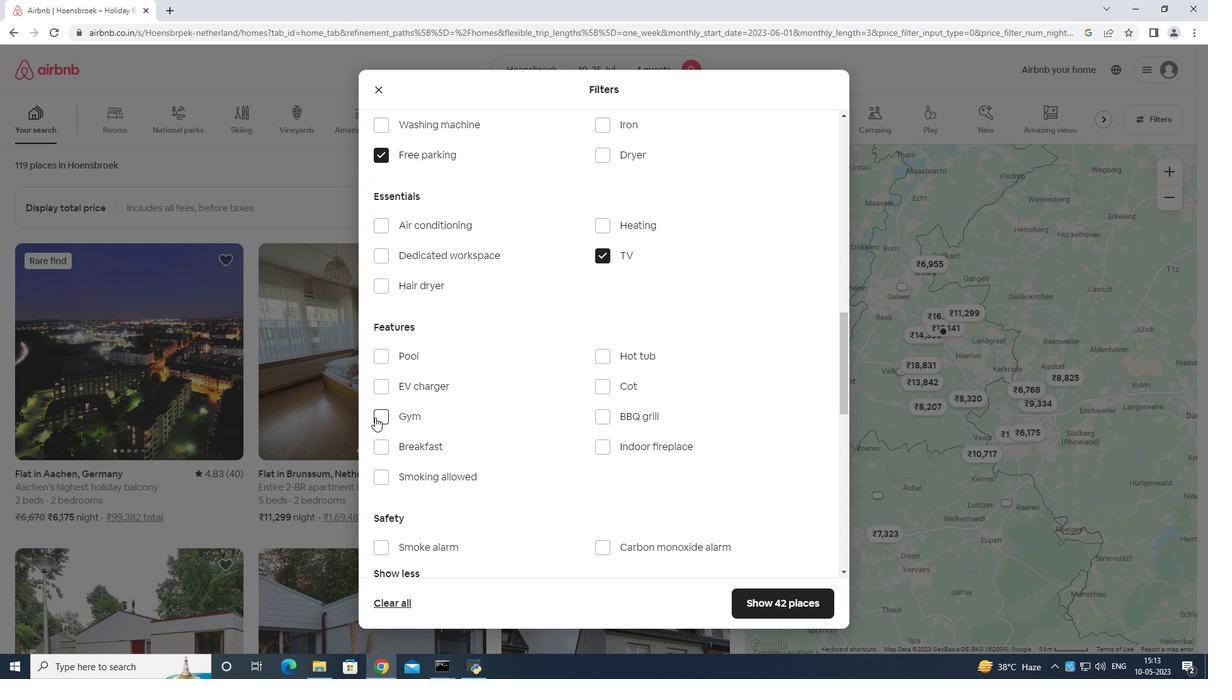 
Action: Mouse moved to (385, 448)
Screenshot: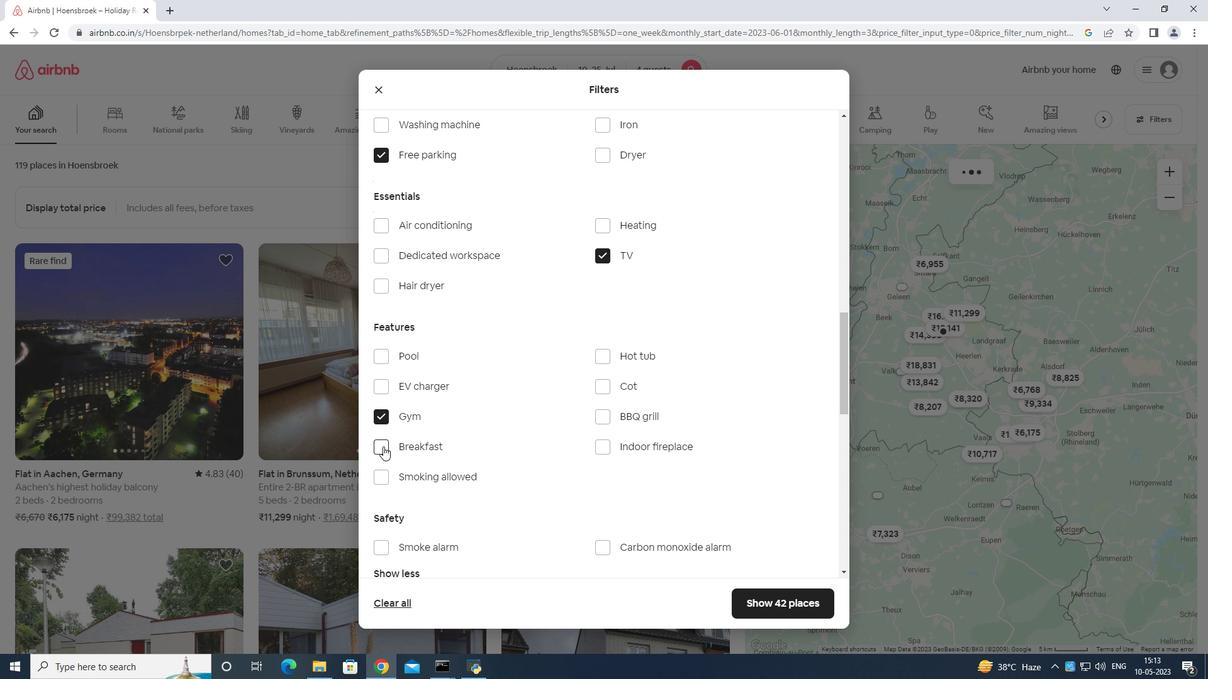 
Action: Mouse pressed left at (385, 448)
Screenshot: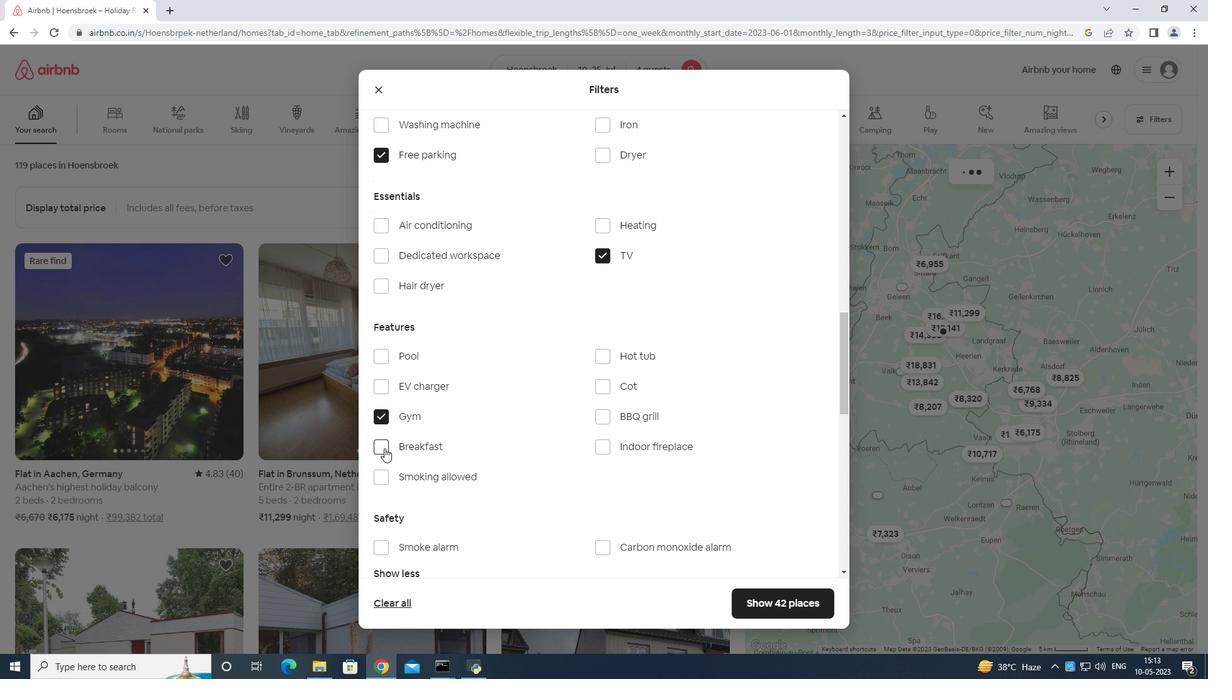 
Action: Mouse moved to (412, 437)
Screenshot: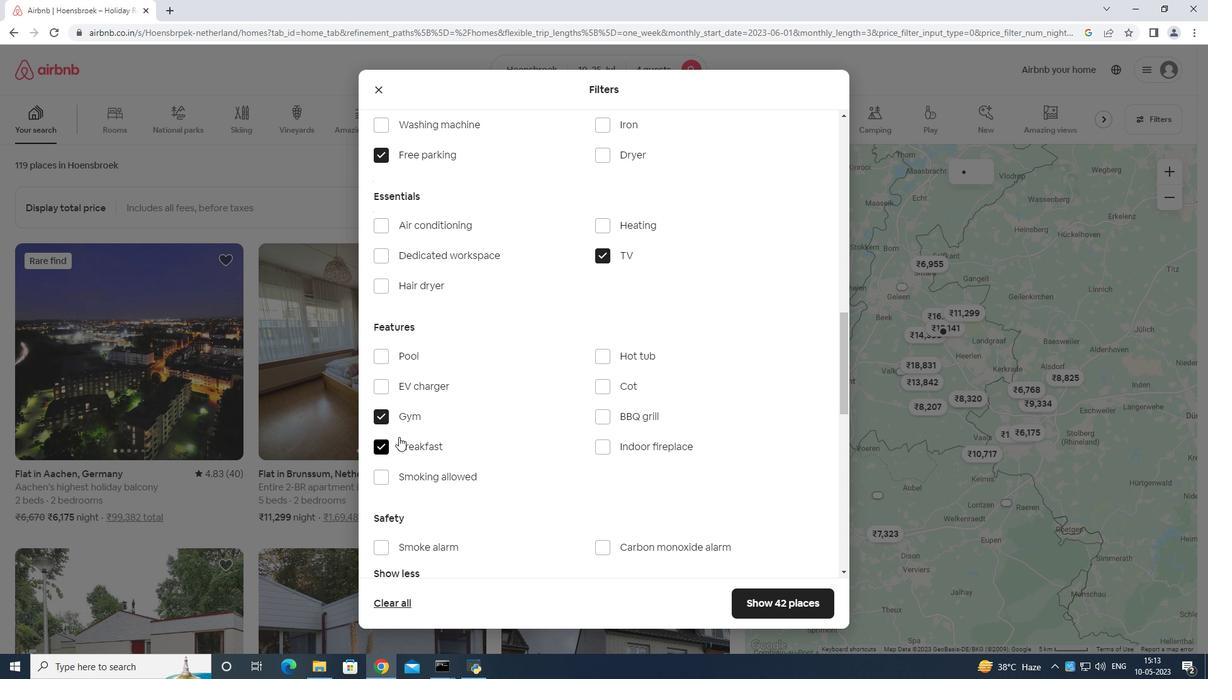 
Action: Mouse scrolled (412, 436) with delta (0, 0)
Screenshot: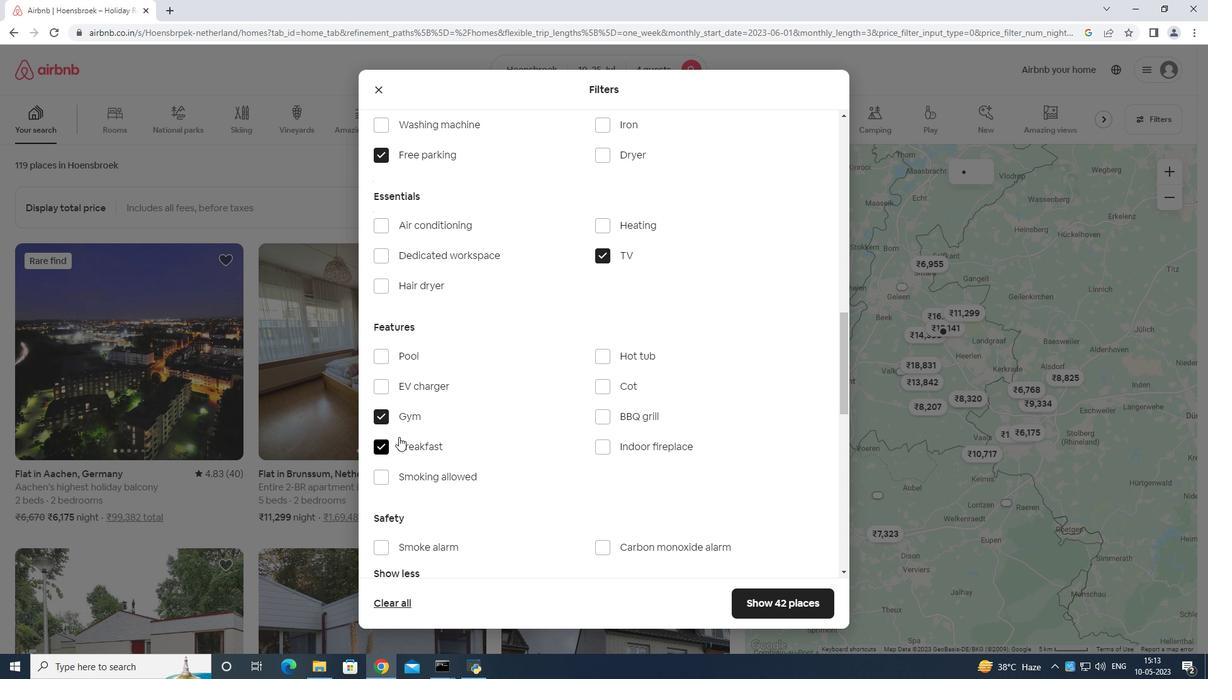 
Action: Mouse moved to (441, 438)
Screenshot: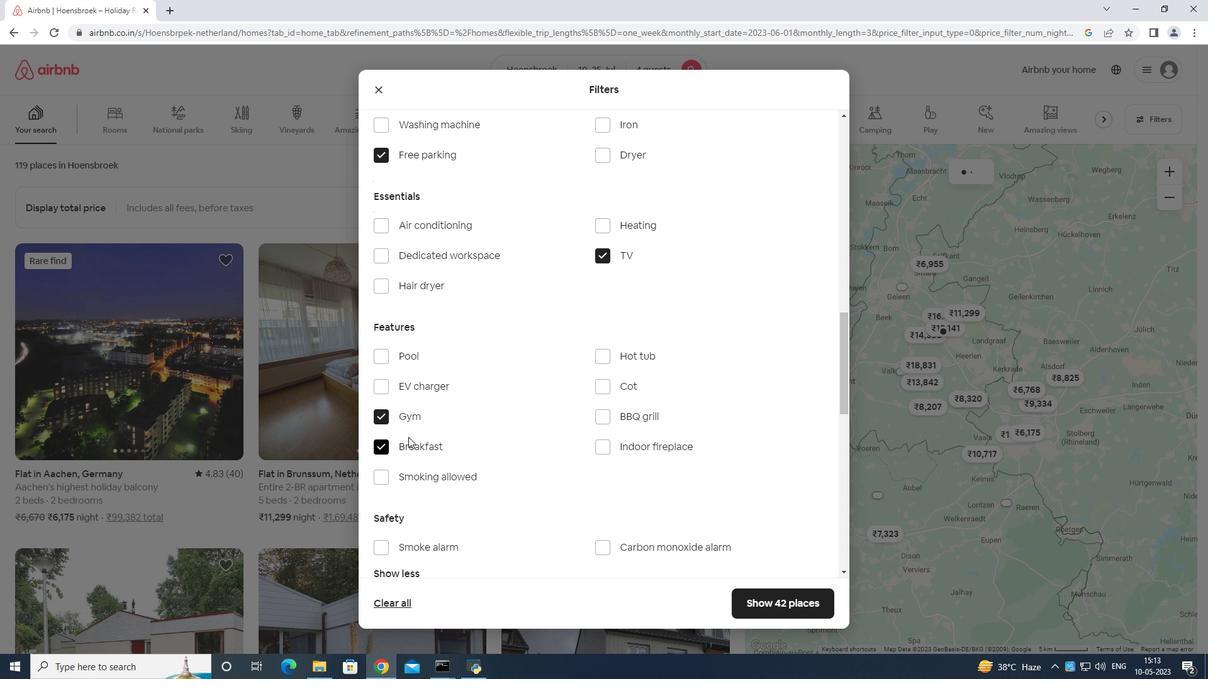 
Action: Mouse scrolled (441, 437) with delta (0, 0)
Screenshot: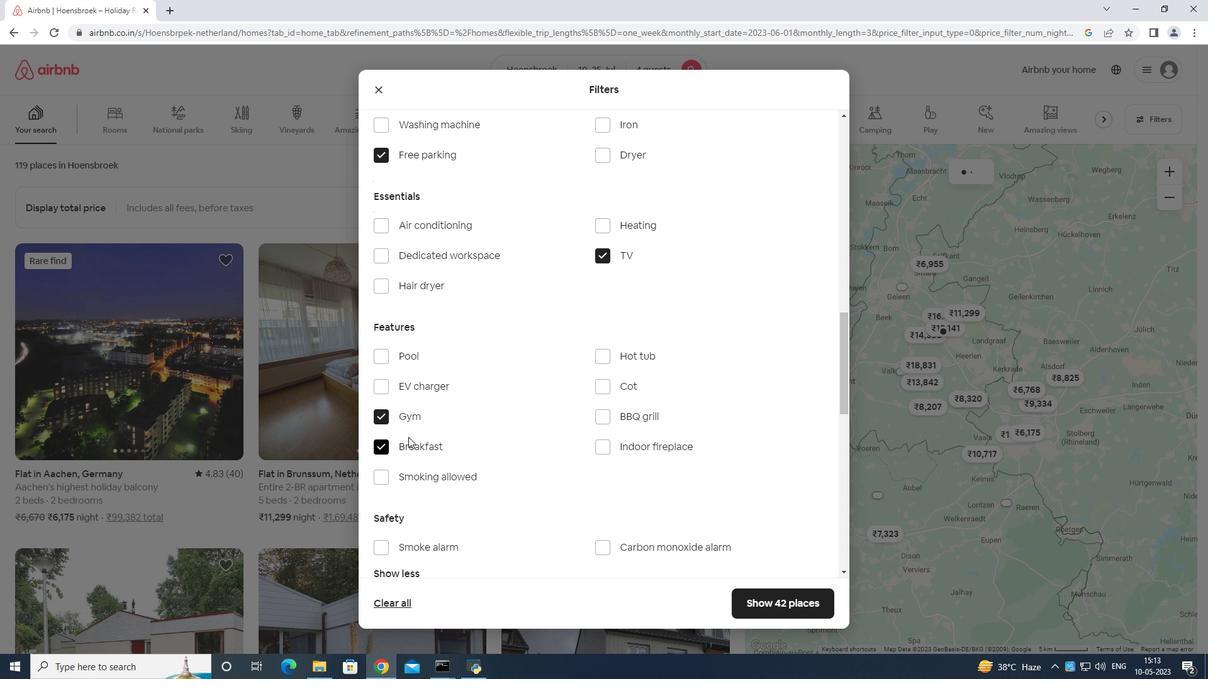
Action: Mouse moved to (466, 438)
Screenshot: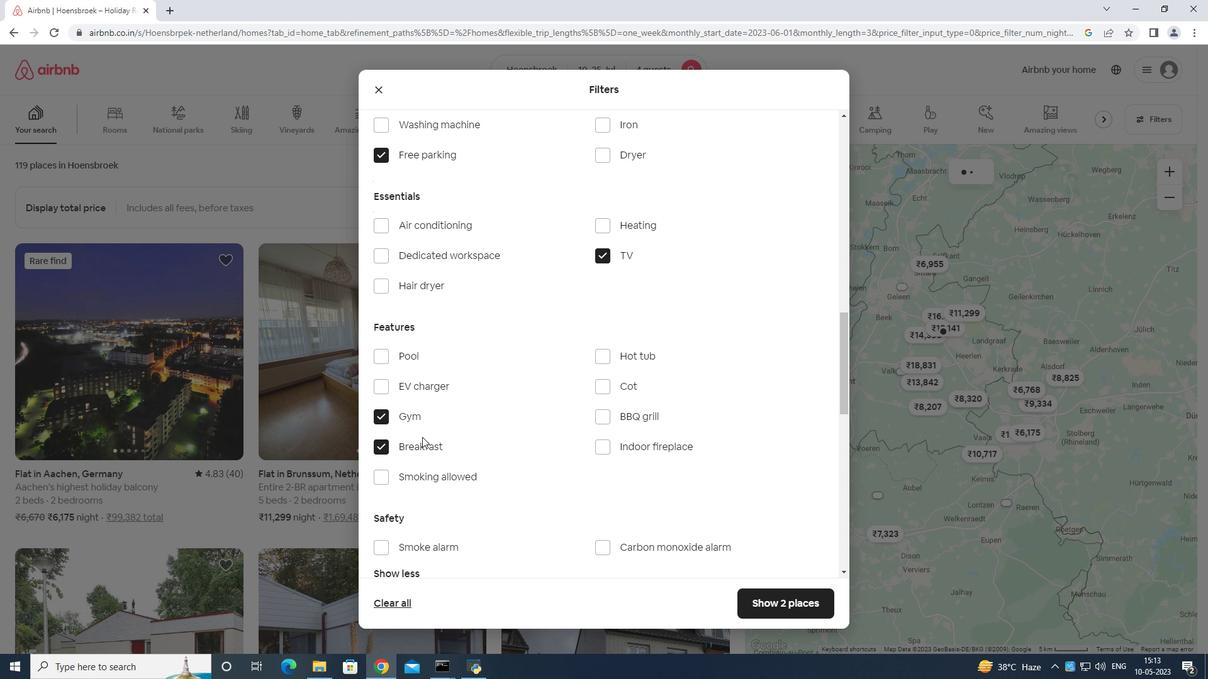 
Action: Mouse scrolled (466, 438) with delta (0, 0)
Screenshot: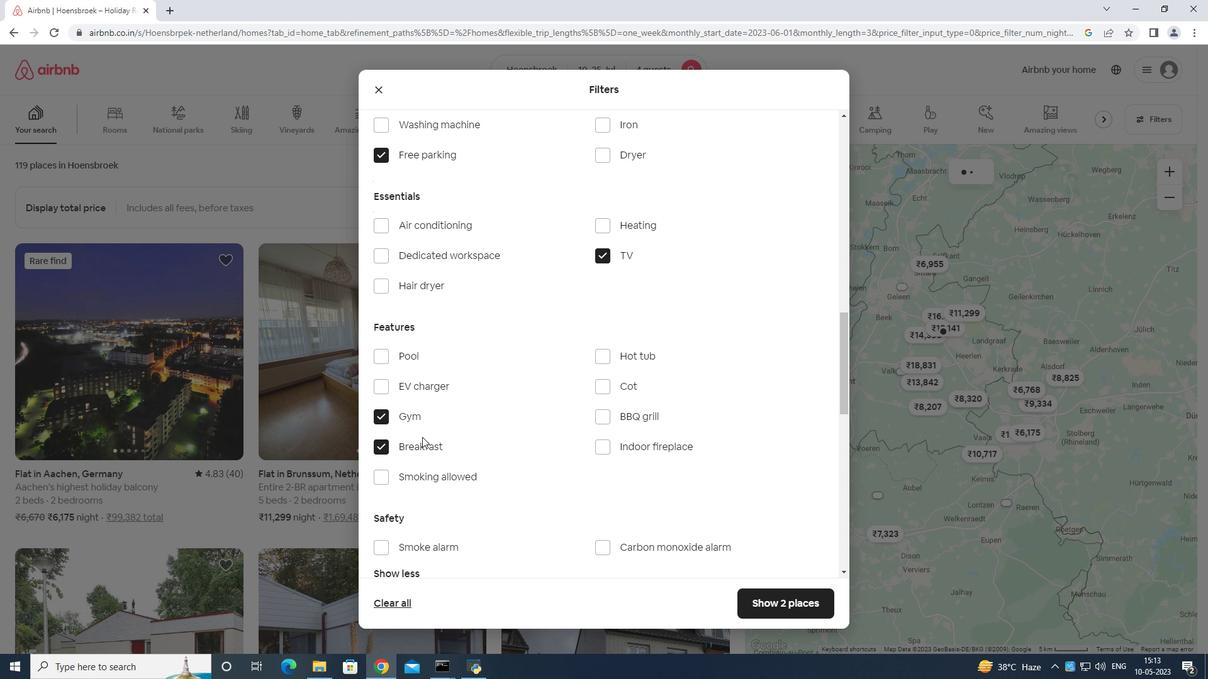 
Action: Mouse moved to (492, 438)
Screenshot: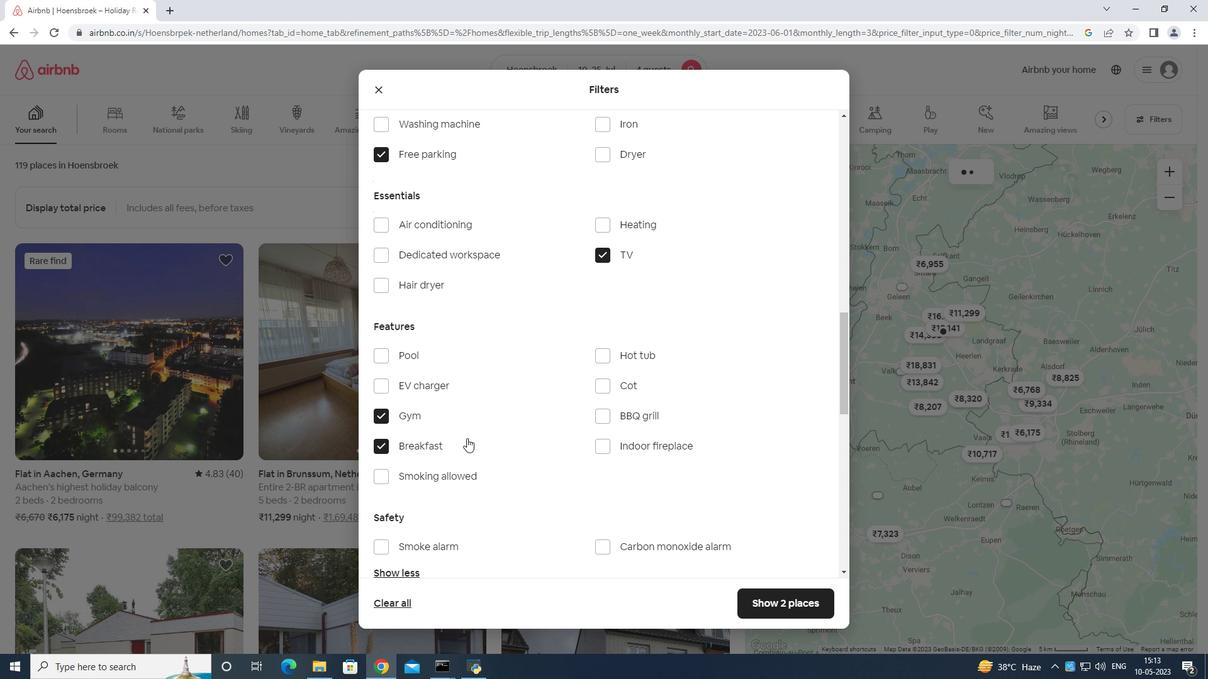 
Action: Mouse scrolled (492, 438) with delta (0, 0)
Screenshot: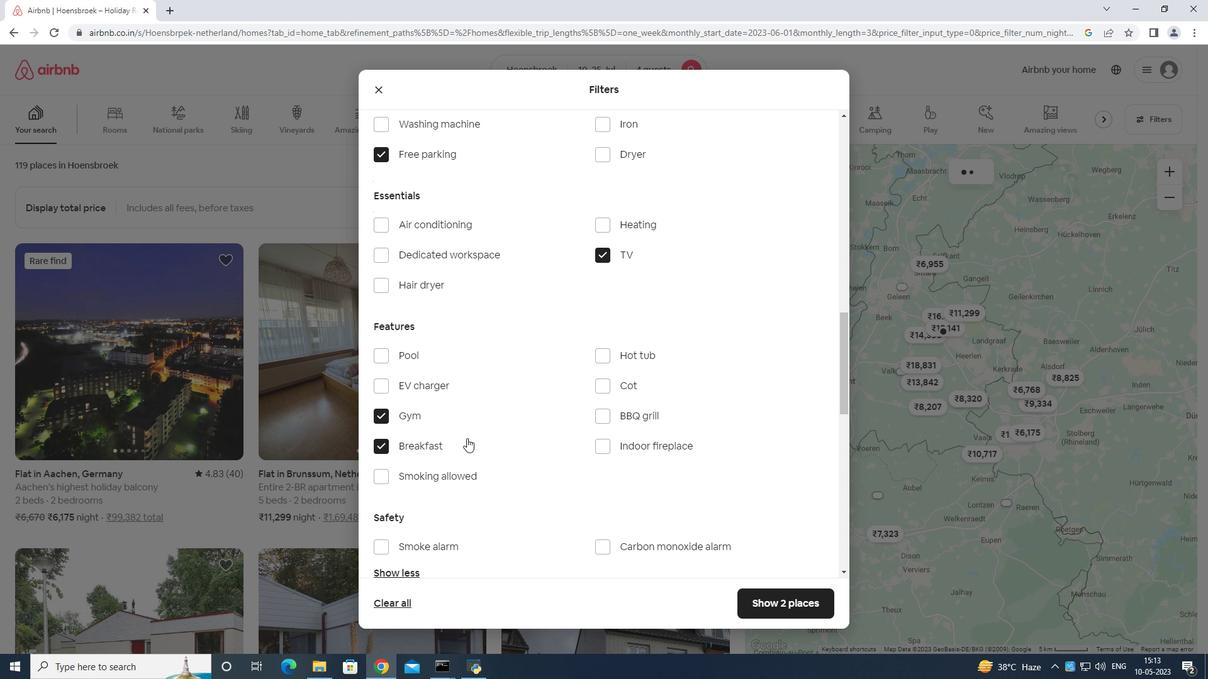 
Action: Mouse moved to (789, 460)
Screenshot: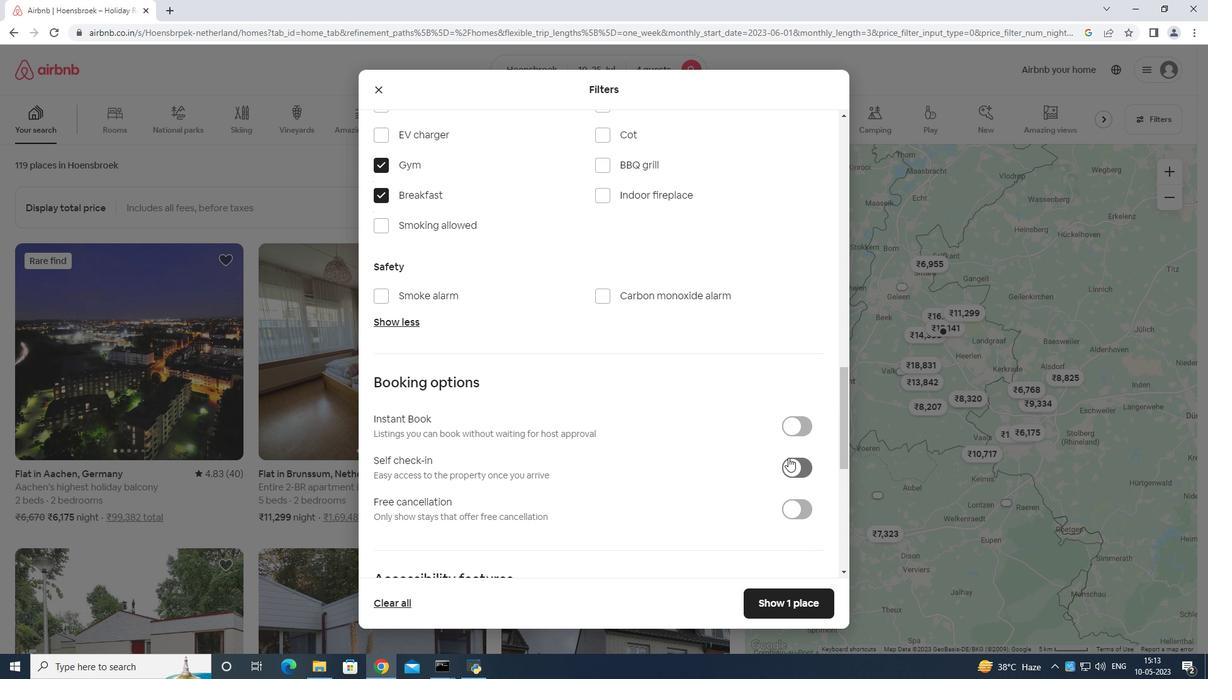 
Action: Mouse pressed left at (789, 460)
Screenshot: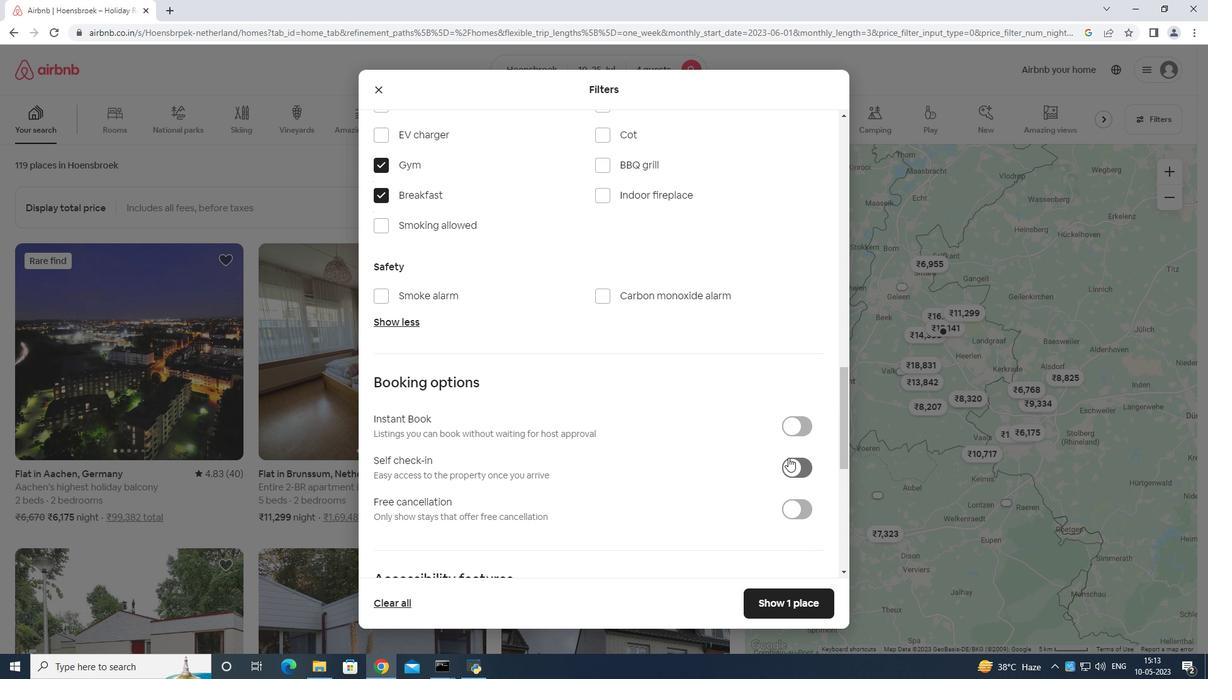 
Action: Mouse moved to (799, 456)
Screenshot: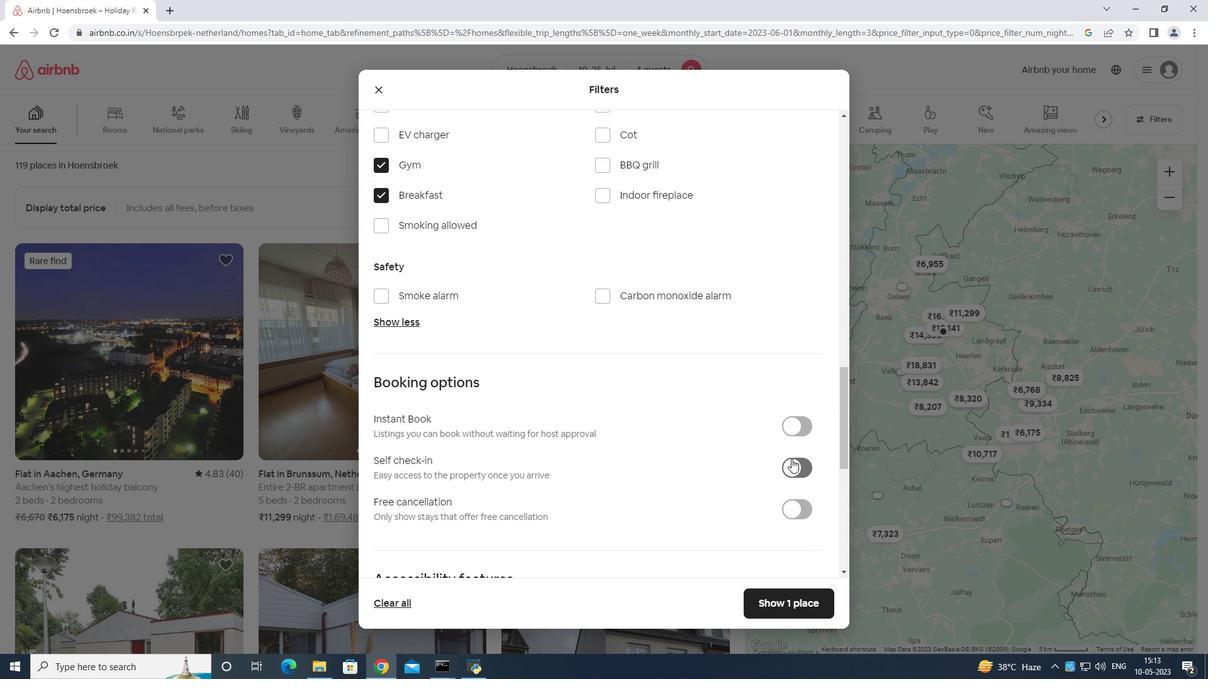 
Action: Mouse scrolled (799, 455) with delta (0, 0)
Screenshot: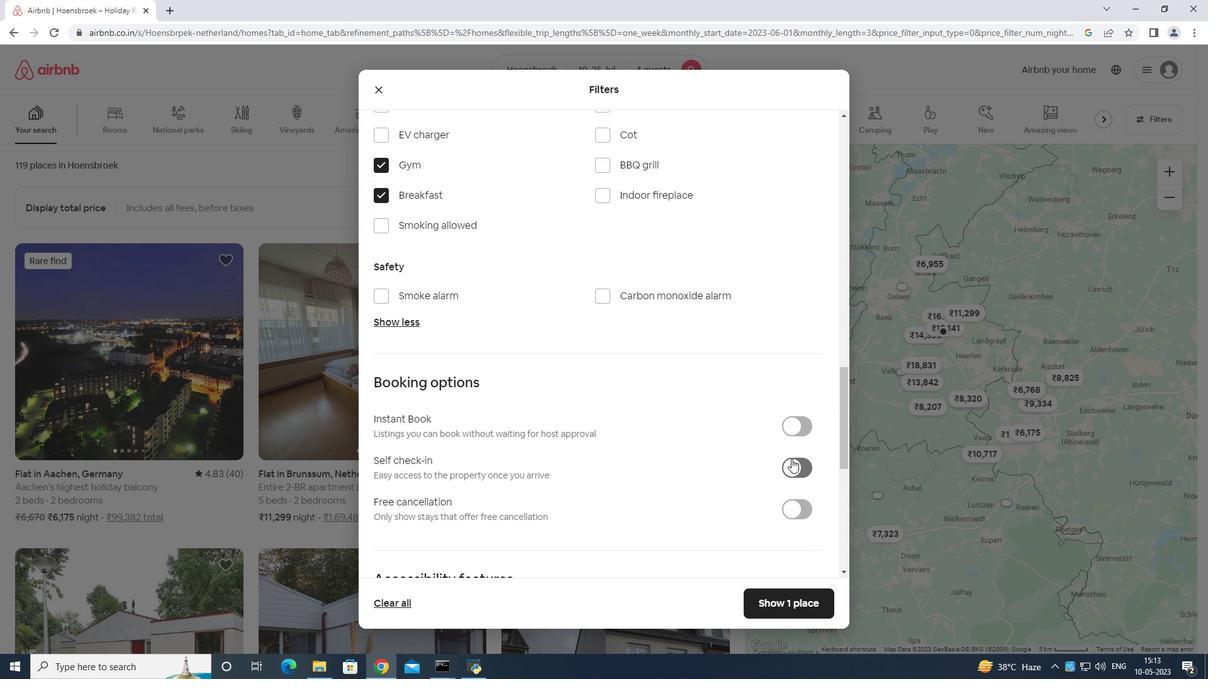 
Action: Mouse moved to (800, 456)
Screenshot: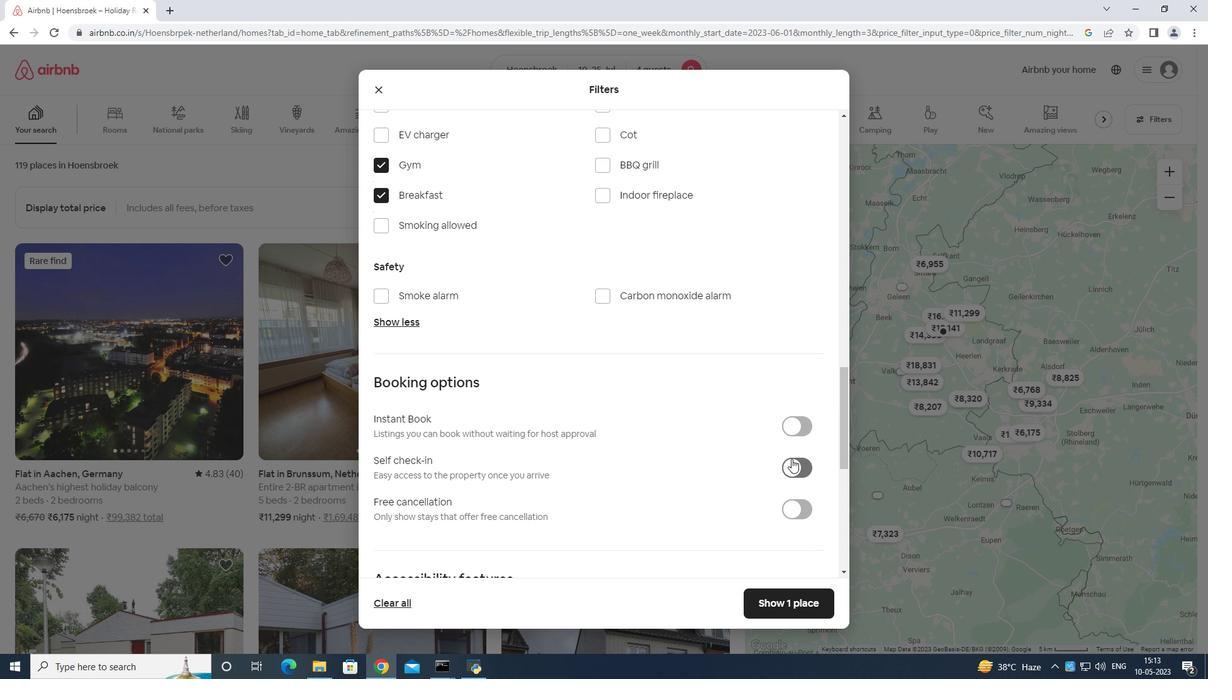 
Action: Mouse scrolled (800, 456) with delta (0, 0)
Screenshot: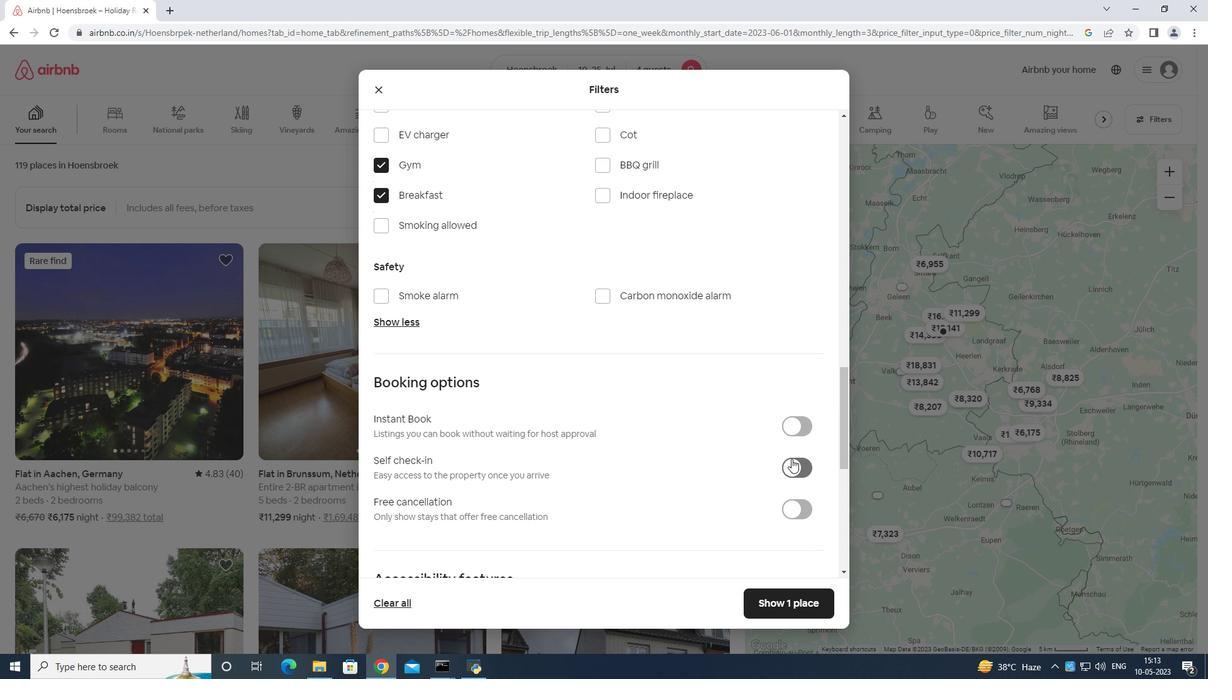 
Action: Mouse moved to (801, 457)
Screenshot: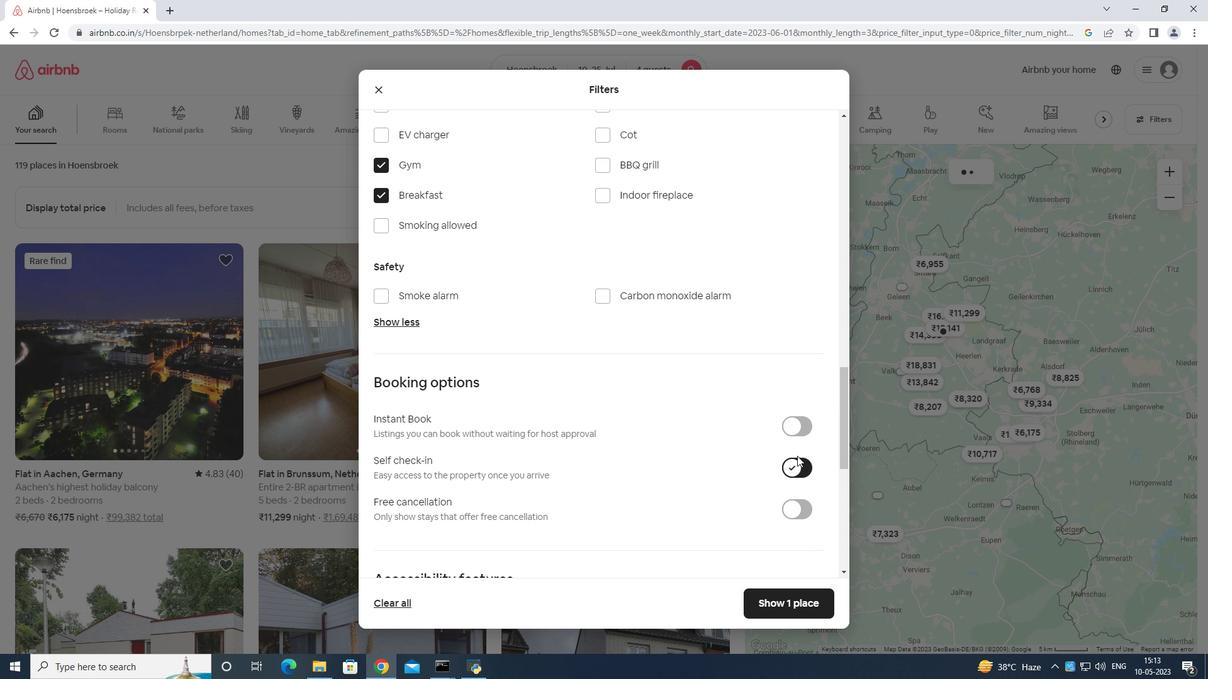 
Action: Mouse scrolled (801, 456) with delta (0, 0)
Screenshot: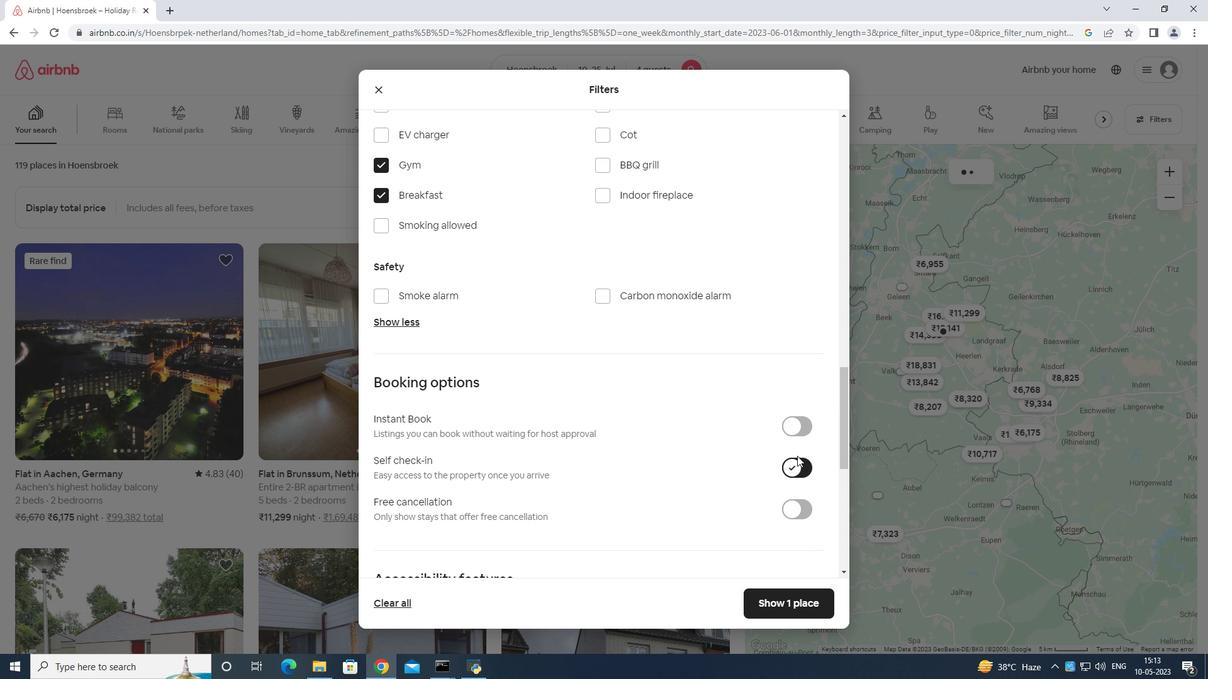 
Action: Mouse moved to (801, 456)
Screenshot: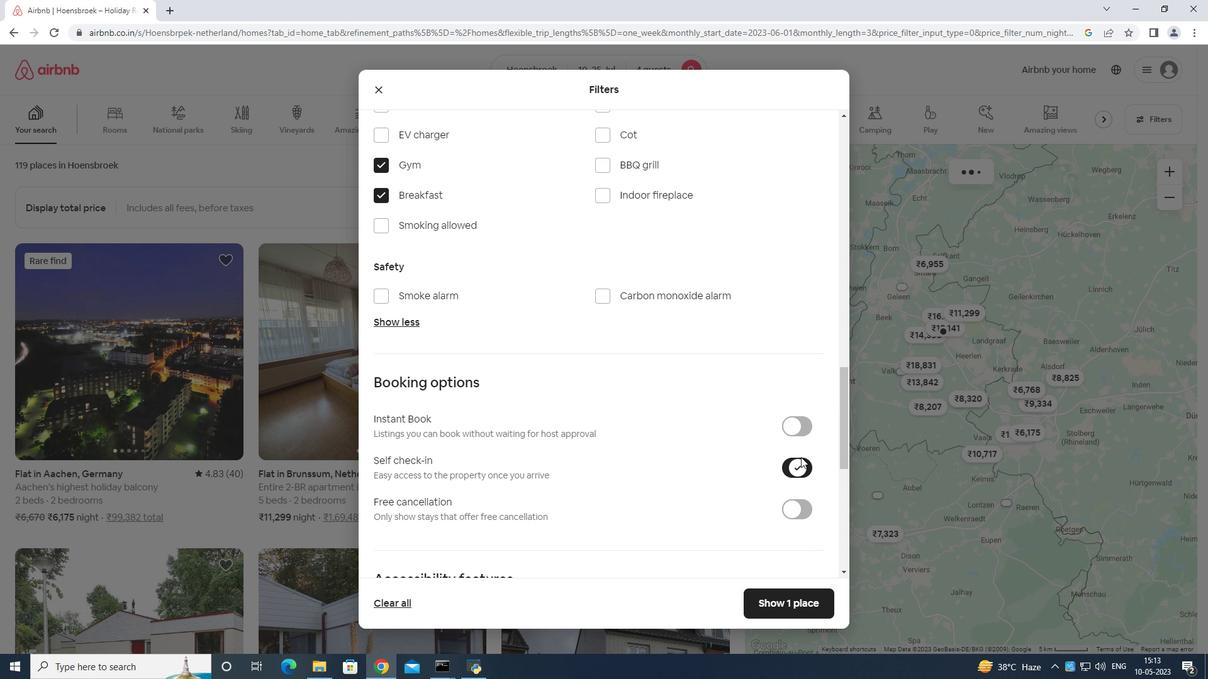 
Action: Mouse scrolled (801, 456) with delta (0, 0)
Screenshot: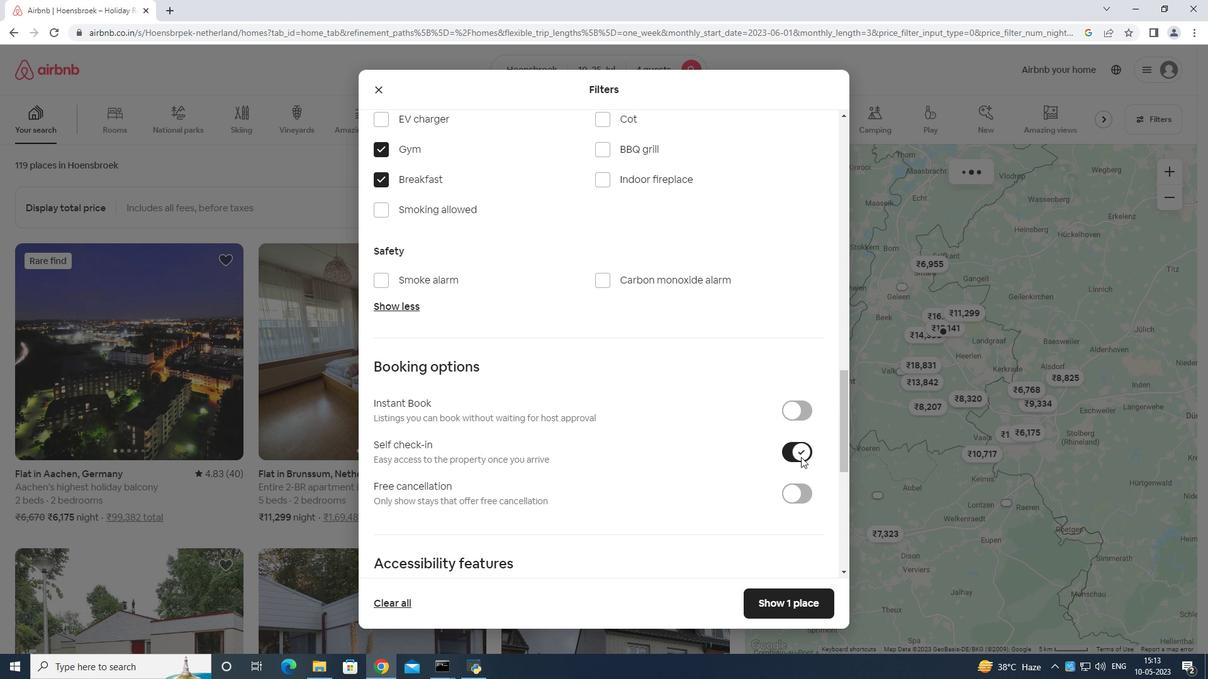 
Action: Mouse scrolled (801, 456) with delta (0, 0)
Screenshot: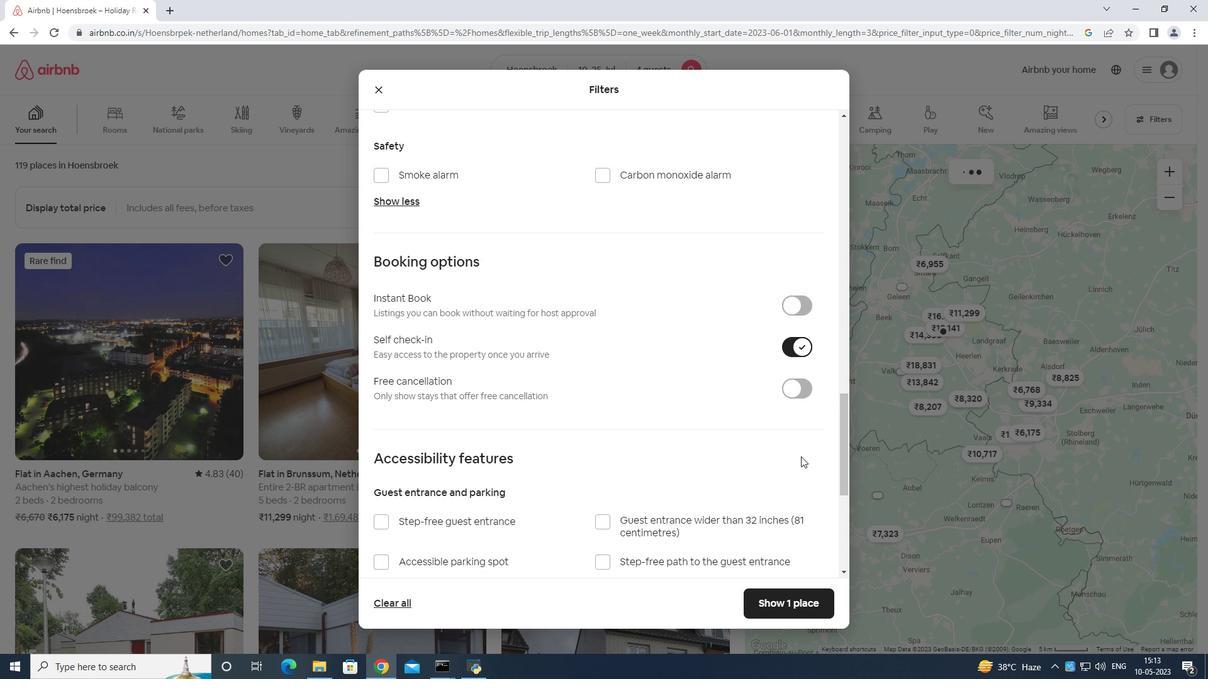 
Action: Mouse moved to (799, 456)
Screenshot: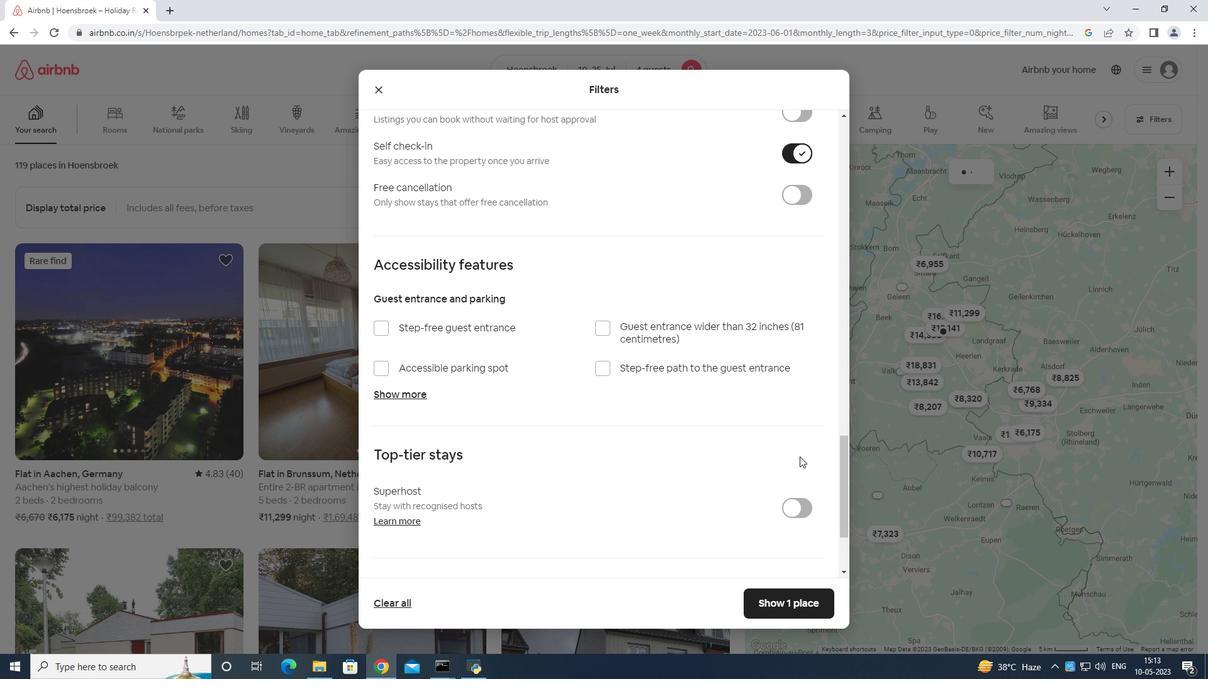 
Action: Mouse scrolled (799, 456) with delta (0, 0)
Screenshot: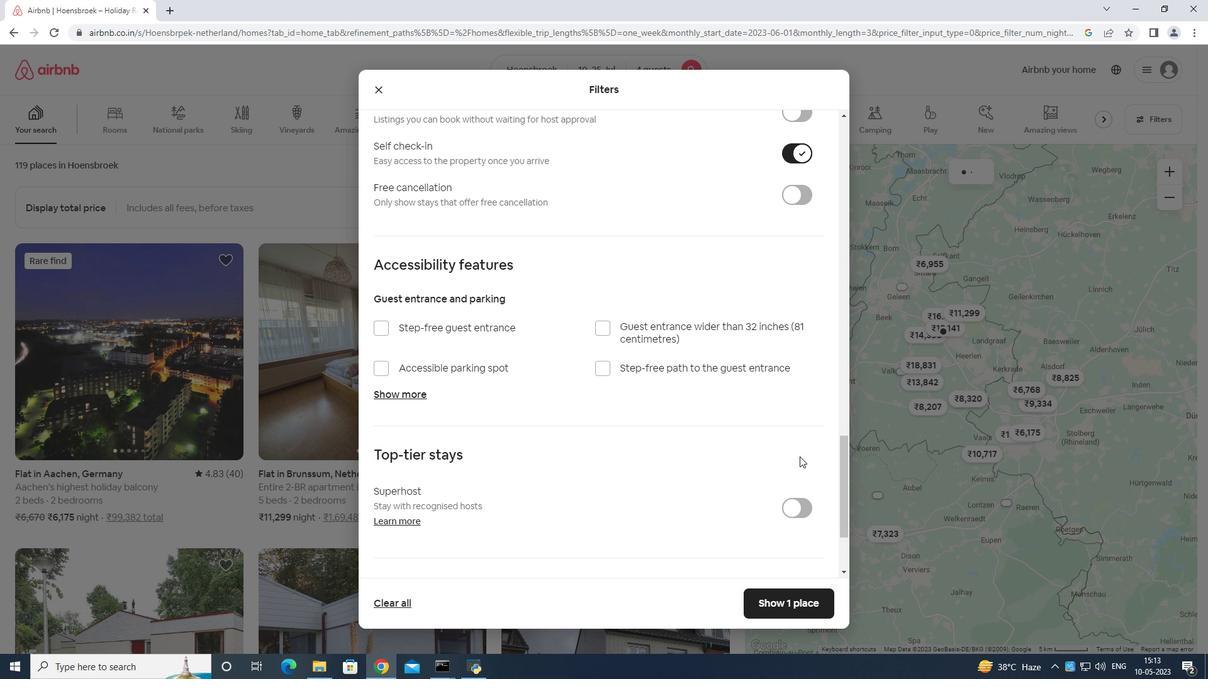 
Action: Mouse scrolled (799, 456) with delta (0, 0)
Screenshot: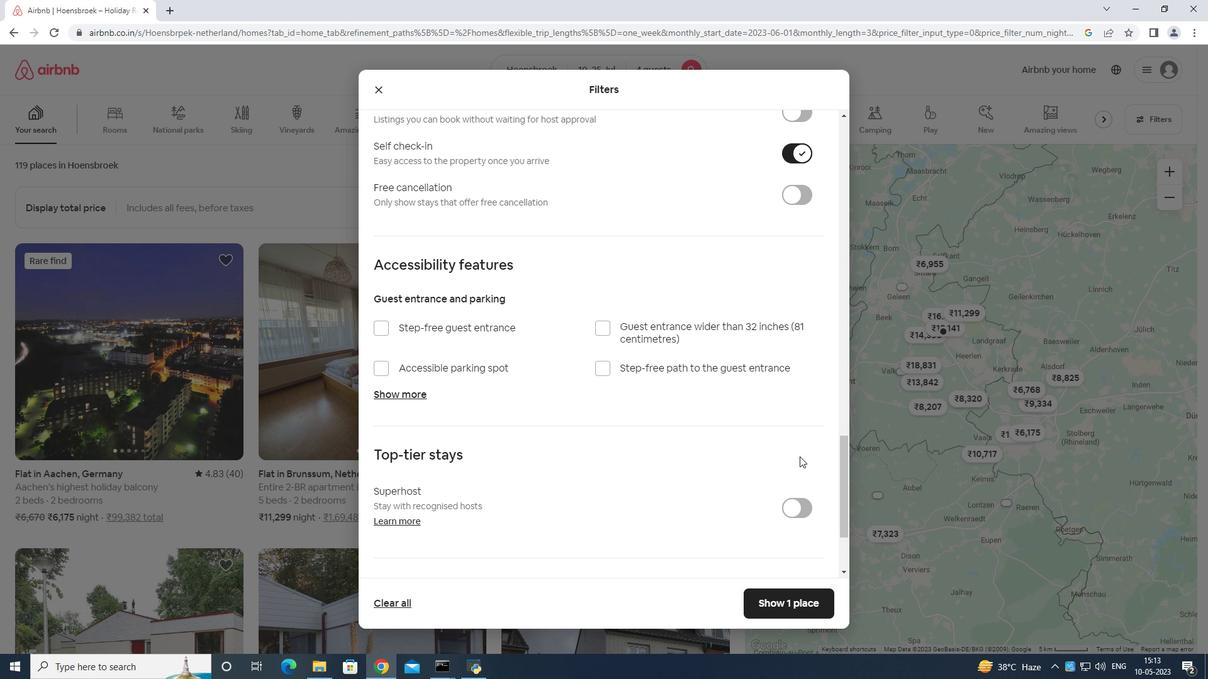 
Action: Mouse moved to (380, 498)
Screenshot: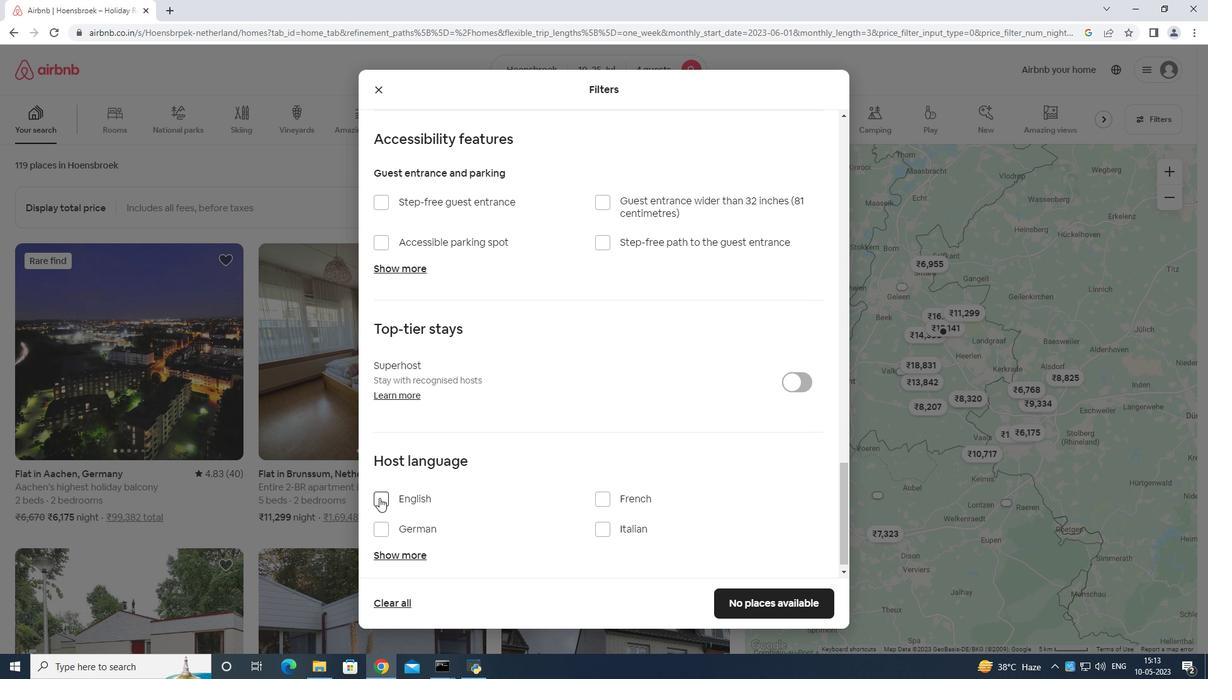 
Action: Mouse pressed left at (380, 498)
Screenshot: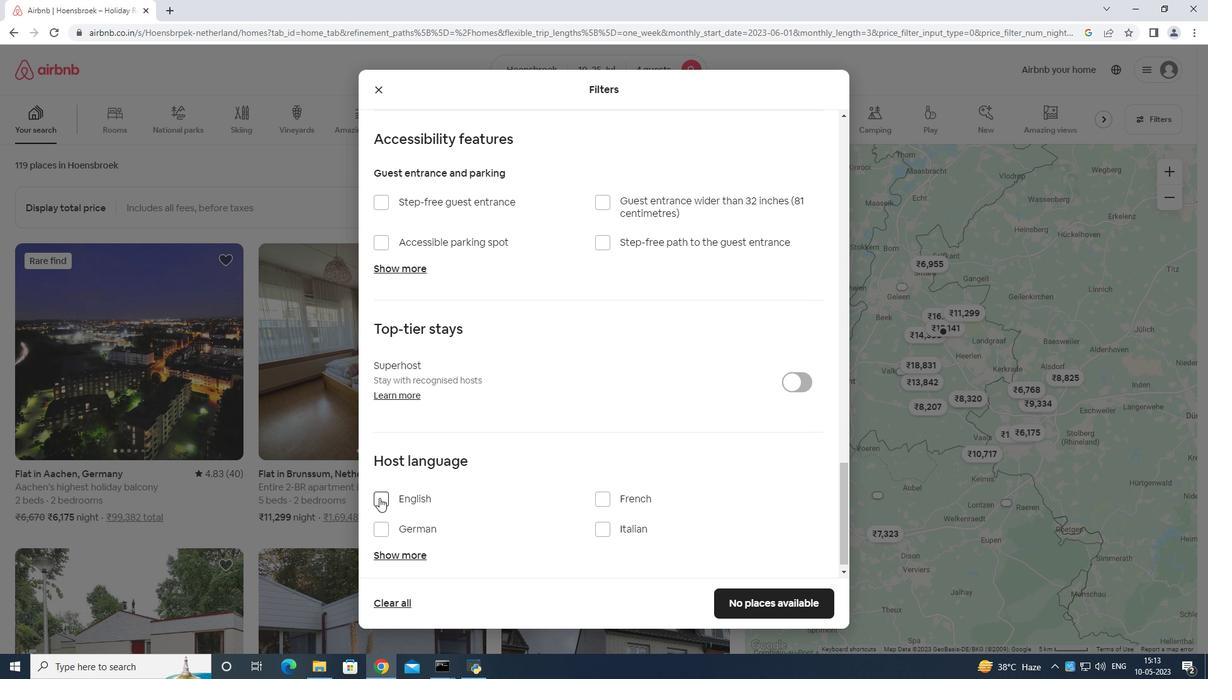 
Action: Mouse moved to (784, 601)
Screenshot: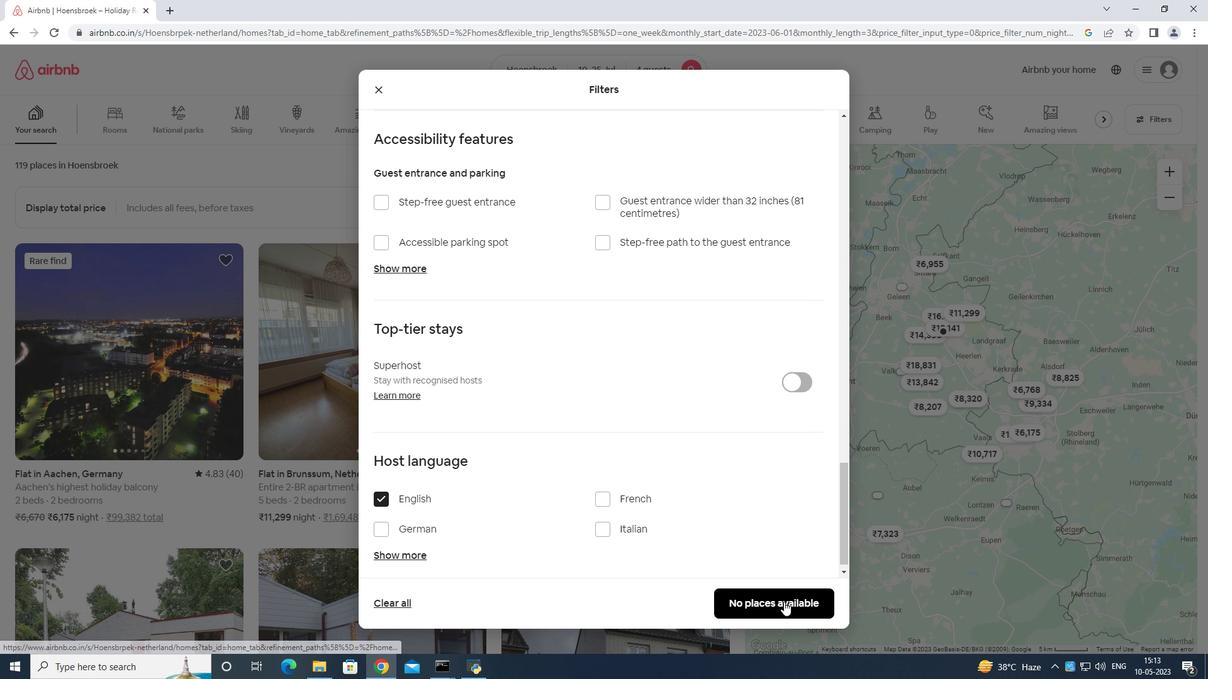 
Action: Mouse pressed left at (784, 601)
Screenshot: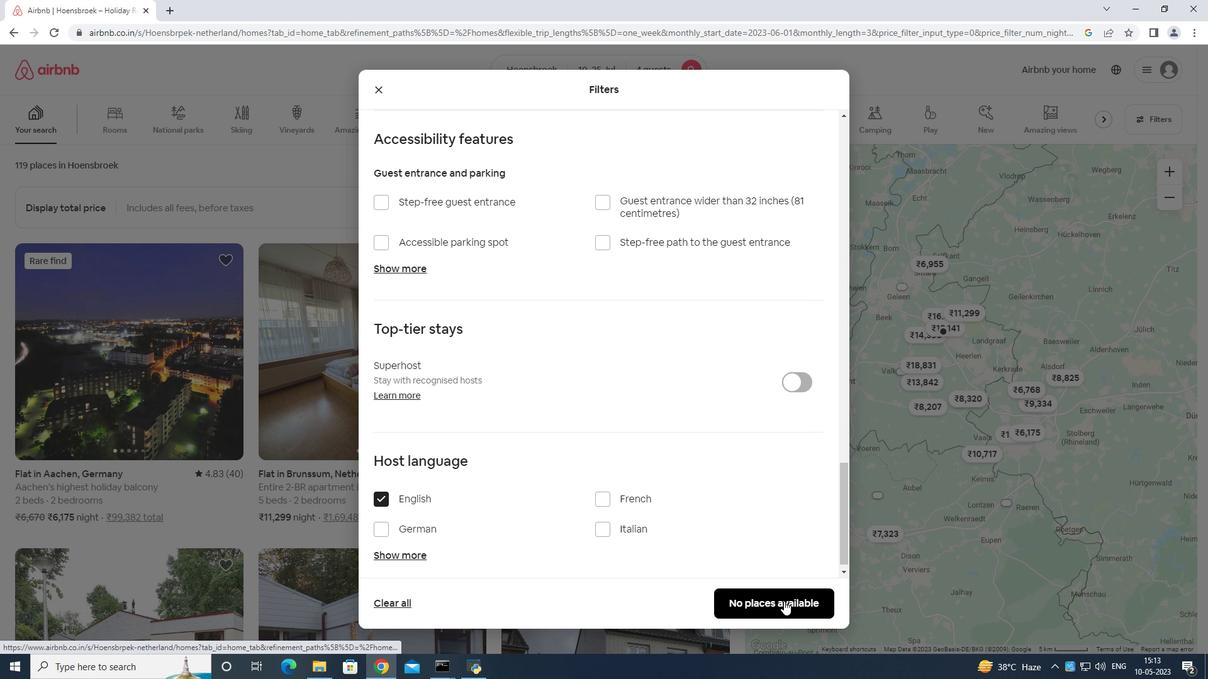 
Action: Mouse moved to (787, 598)
Screenshot: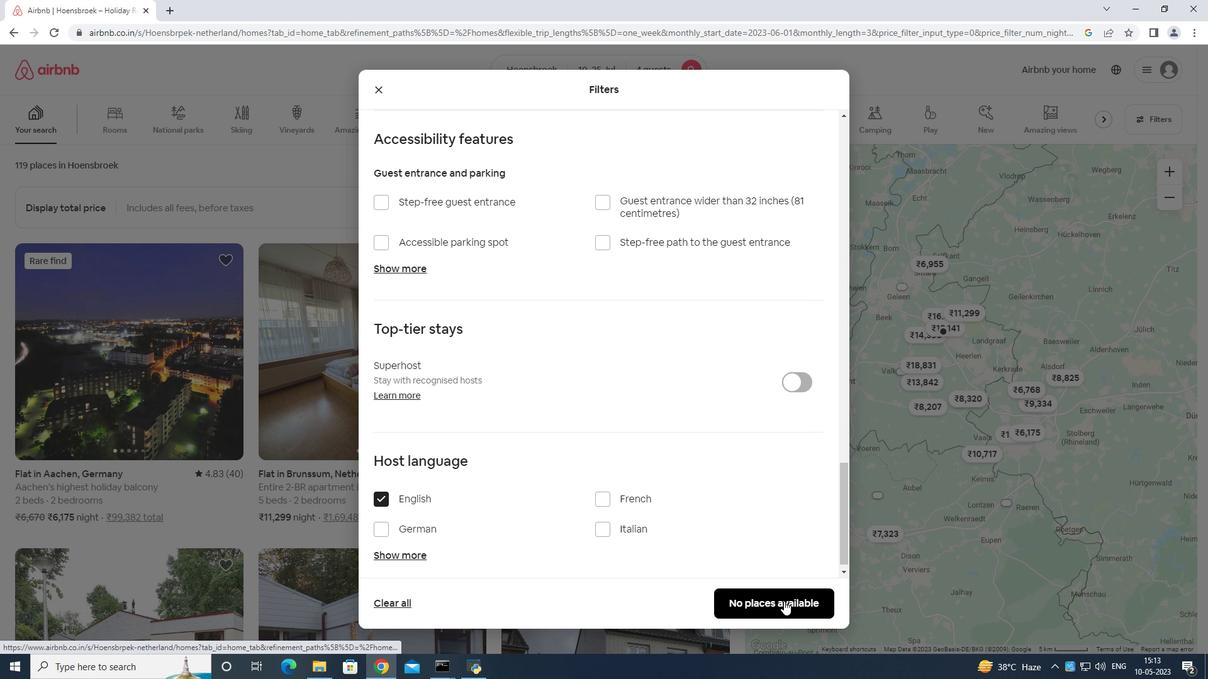 
